 Task: Find connections with filter location Rheinberg with filter topic #Growthhacking with filter profile language English with filter current company Hindalco Industries Limited with filter school Dr. Ambedkar College, Nagpur with filter industry Accounting with filter service category Financial Advisory with filter keywords title Supervisor
Action: Mouse moved to (326, 243)
Screenshot: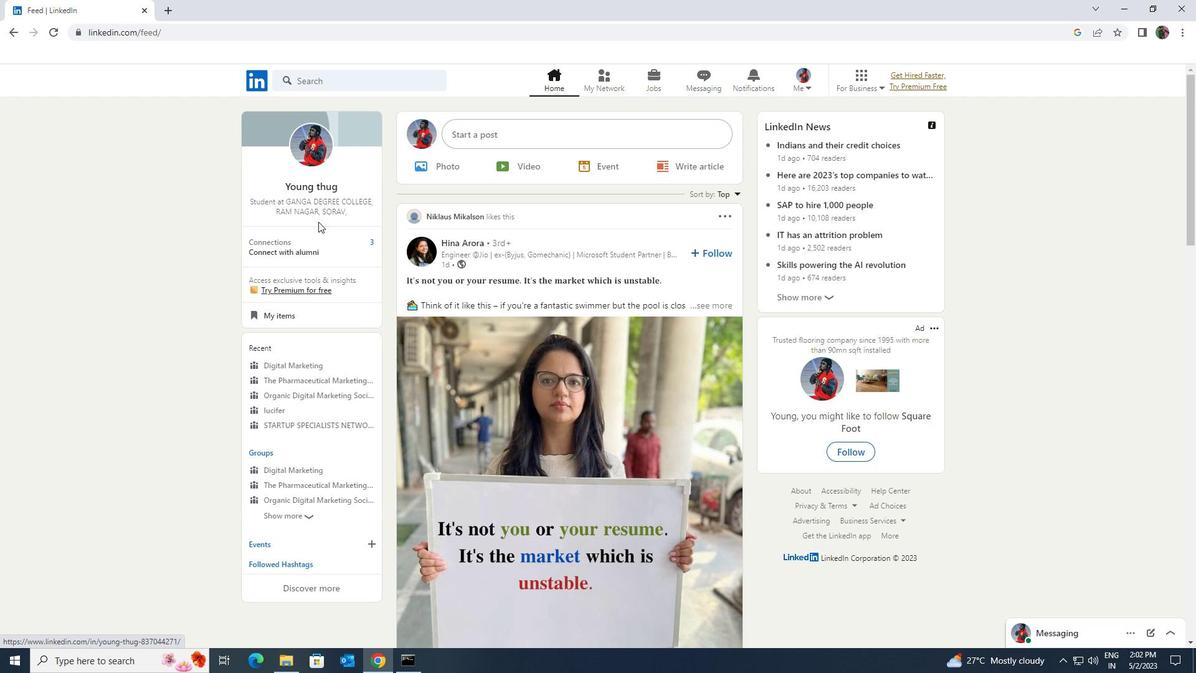 
Action: Mouse pressed left at (326, 243)
Screenshot: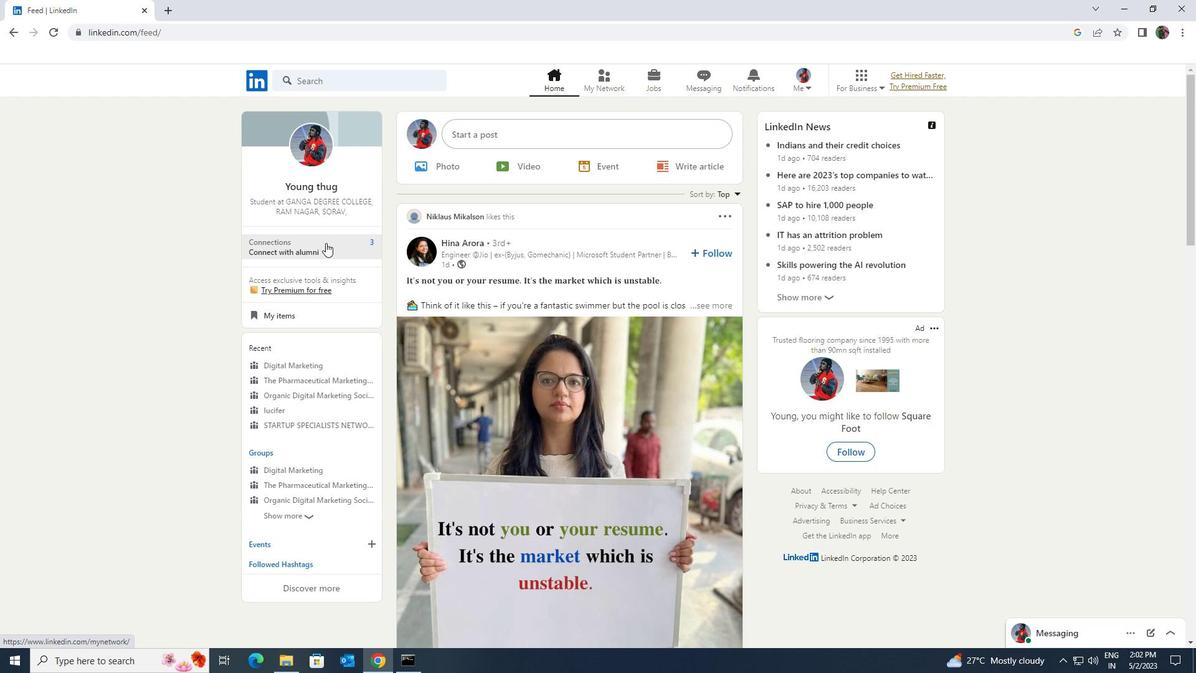 
Action: Mouse moved to (355, 153)
Screenshot: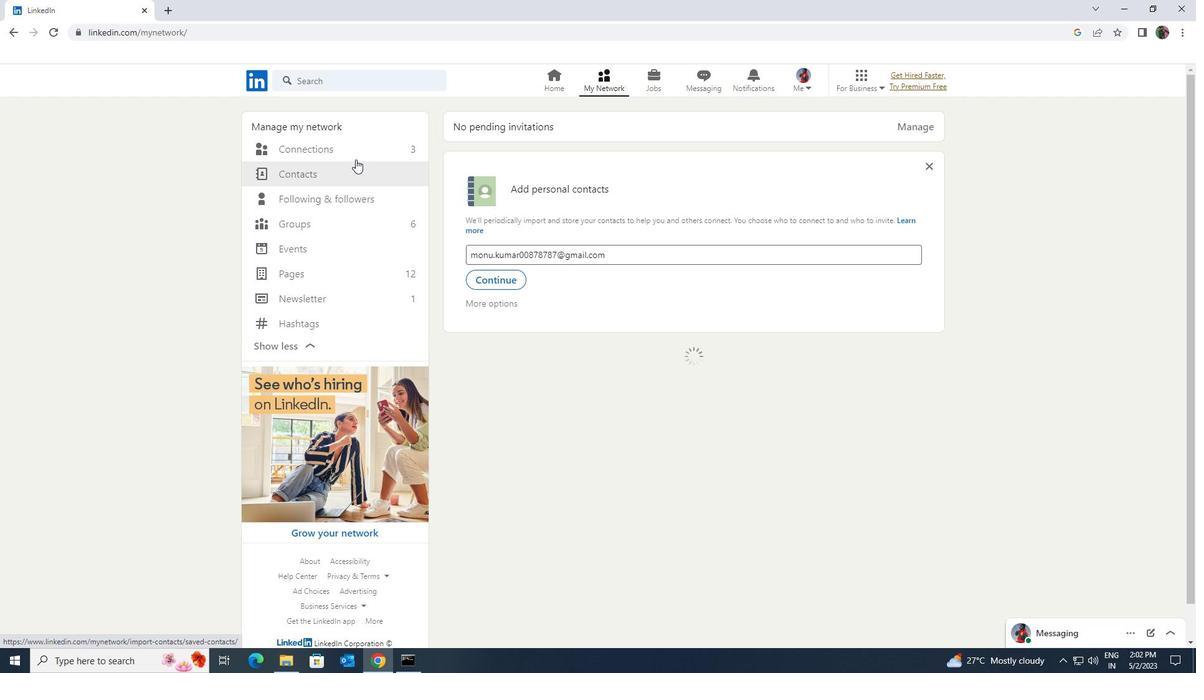
Action: Mouse pressed left at (355, 153)
Screenshot: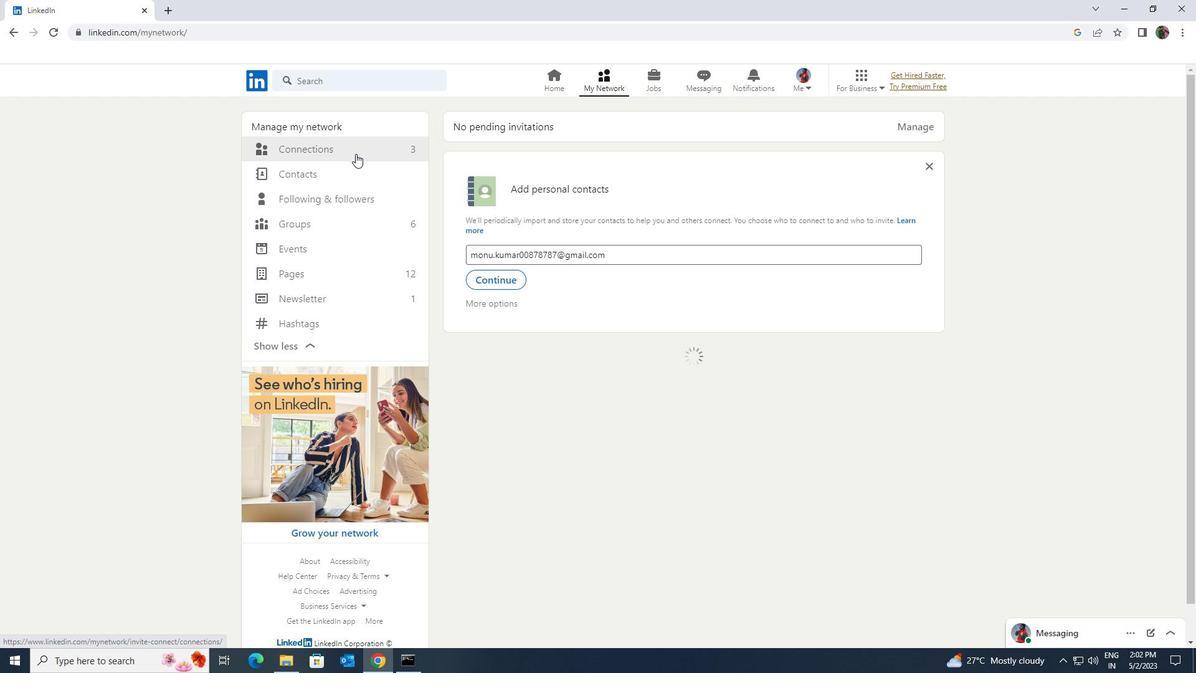 
Action: Mouse moved to (663, 150)
Screenshot: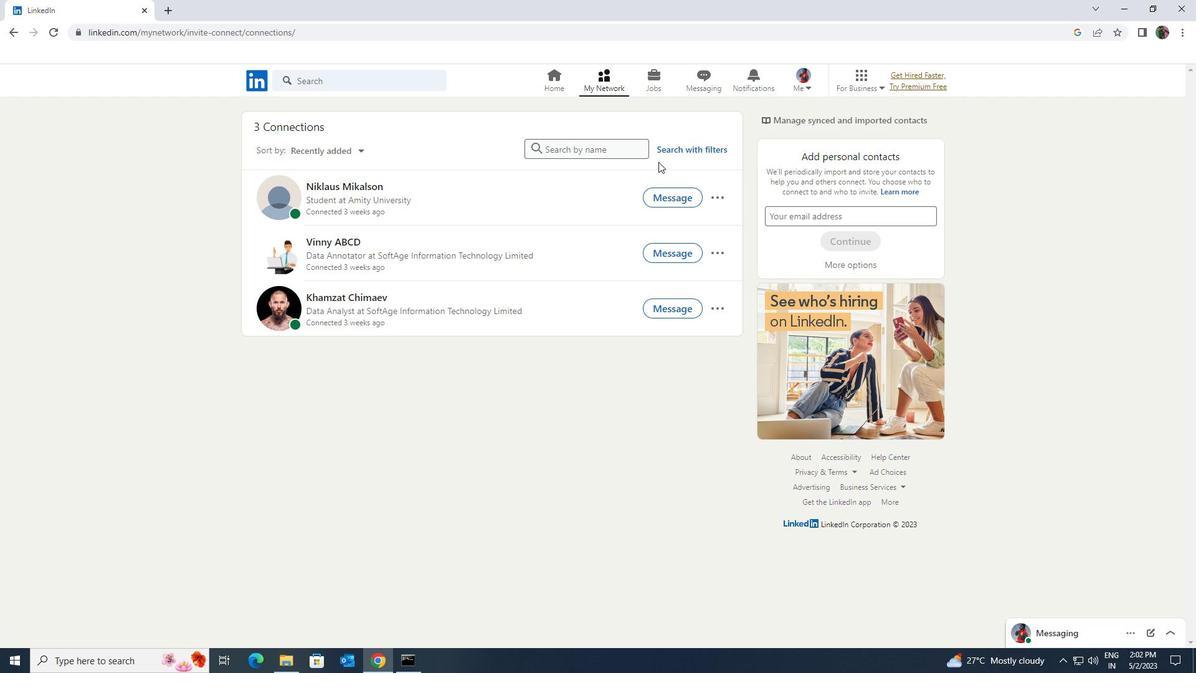 
Action: Mouse pressed left at (663, 150)
Screenshot: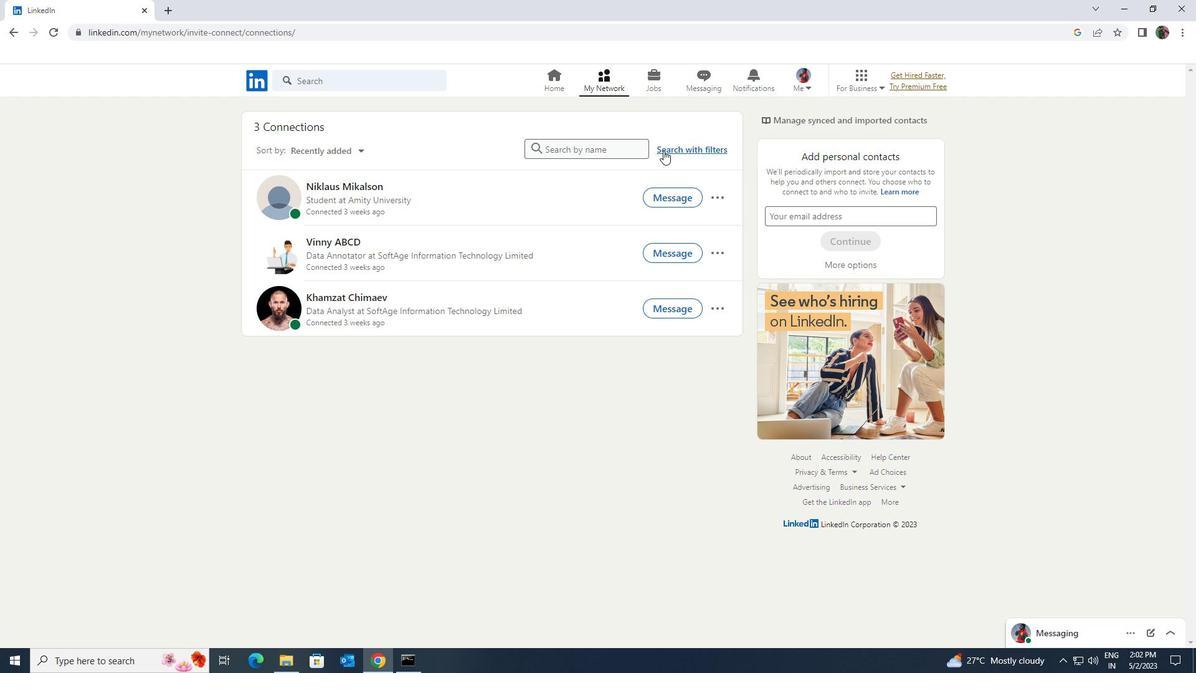 
Action: Mouse moved to (636, 119)
Screenshot: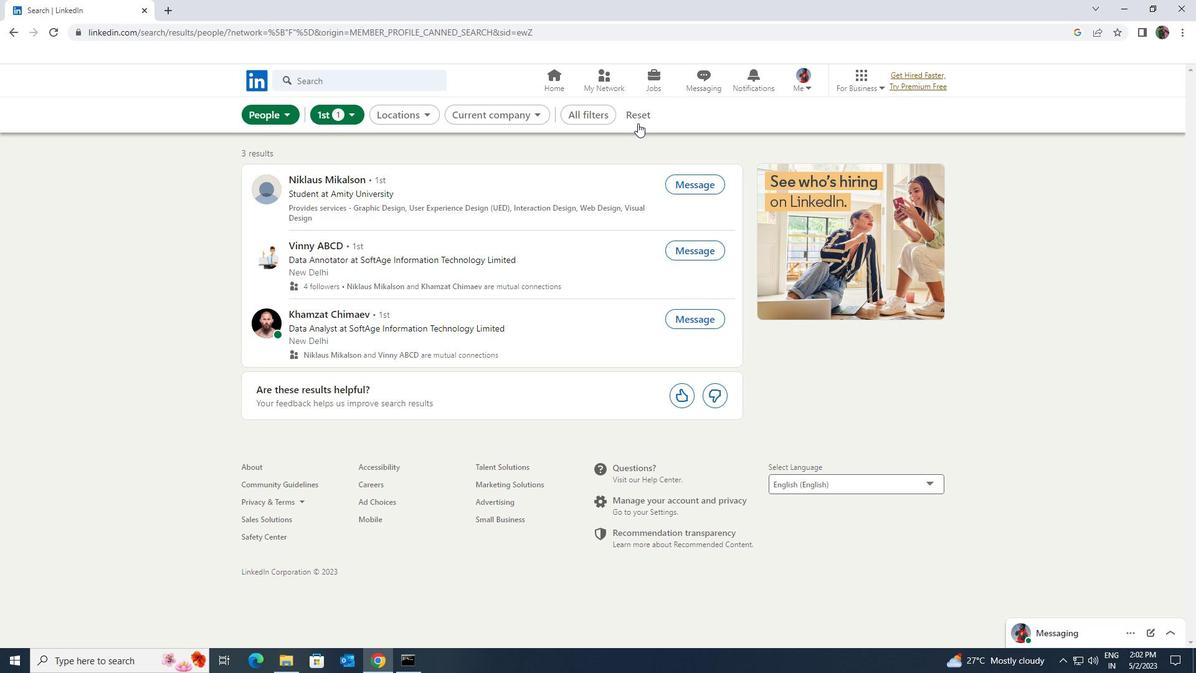 
Action: Mouse pressed left at (636, 119)
Screenshot: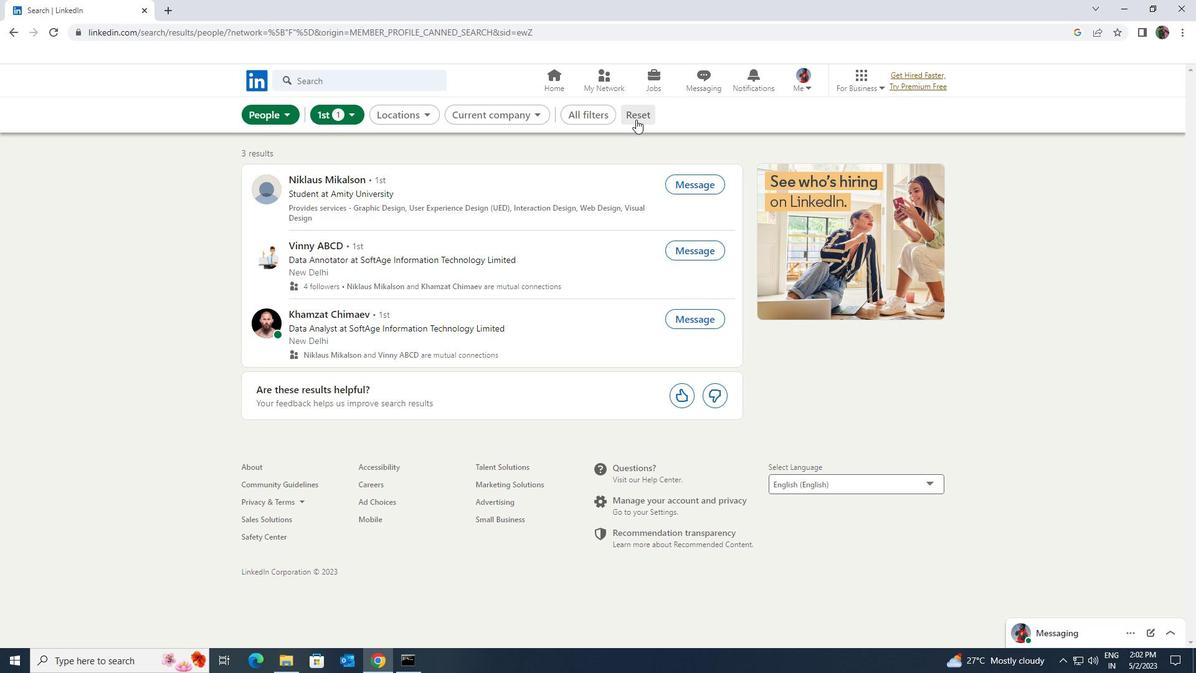 
Action: Mouse moved to (630, 111)
Screenshot: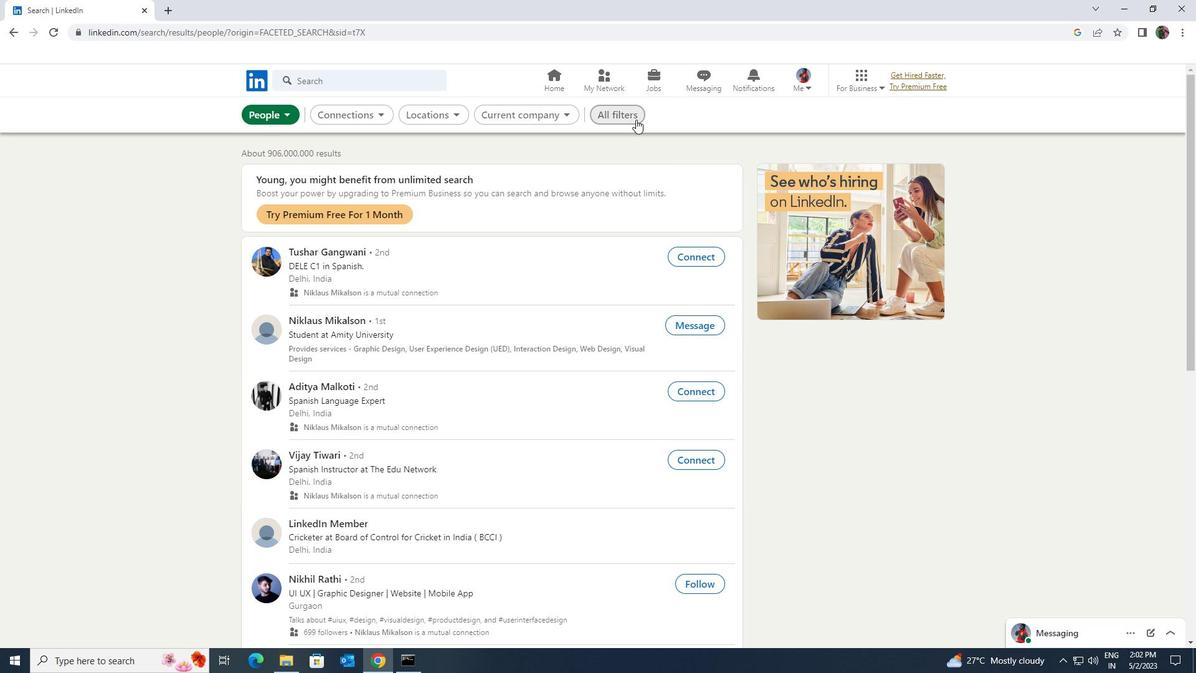 
Action: Mouse pressed left at (630, 111)
Screenshot: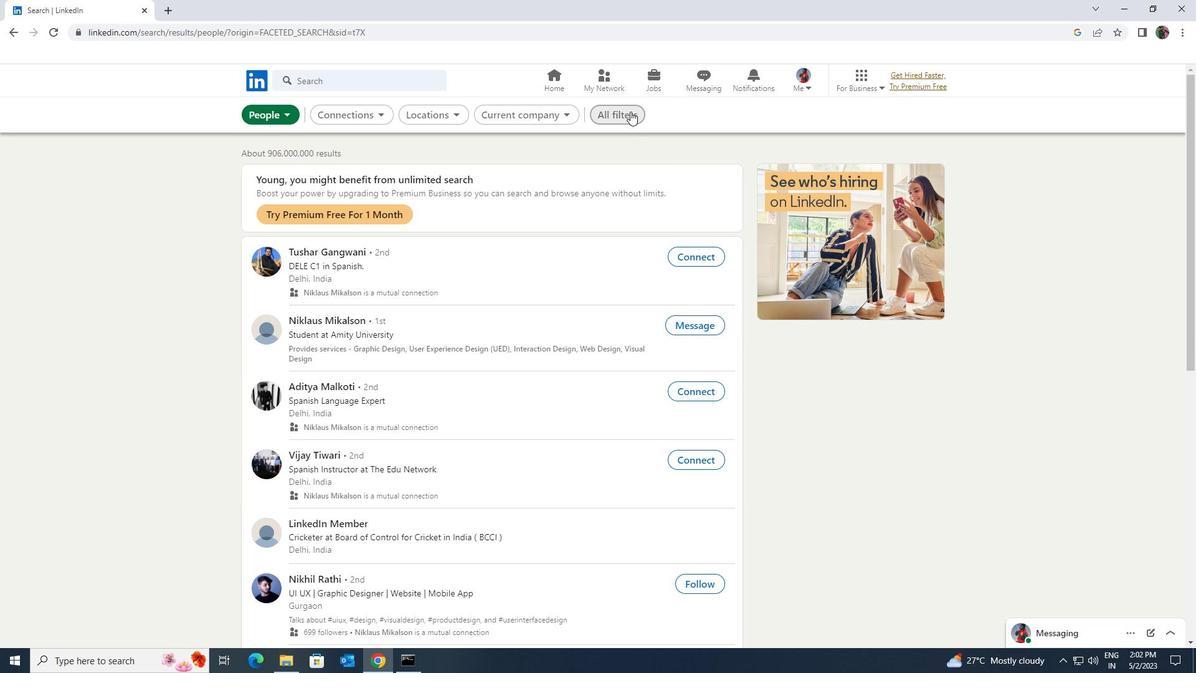 
Action: Mouse moved to (1051, 491)
Screenshot: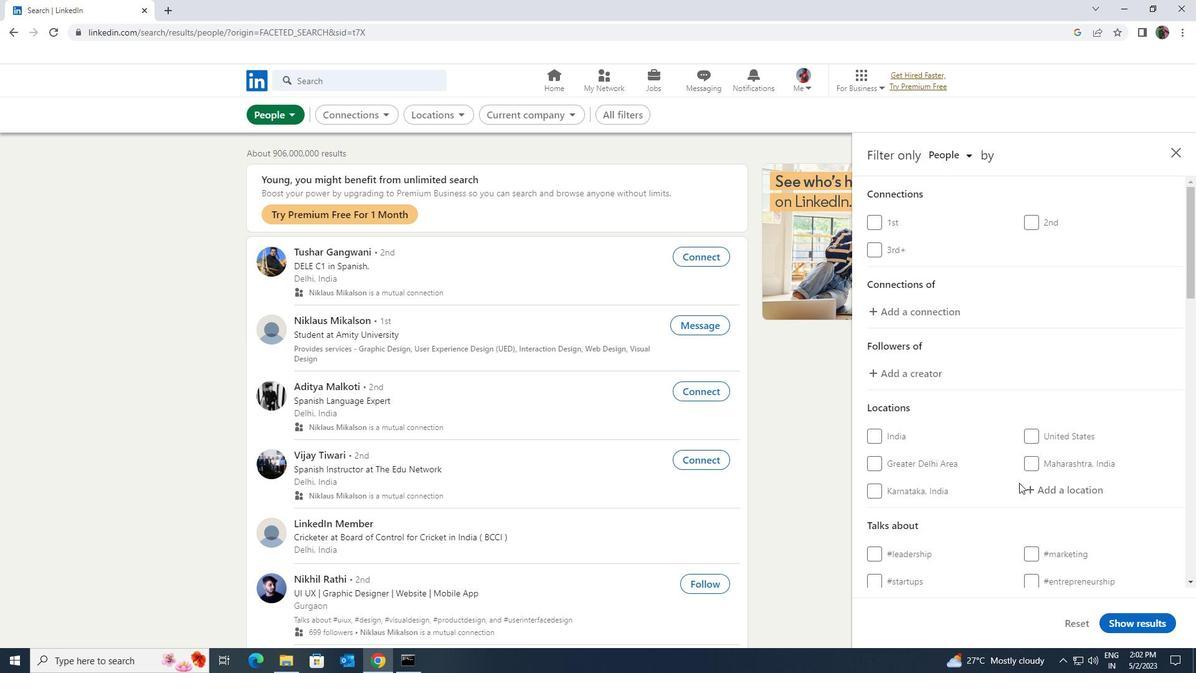 
Action: Mouse pressed left at (1051, 491)
Screenshot: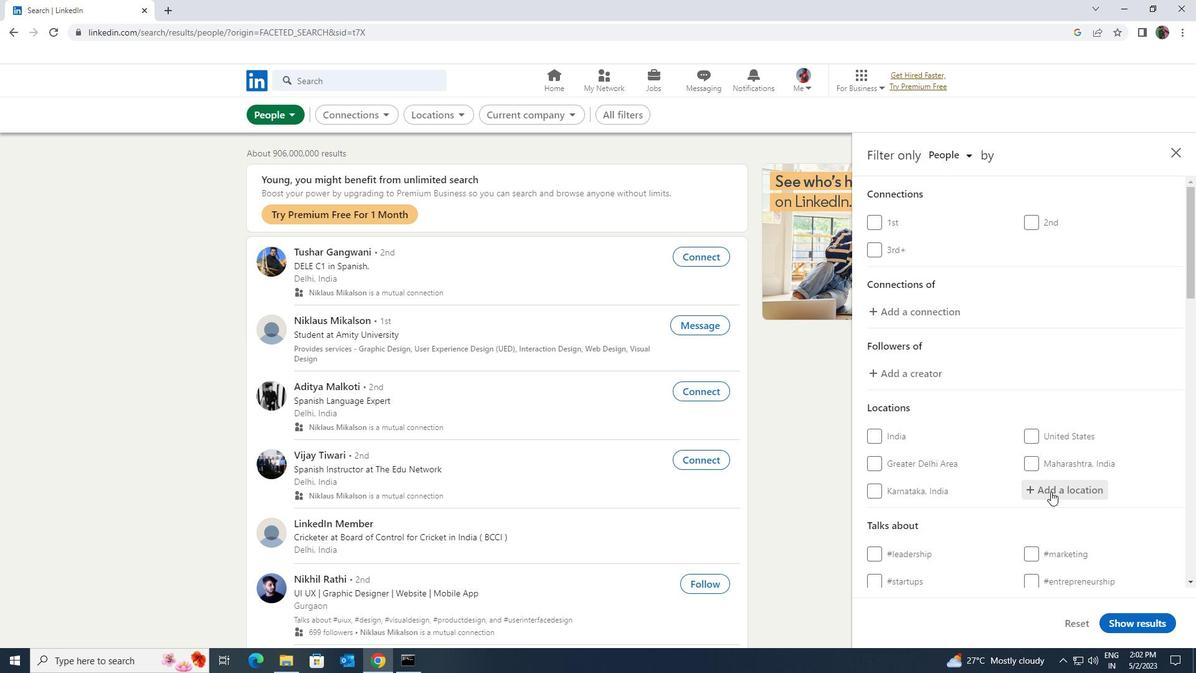 
Action: Key pressed <Key.shift><Key.shift><Key.shift><Key.shift><Key.shift><Key.shift><Key.shift><Key.shift><Key.shift><Key.shift><Key.shift><Key.shift><Key.shift><Key.shift><Key.shift><Key.shift><Key.shift>RHEINBER
Screenshot: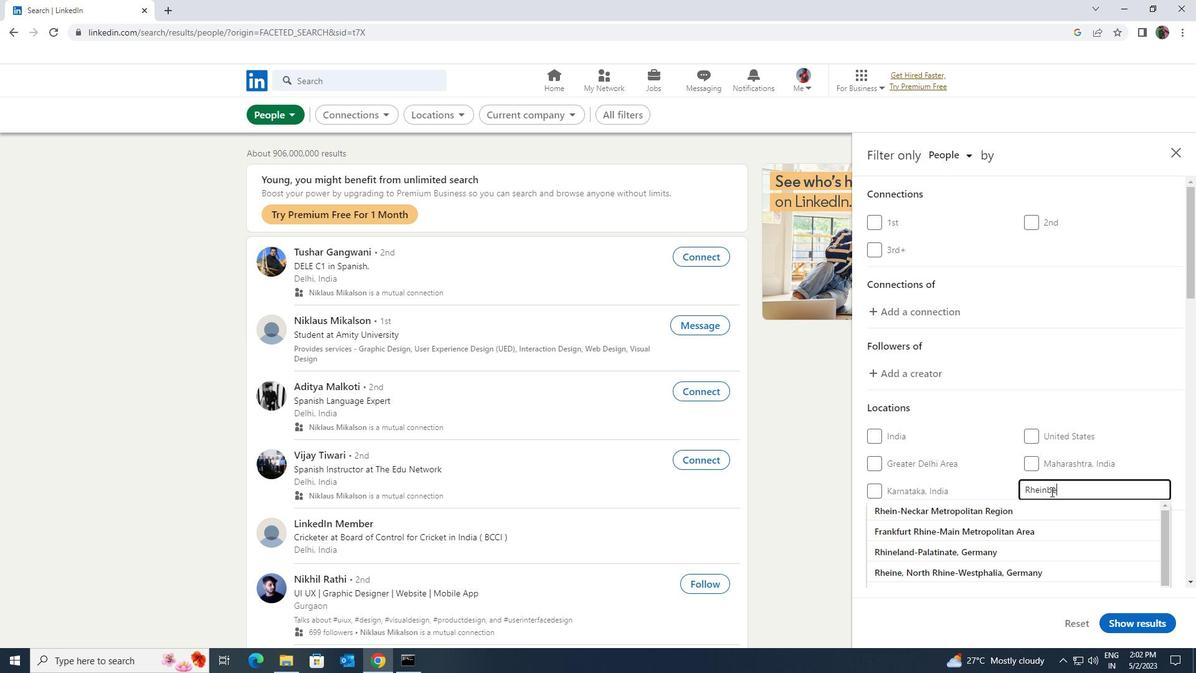
Action: Mouse moved to (1045, 504)
Screenshot: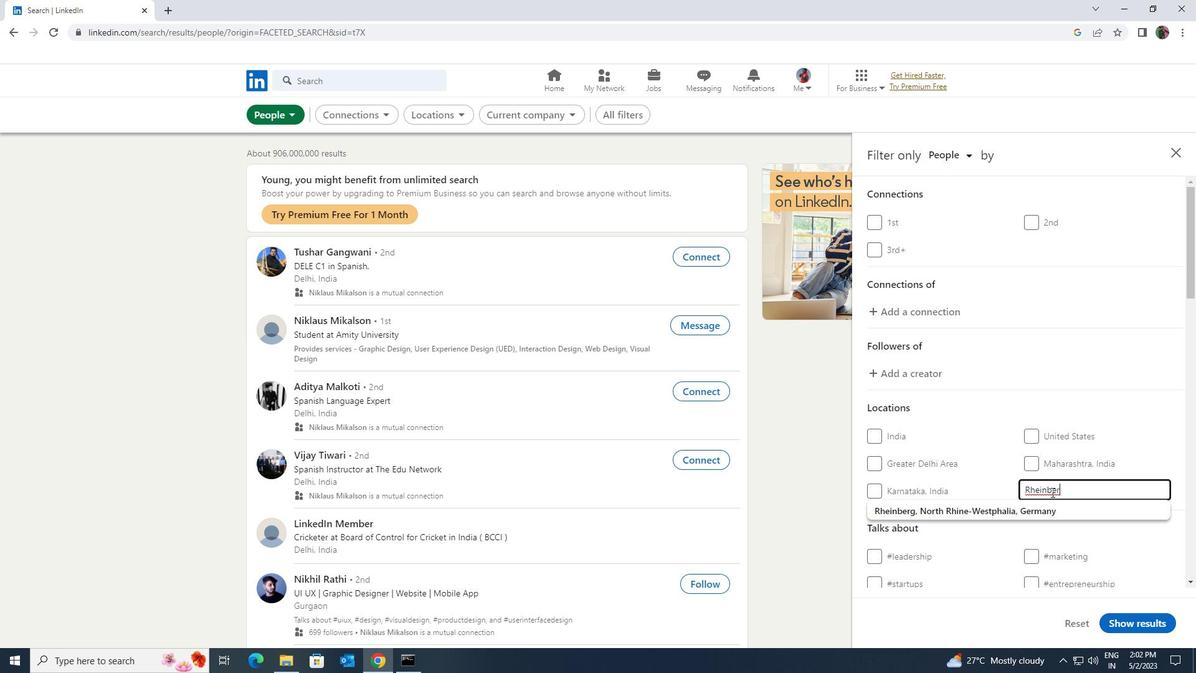 
Action: Mouse pressed left at (1045, 504)
Screenshot: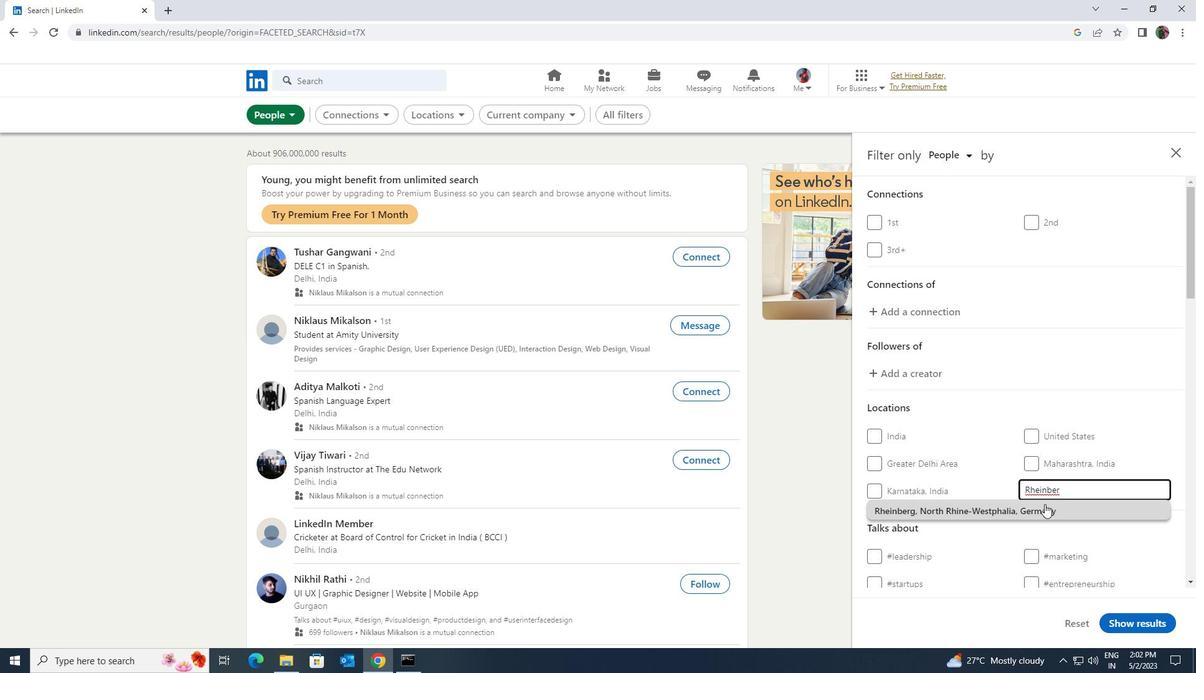 
Action: Mouse scrolled (1045, 503) with delta (0, 0)
Screenshot: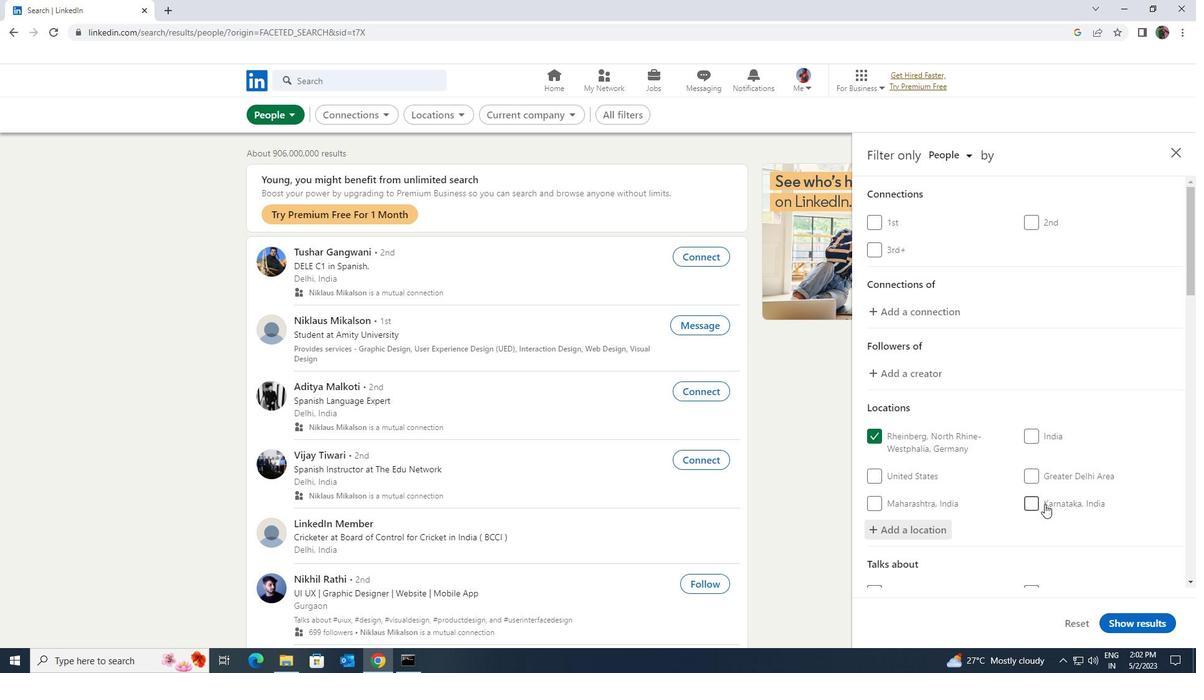 
Action: Mouse scrolled (1045, 503) with delta (0, 0)
Screenshot: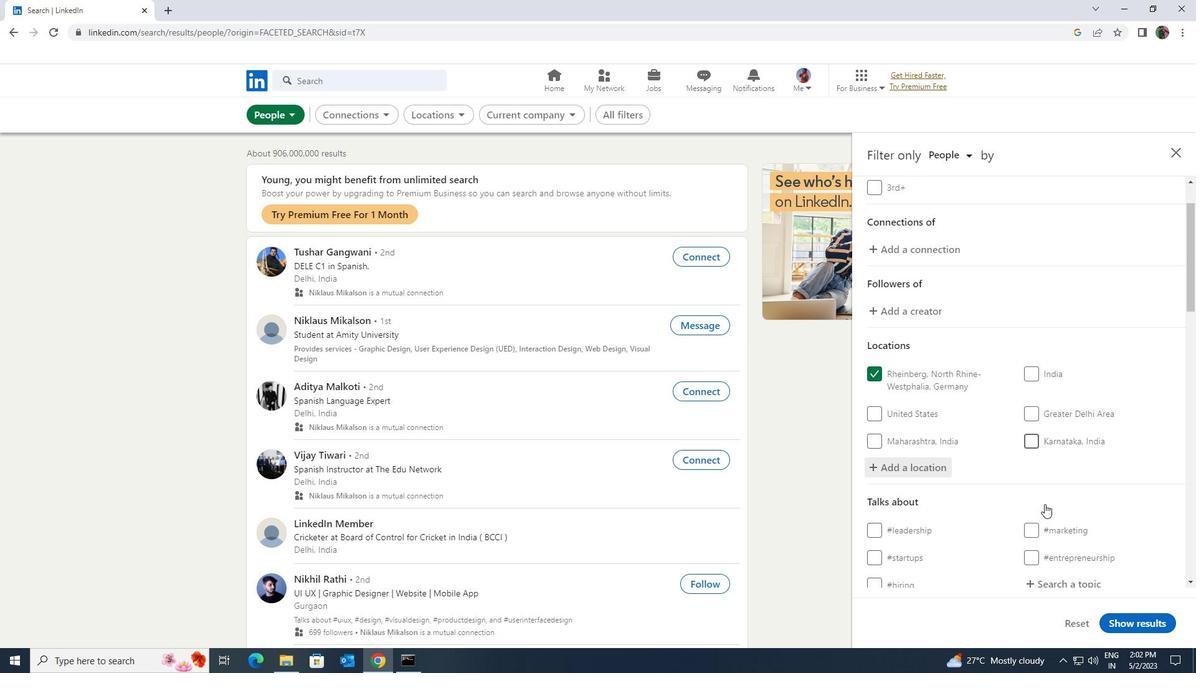 
Action: Mouse scrolled (1045, 503) with delta (0, 0)
Screenshot: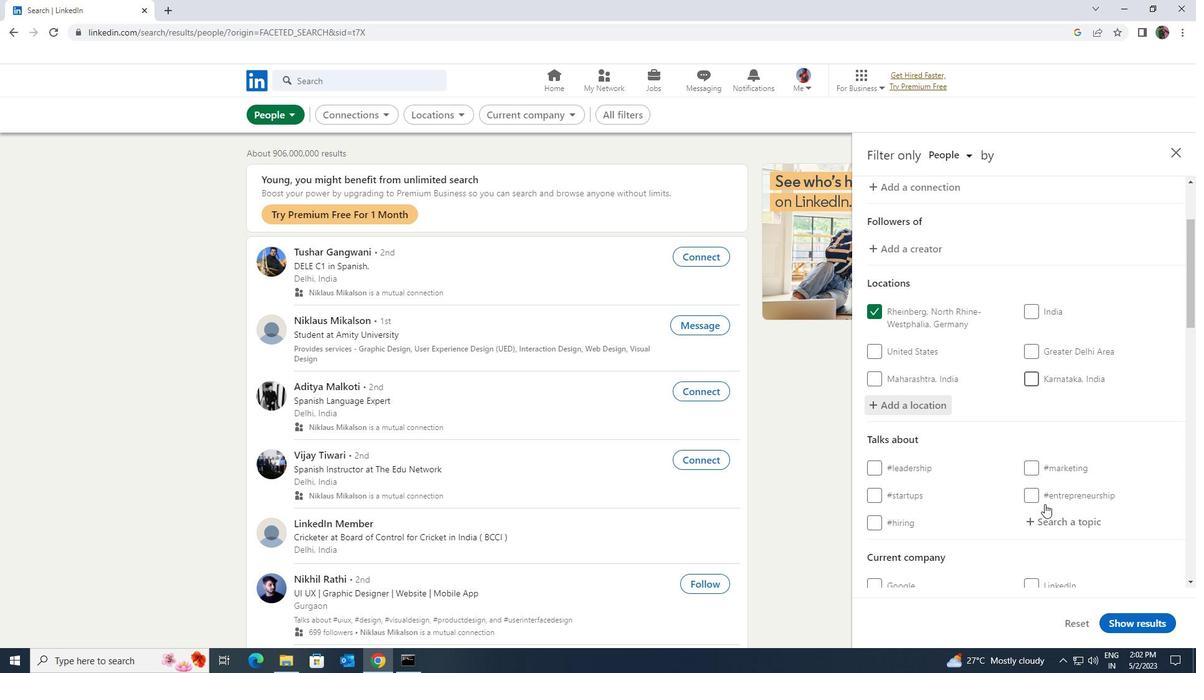 
Action: Mouse moved to (1049, 454)
Screenshot: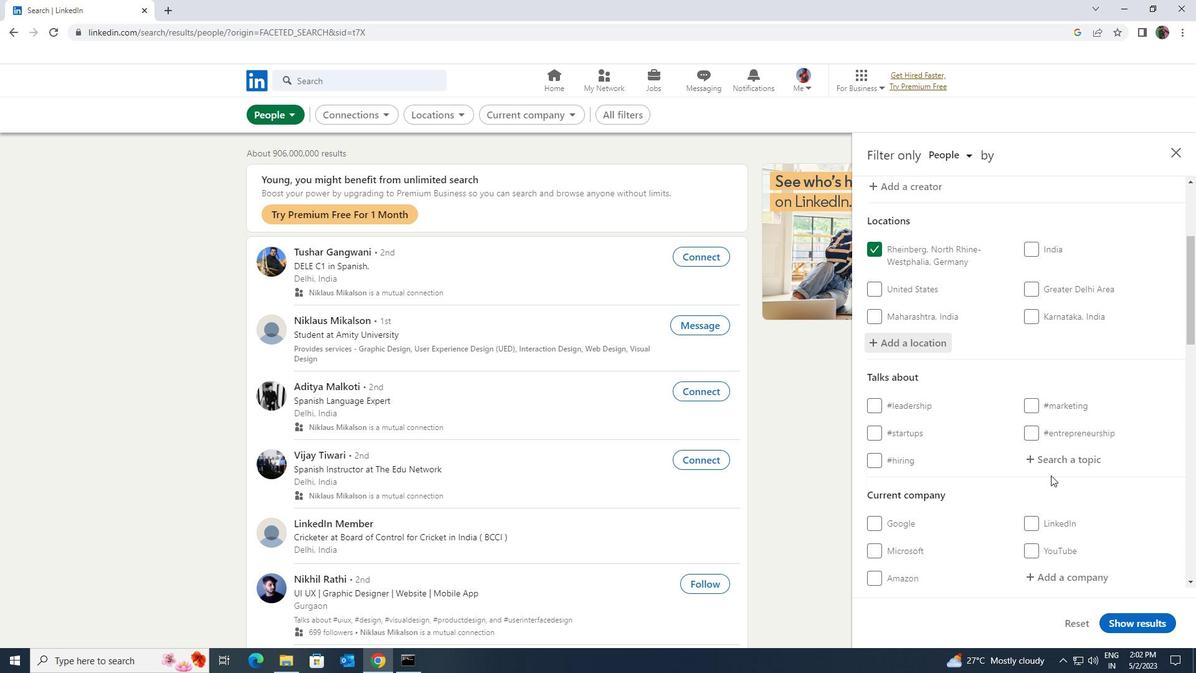 
Action: Mouse pressed left at (1049, 454)
Screenshot: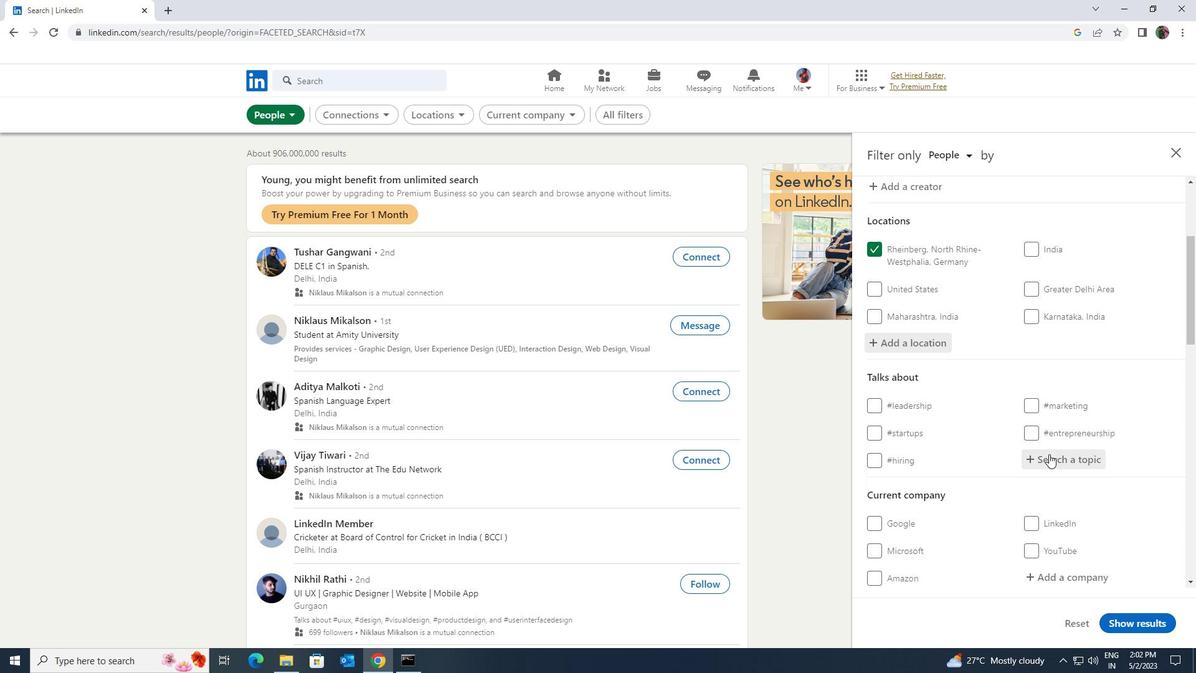 
Action: Key pressed <Key.shift>GROWTHHAC
Screenshot: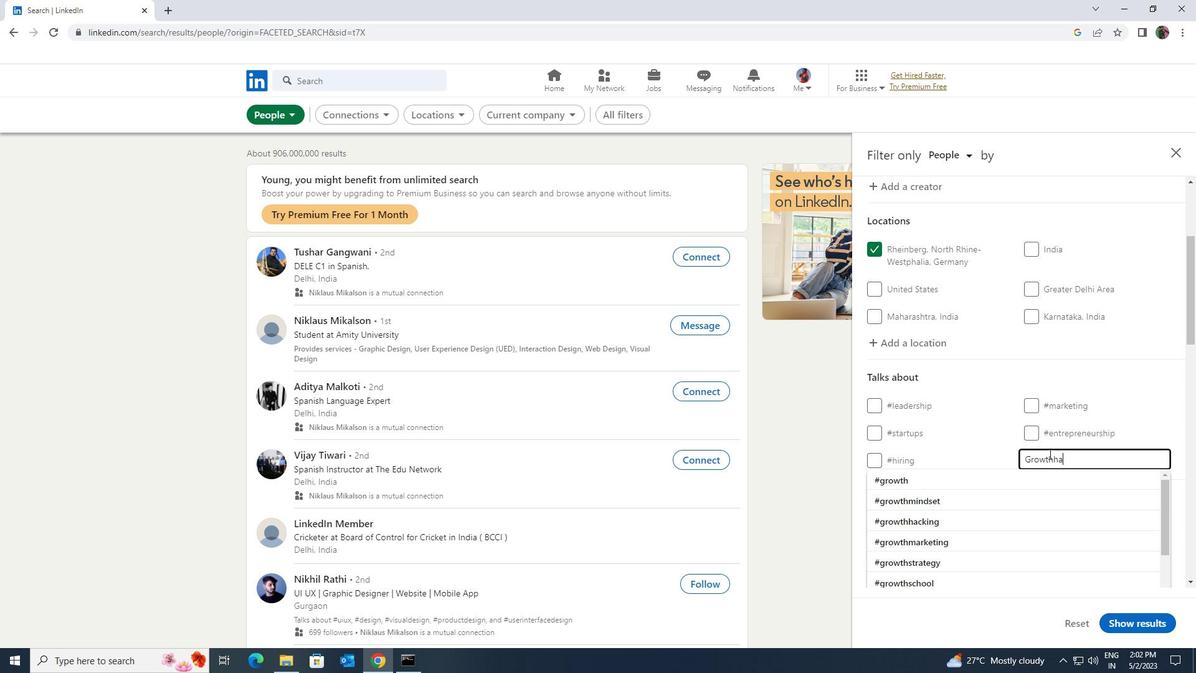 
Action: Mouse moved to (1034, 475)
Screenshot: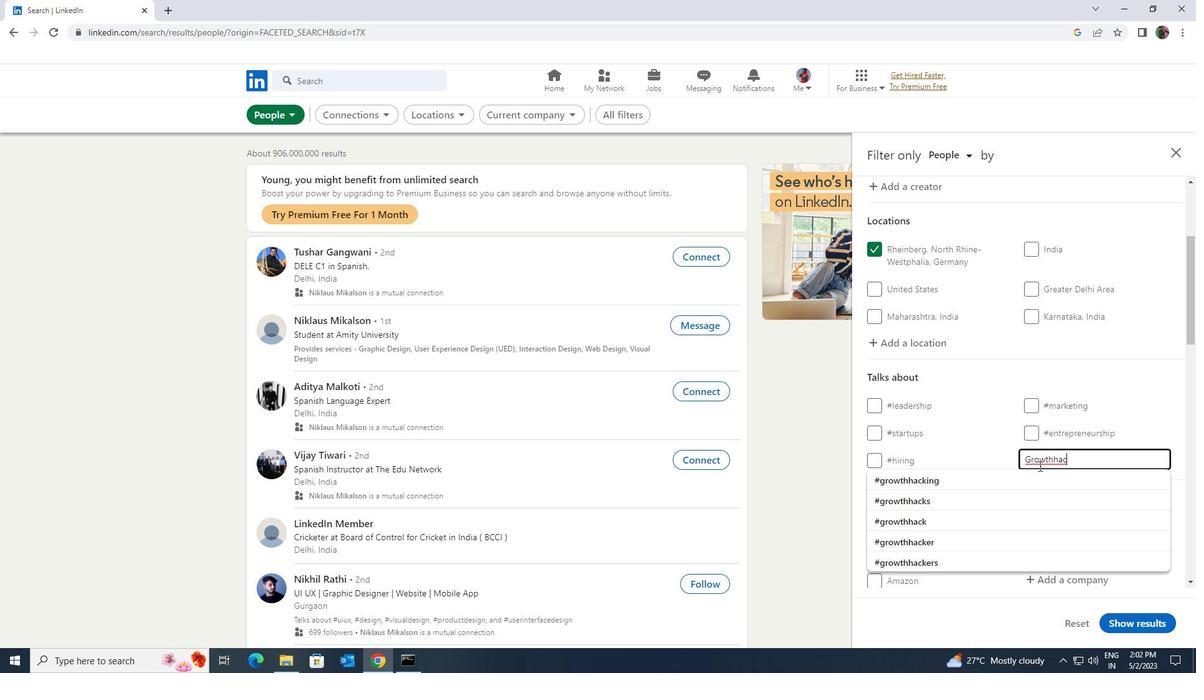 
Action: Mouse pressed left at (1034, 475)
Screenshot: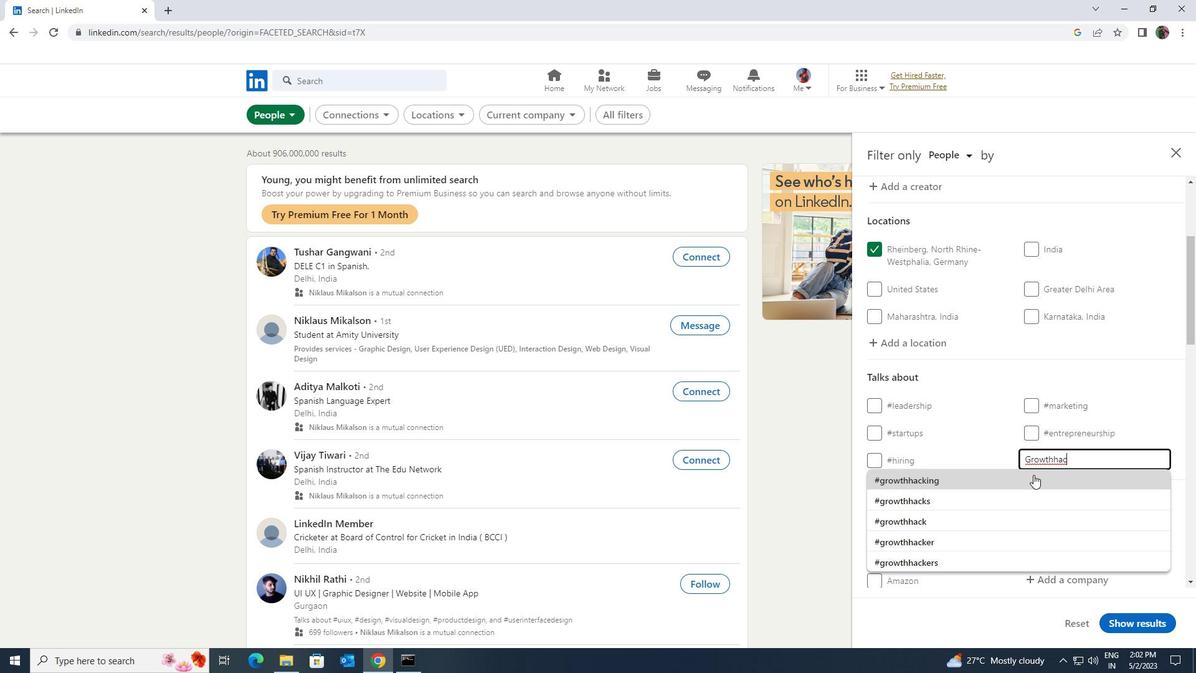 
Action: Mouse scrolled (1034, 474) with delta (0, 0)
Screenshot: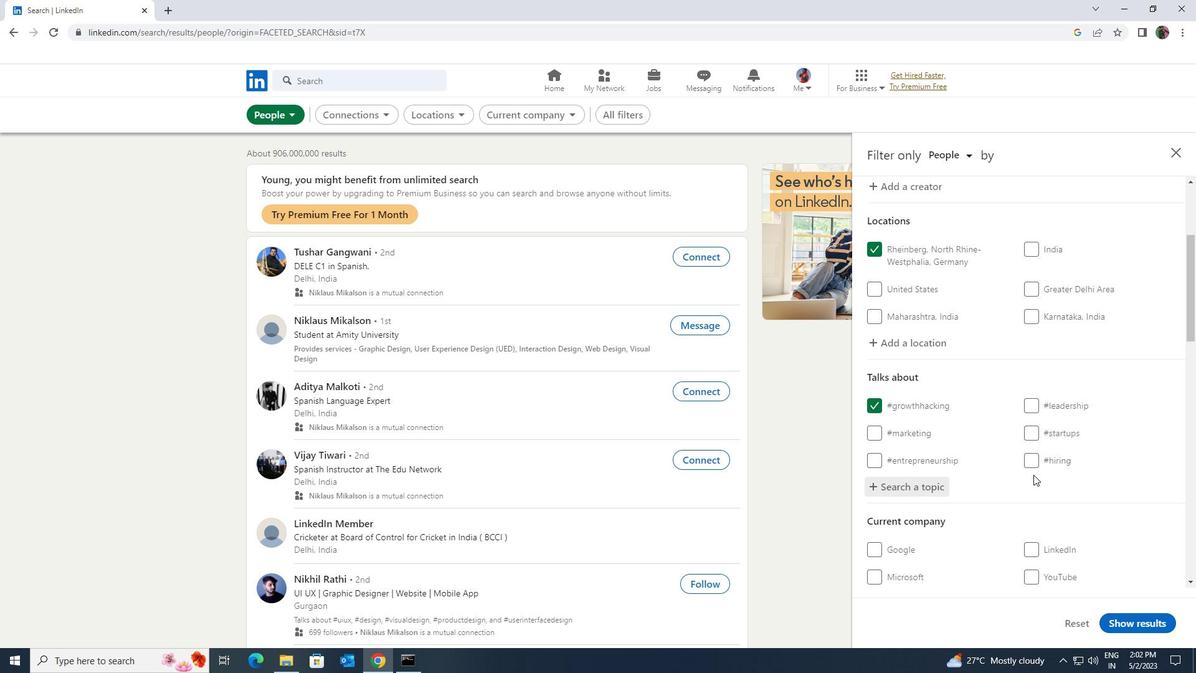 
Action: Mouse scrolled (1034, 474) with delta (0, 0)
Screenshot: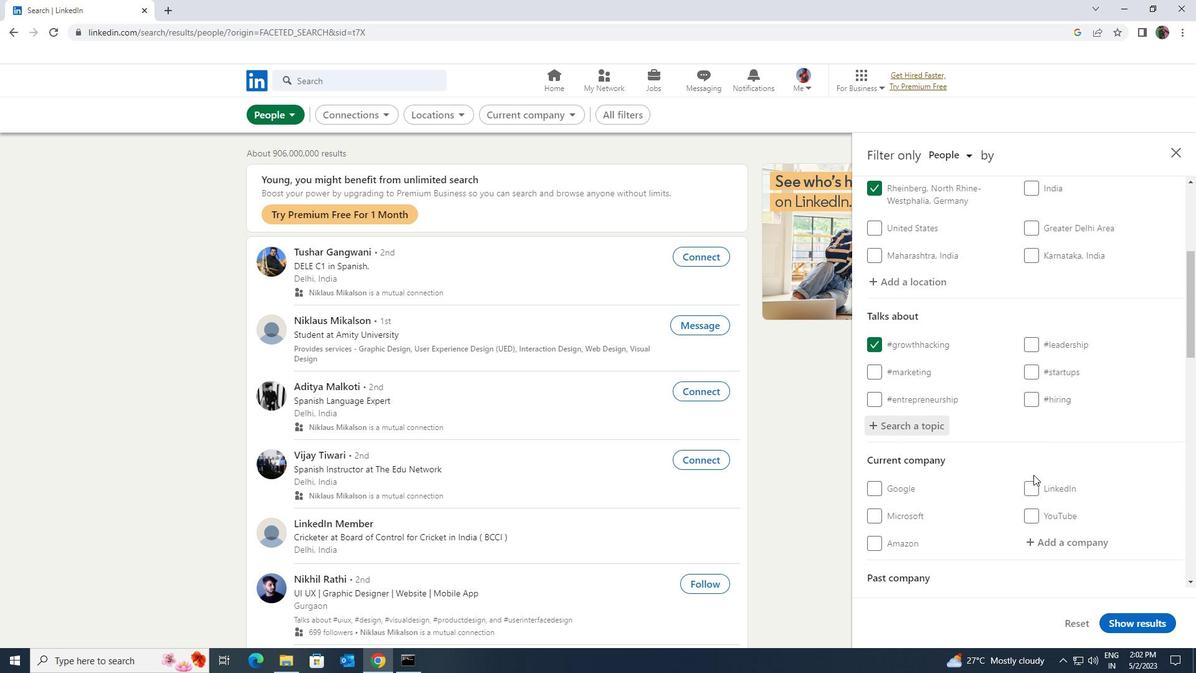 
Action: Mouse scrolled (1034, 474) with delta (0, 0)
Screenshot: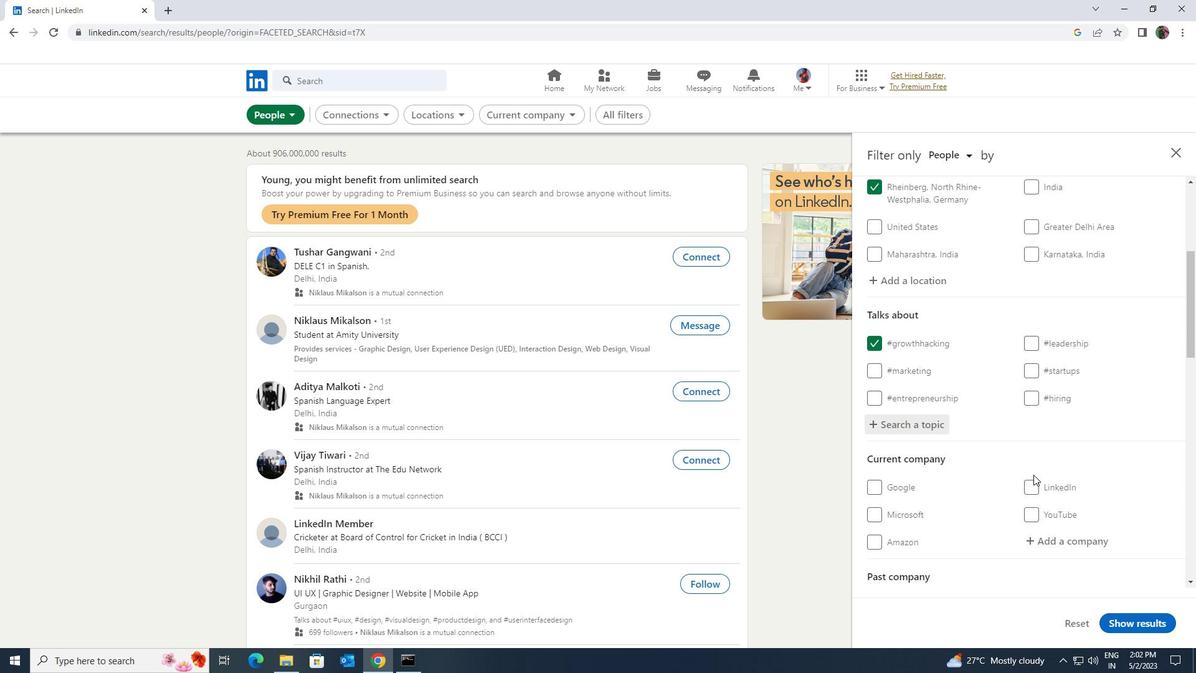 
Action: Mouse scrolled (1034, 474) with delta (0, 0)
Screenshot: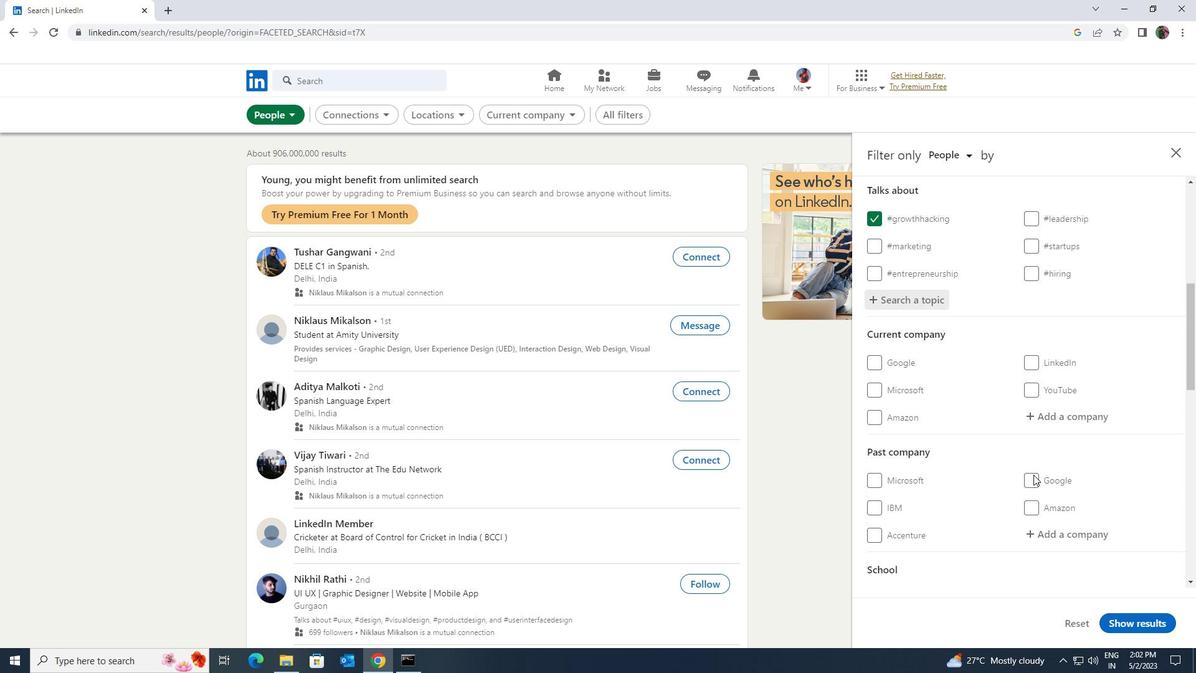 
Action: Mouse scrolled (1034, 474) with delta (0, 0)
Screenshot: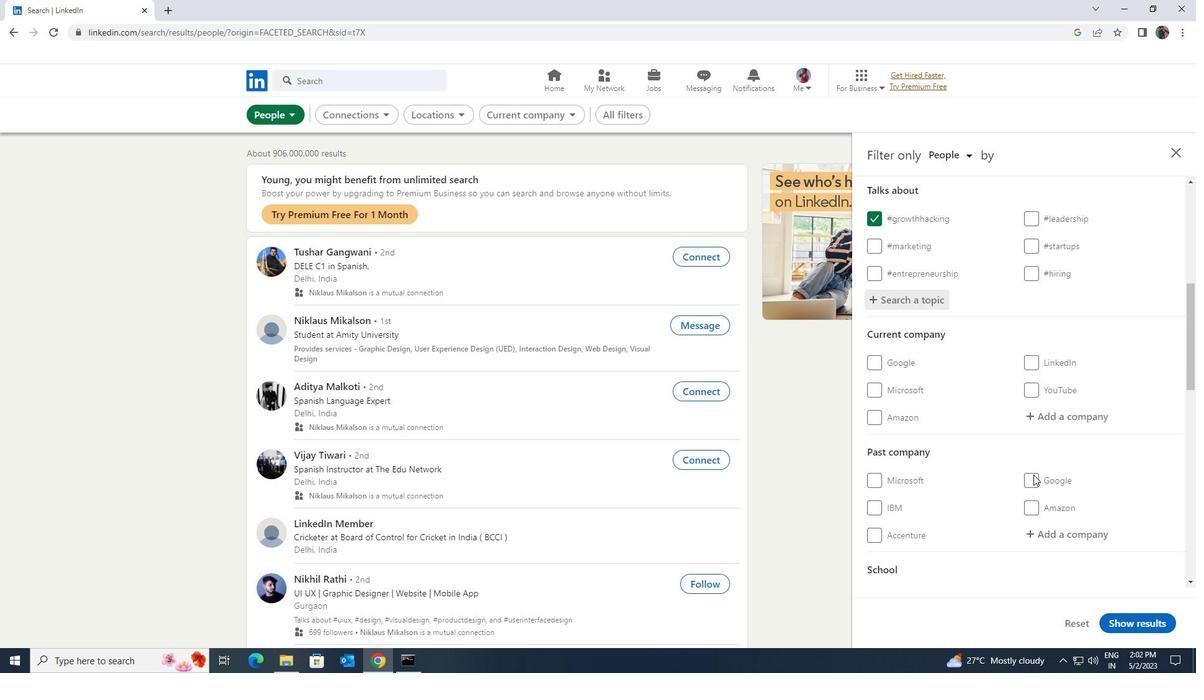 
Action: Mouse scrolled (1034, 474) with delta (0, 0)
Screenshot: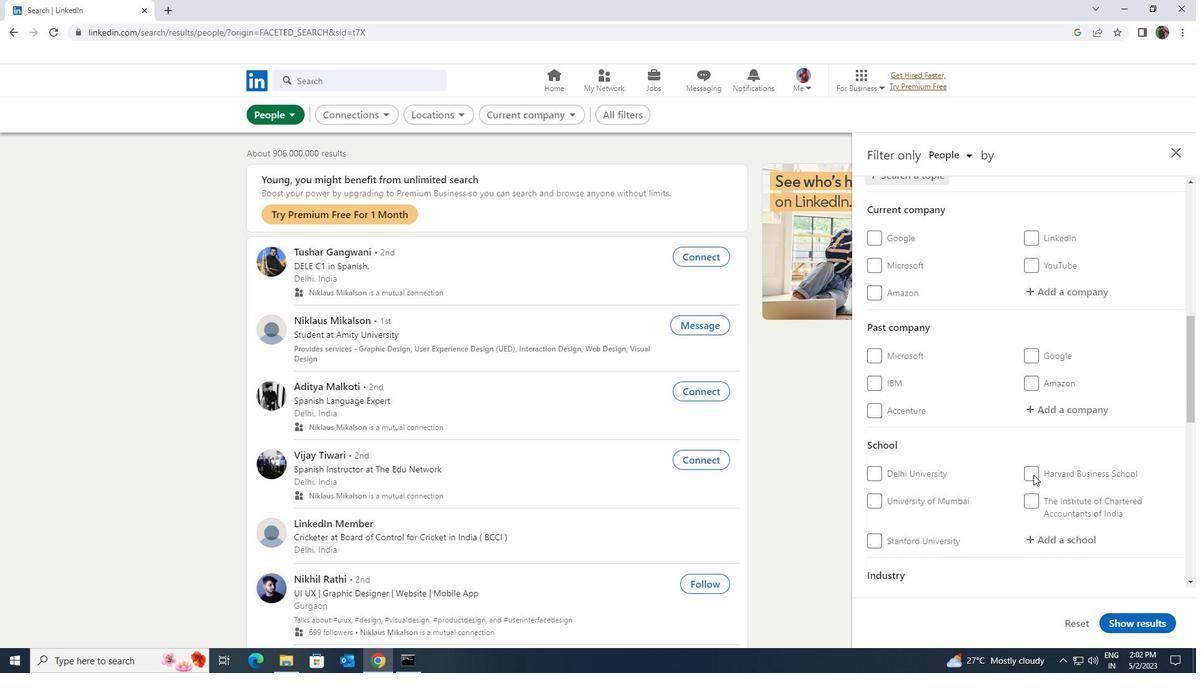 
Action: Mouse scrolled (1034, 474) with delta (0, 0)
Screenshot: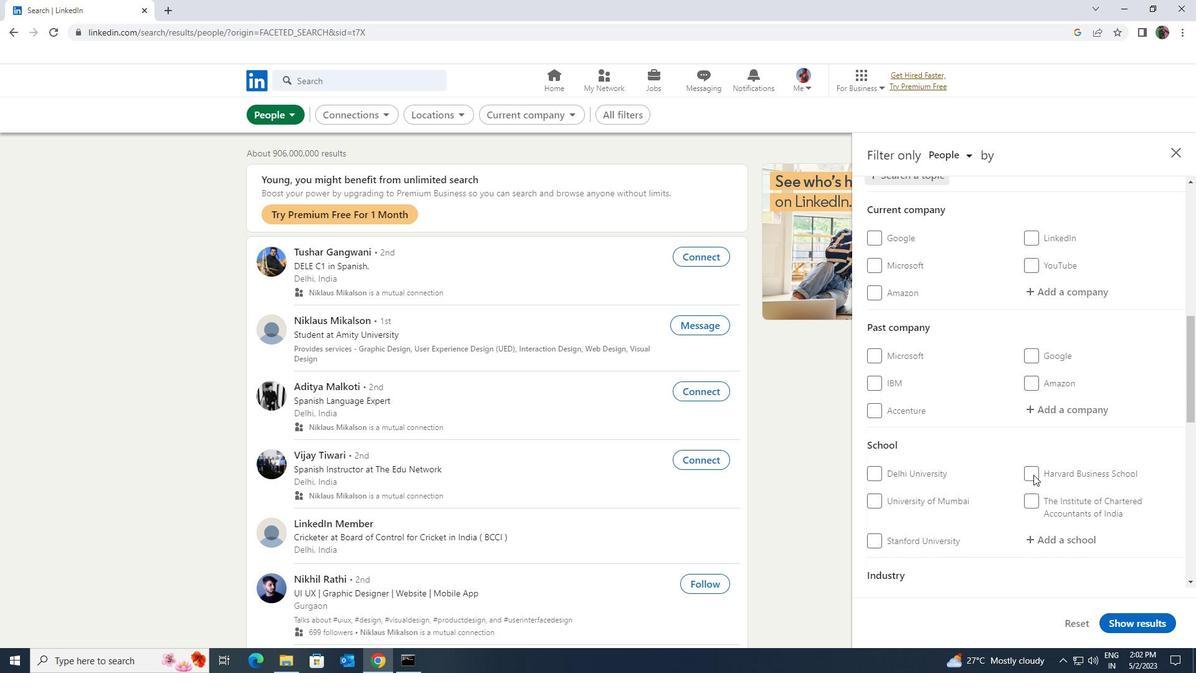 
Action: Mouse scrolled (1034, 474) with delta (0, 0)
Screenshot: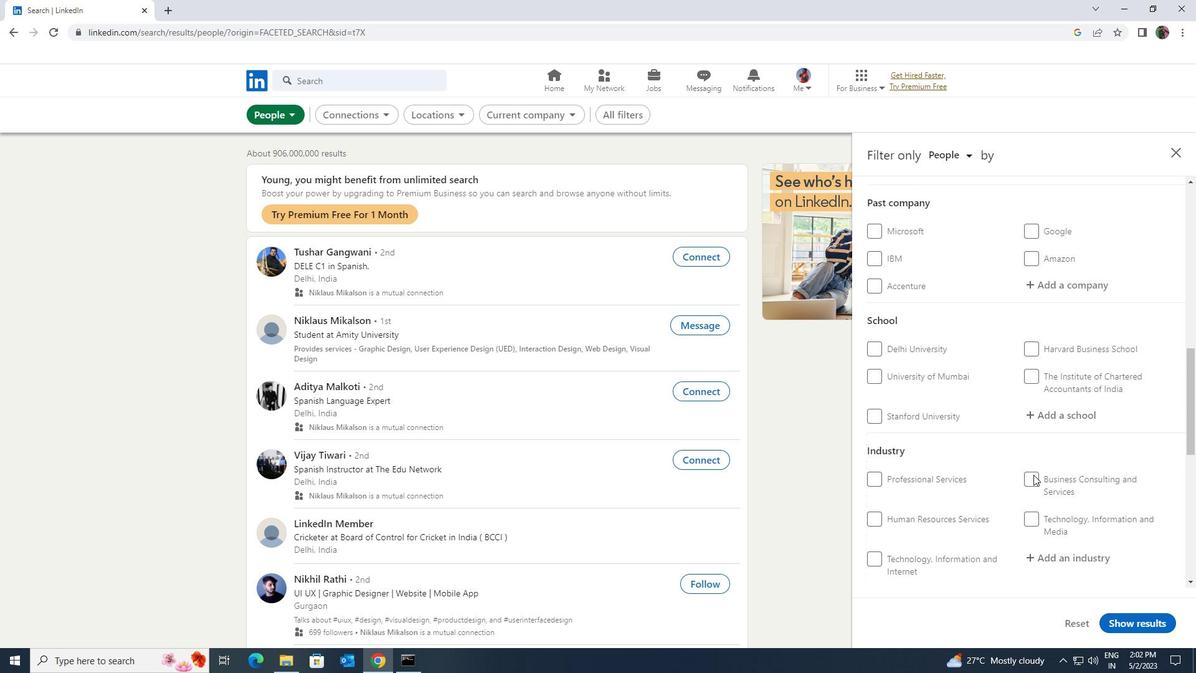 
Action: Mouse scrolled (1034, 474) with delta (0, 0)
Screenshot: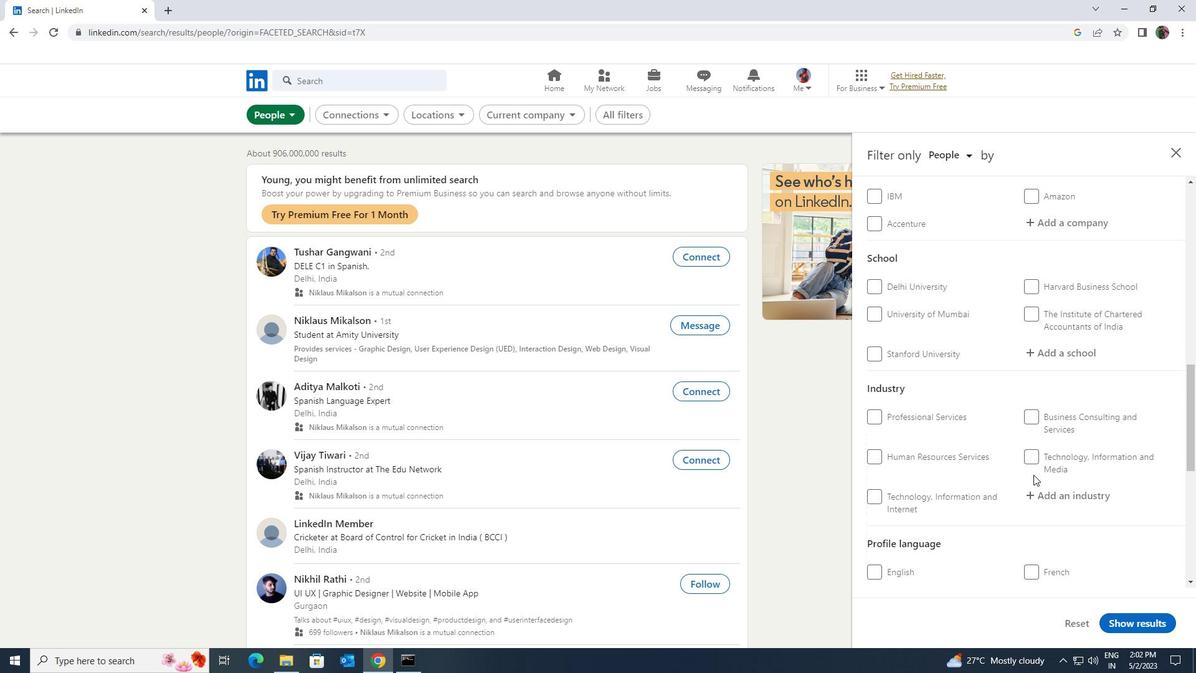 
Action: Mouse scrolled (1034, 474) with delta (0, 0)
Screenshot: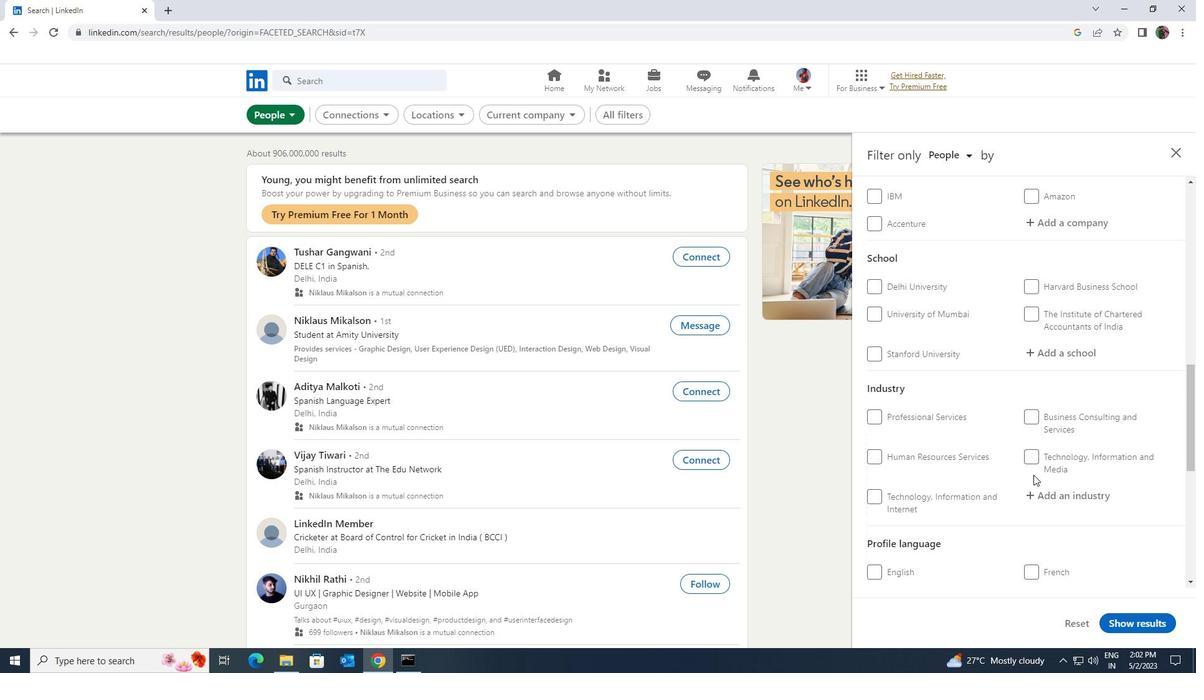 
Action: Mouse moved to (883, 443)
Screenshot: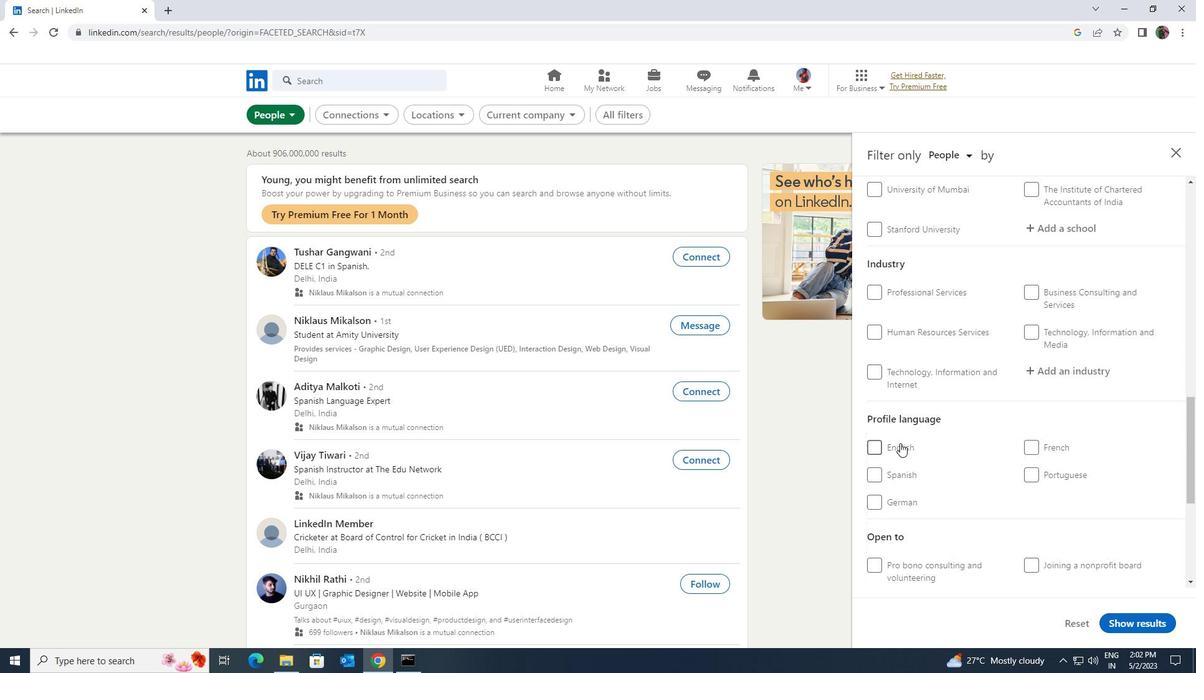 
Action: Mouse pressed left at (883, 443)
Screenshot: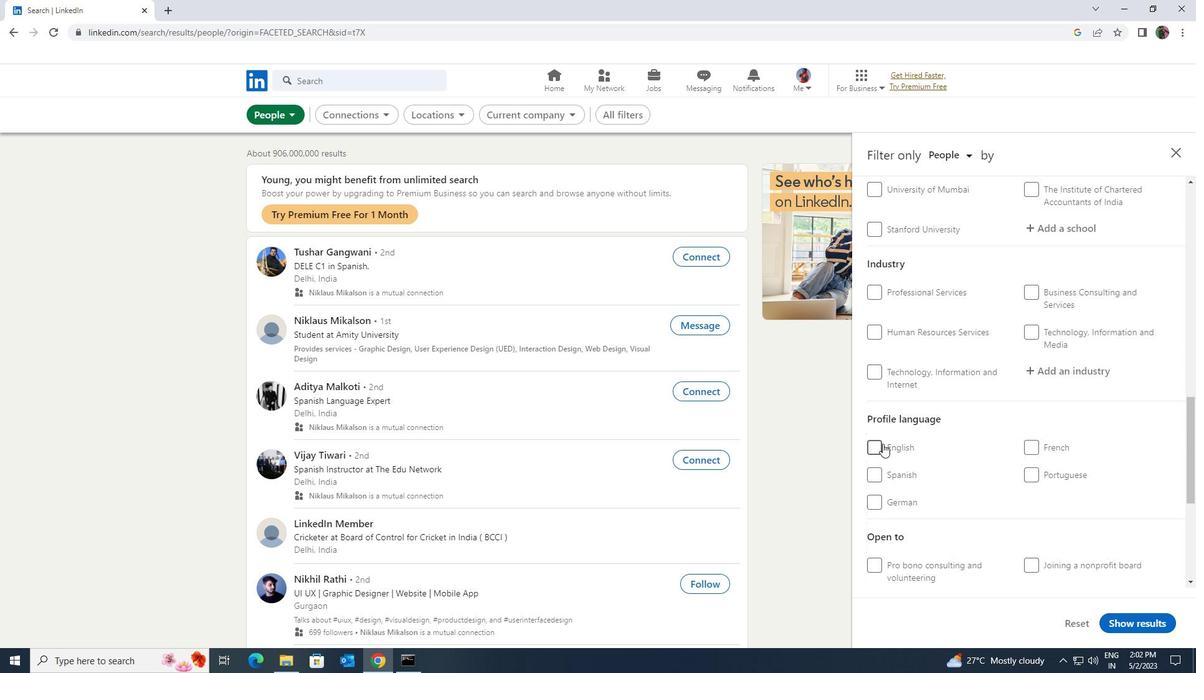 
Action: Mouse moved to (1004, 434)
Screenshot: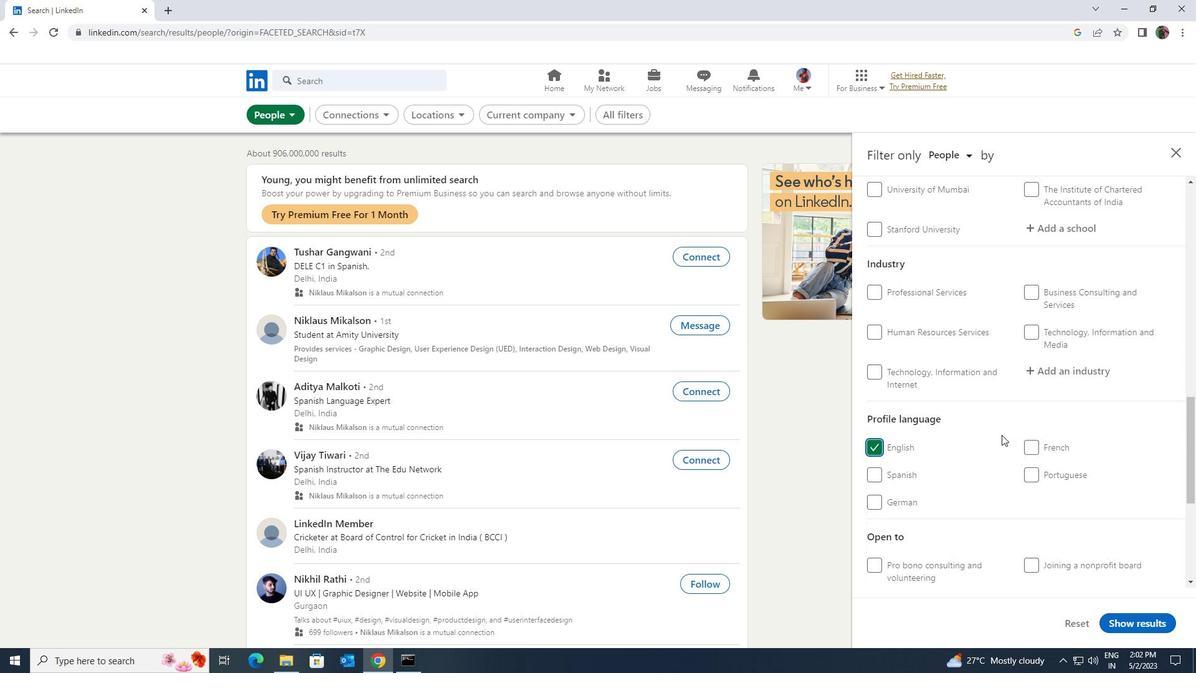 
Action: Mouse scrolled (1004, 435) with delta (0, 0)
Screenshot: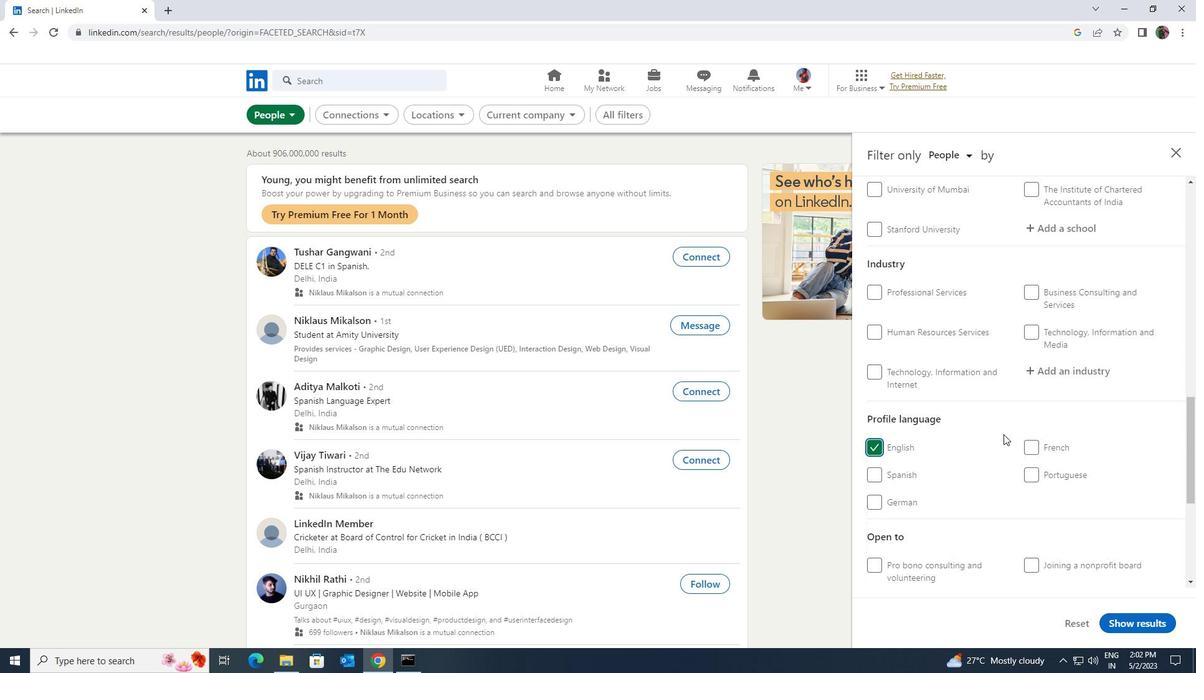 
Action: Mouse moved to (1007, 436)
Screenshot: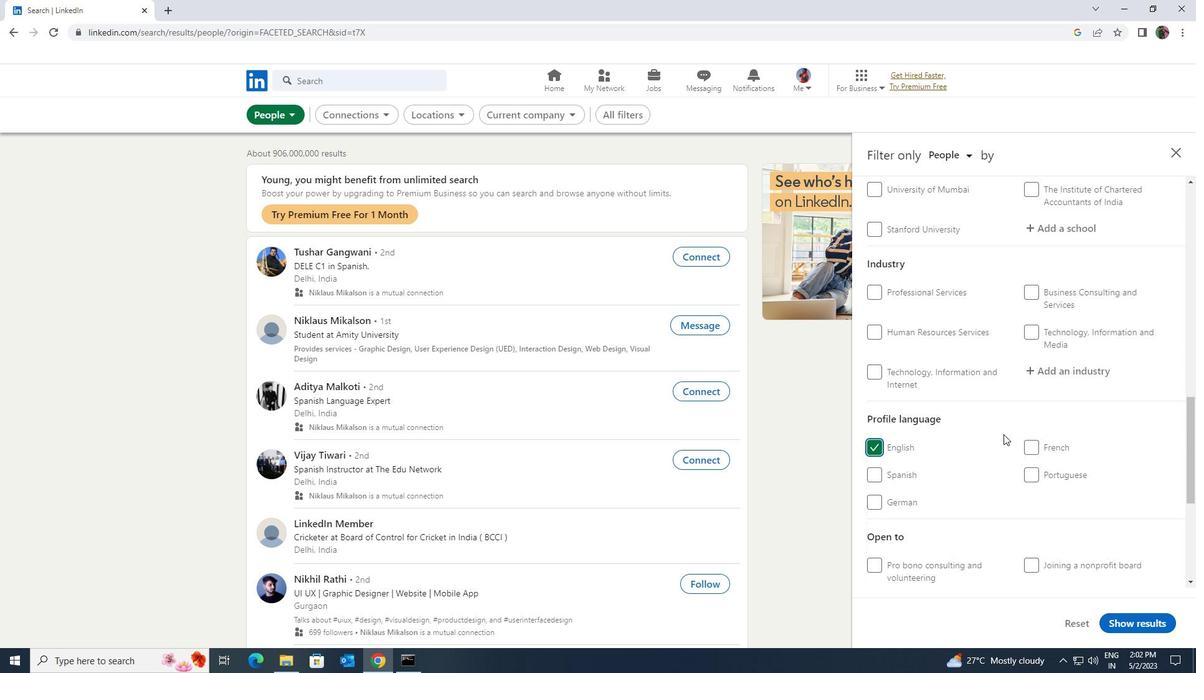
Action: Mouse scrolled (1007, 436) with delta (0, 0)
Screenshot: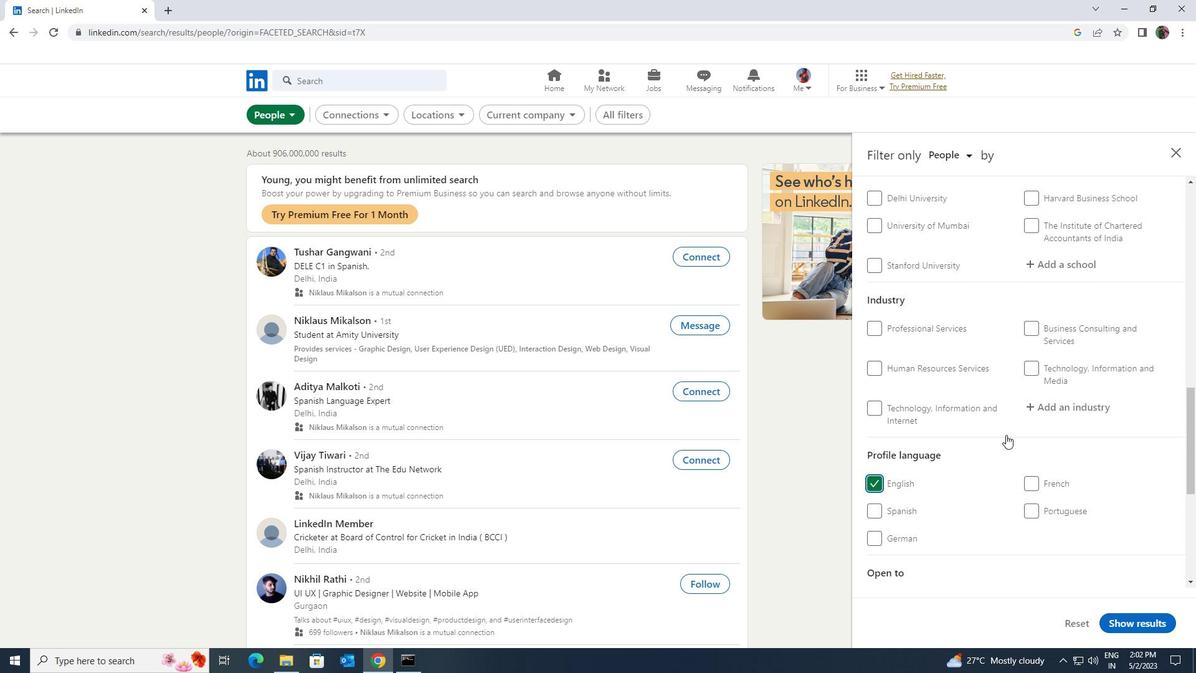 
Action: Mouse scrolled (1007, 436) with delta (0, 0)
Screenshot: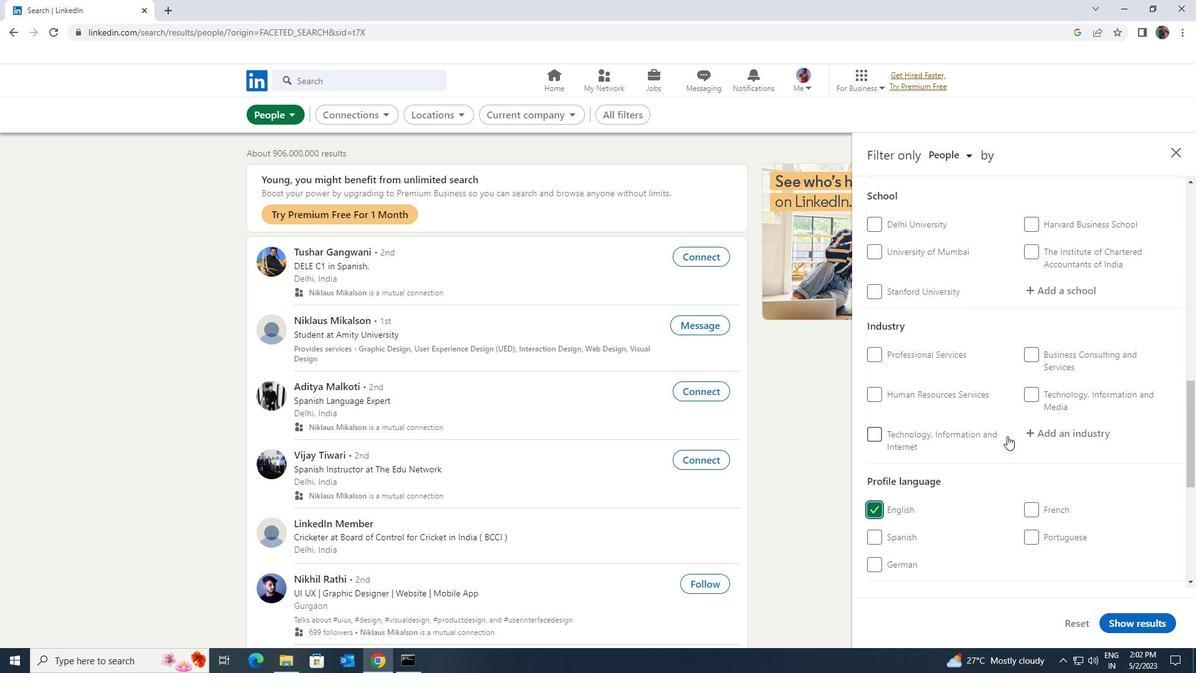 
Action: Mouse scrolled (1007, 436) with delta (0, 0)
Screenshot: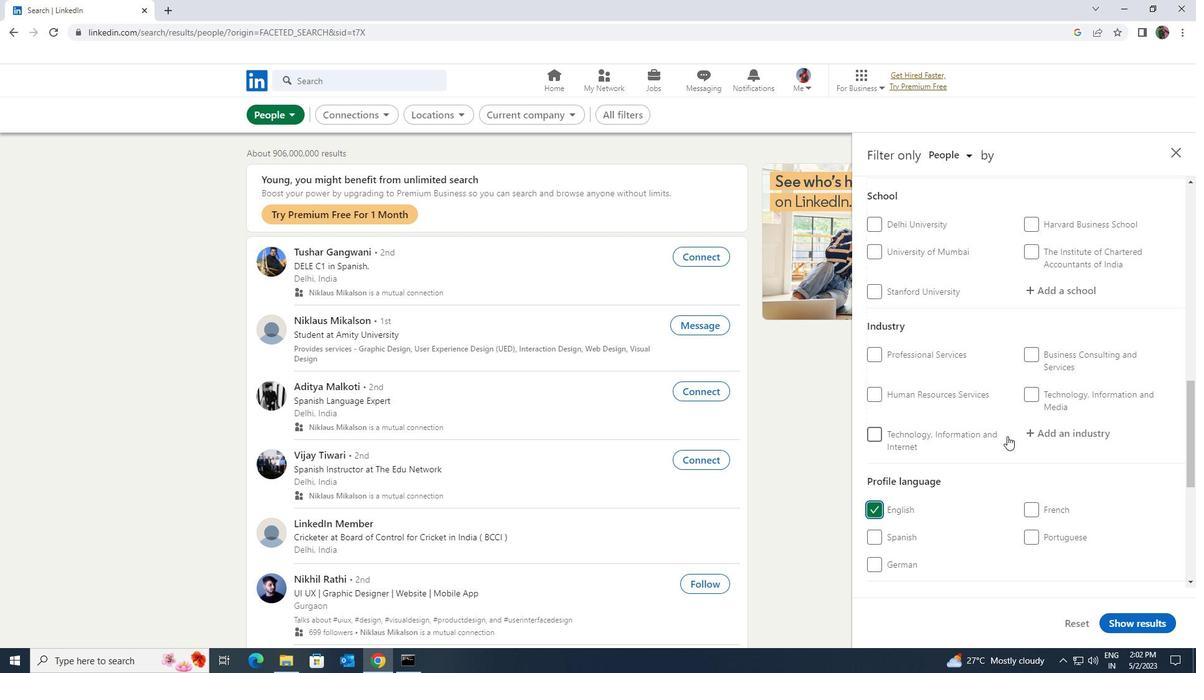 
Action: Mouse scrolled (1007, 436) with delta (0, 0)
Screenshot: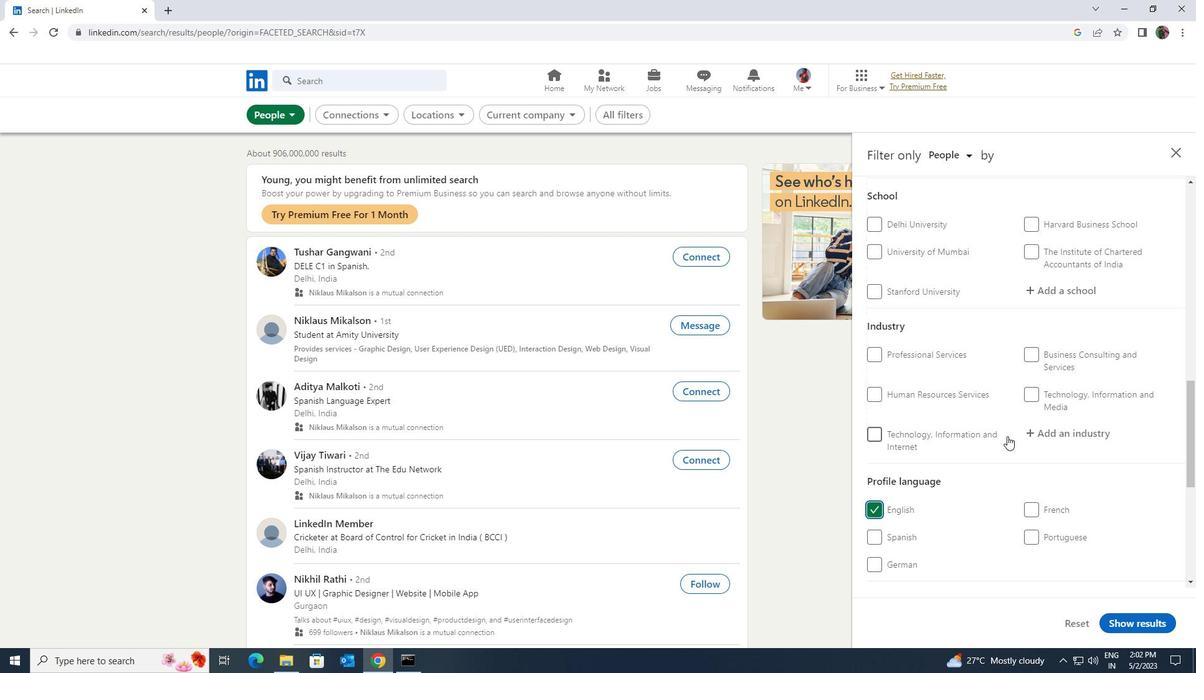 
Action: Mouse scrolled (1007, 436) with delta (0, 0)
Screenshot: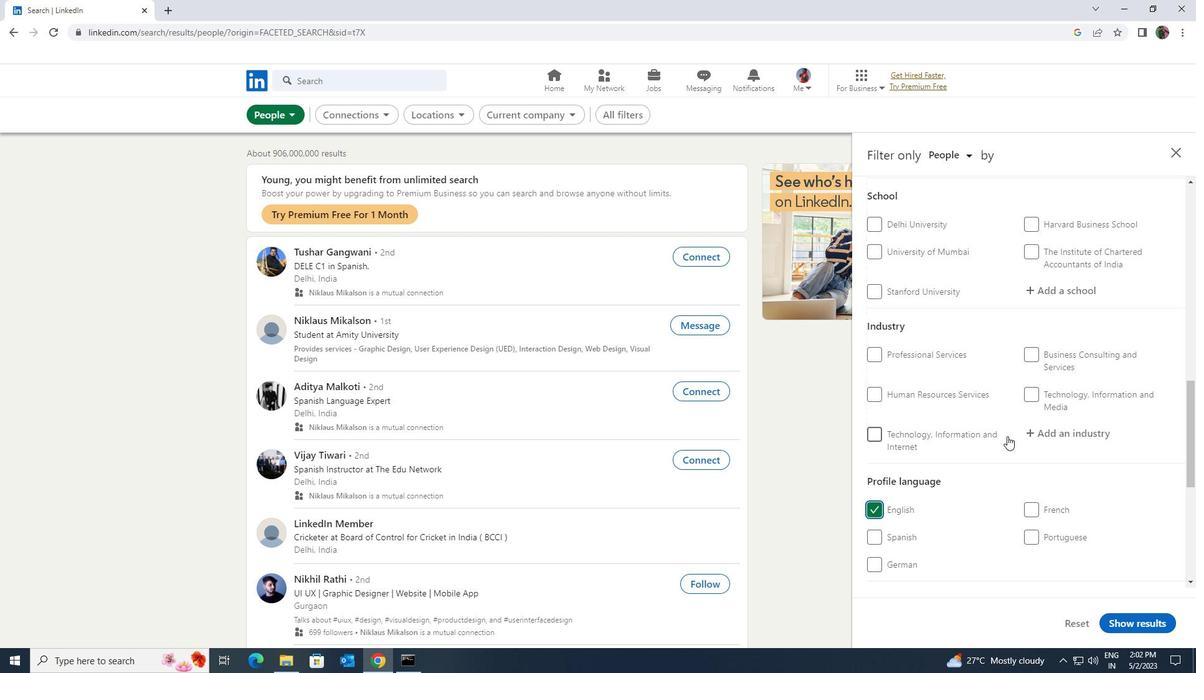 
Action: Mouse scrolled (1007, 436) with delta (0, 0)
Screenshot: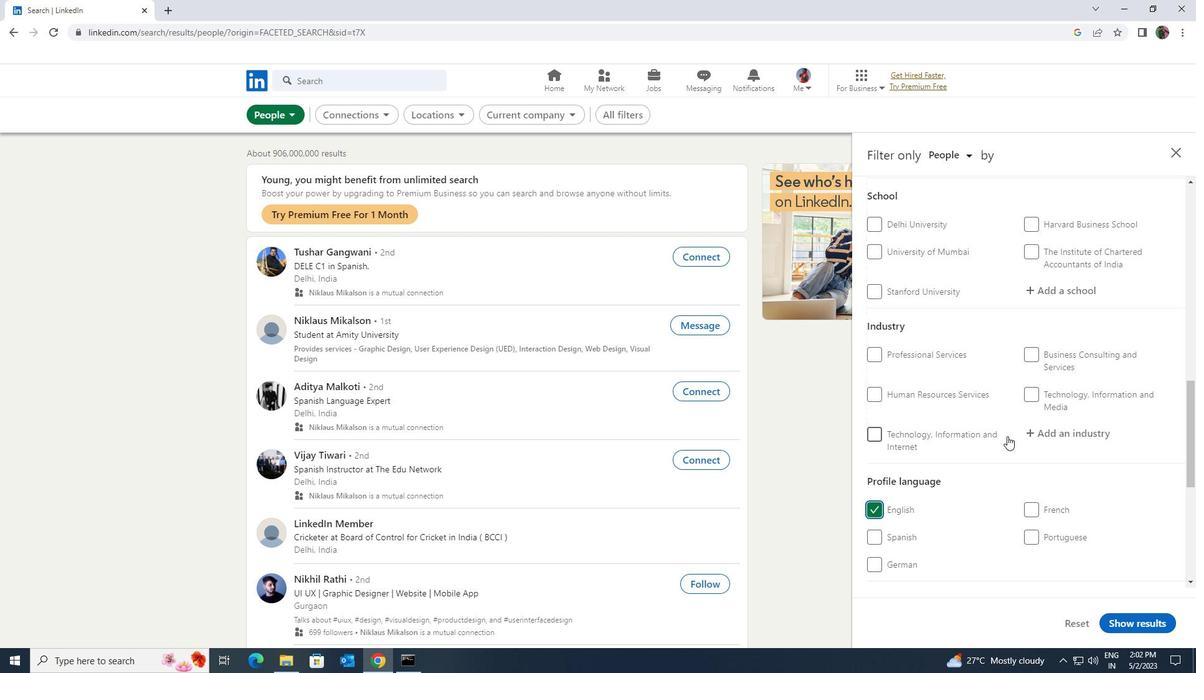 
Action: Mouse moved to (1055, 423)
Screenshot: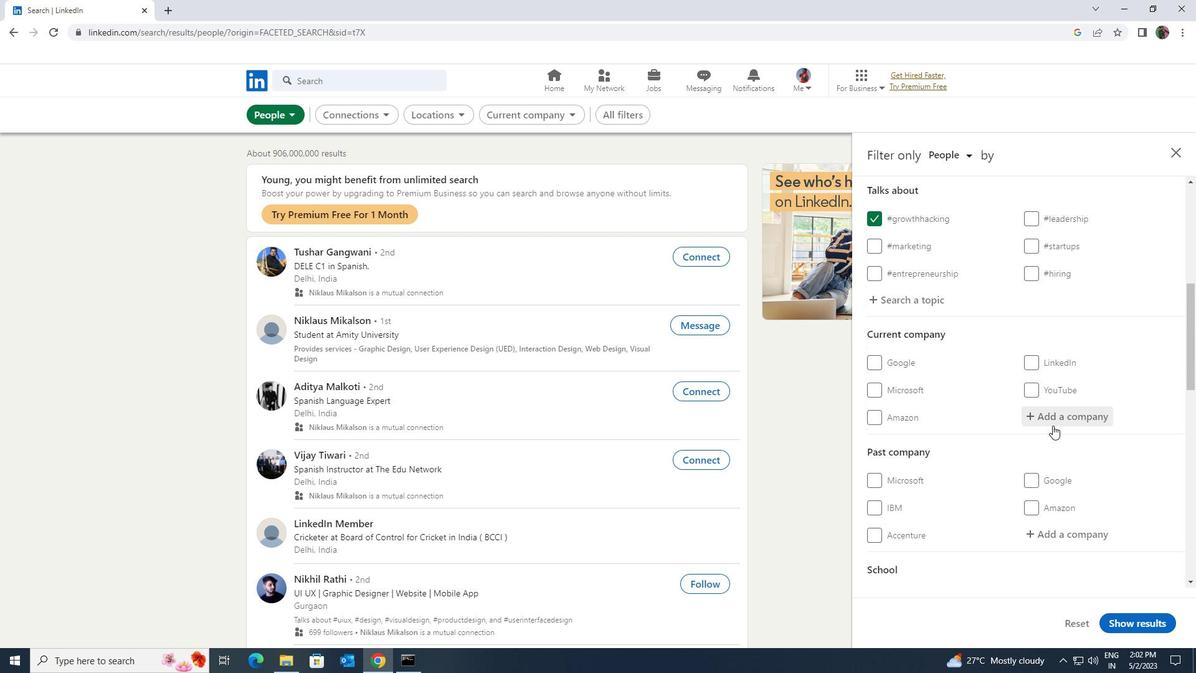 
Action: Mouse pressed left at (1055, 423)
Screenshot: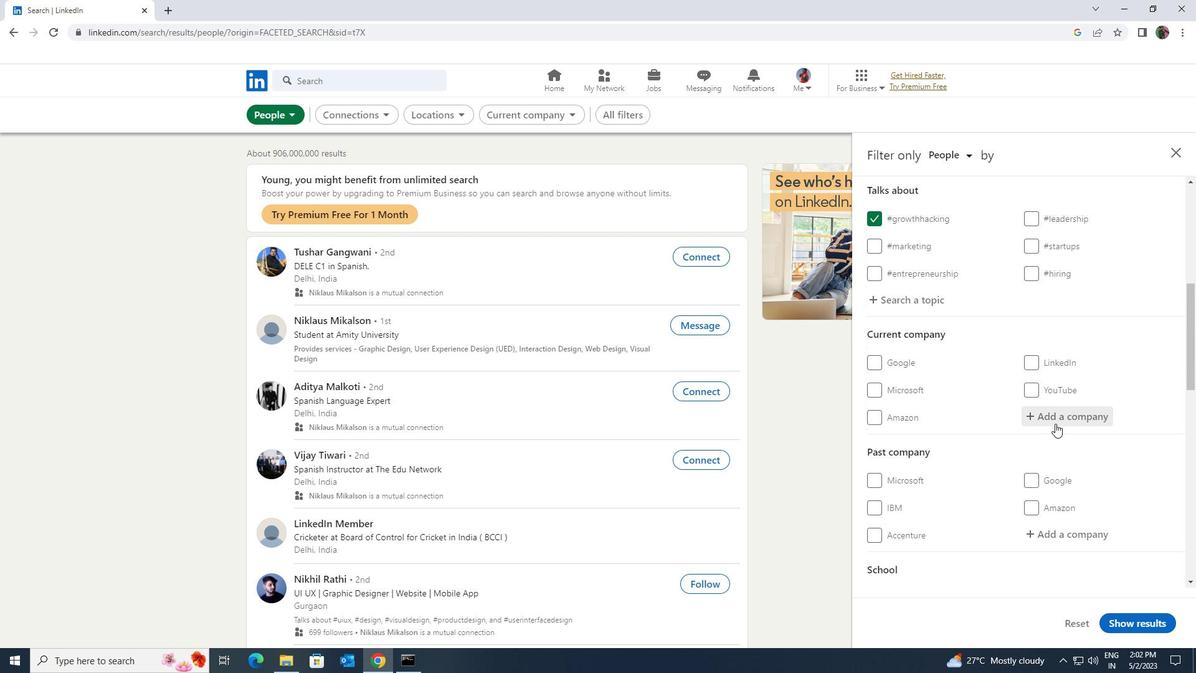 
Action: Key pressed <Key.shift>HINDALCO
Screenshot: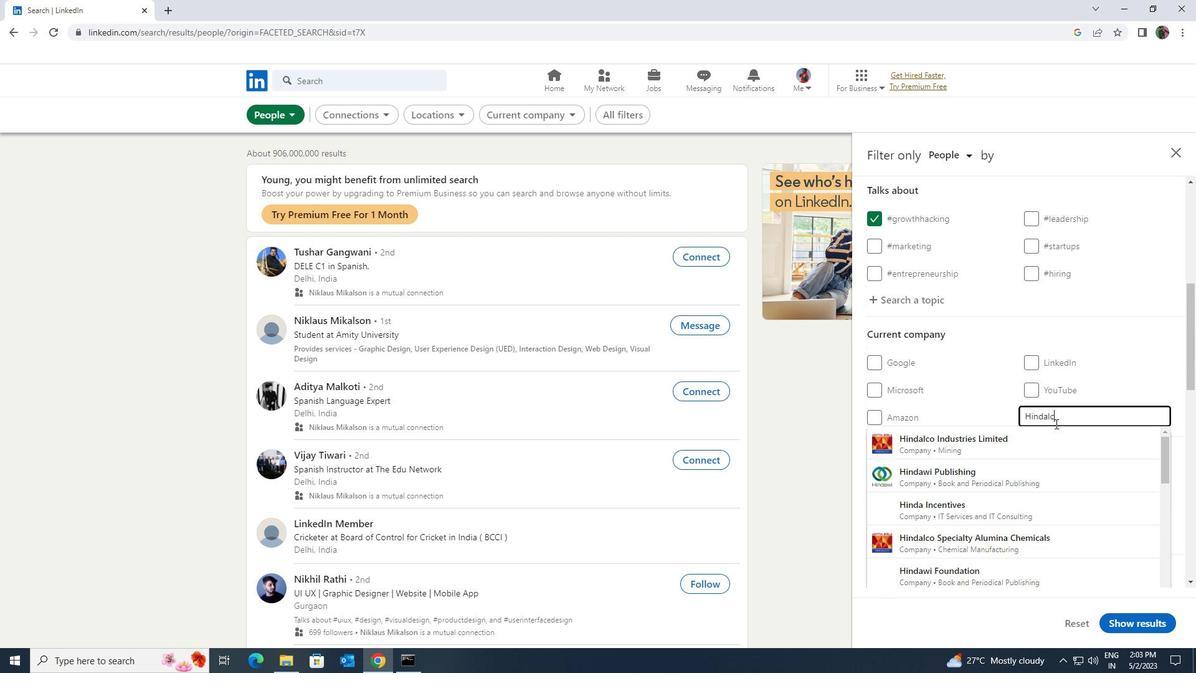 
Action: Mouse moved to (1052, 430)
Screenshot: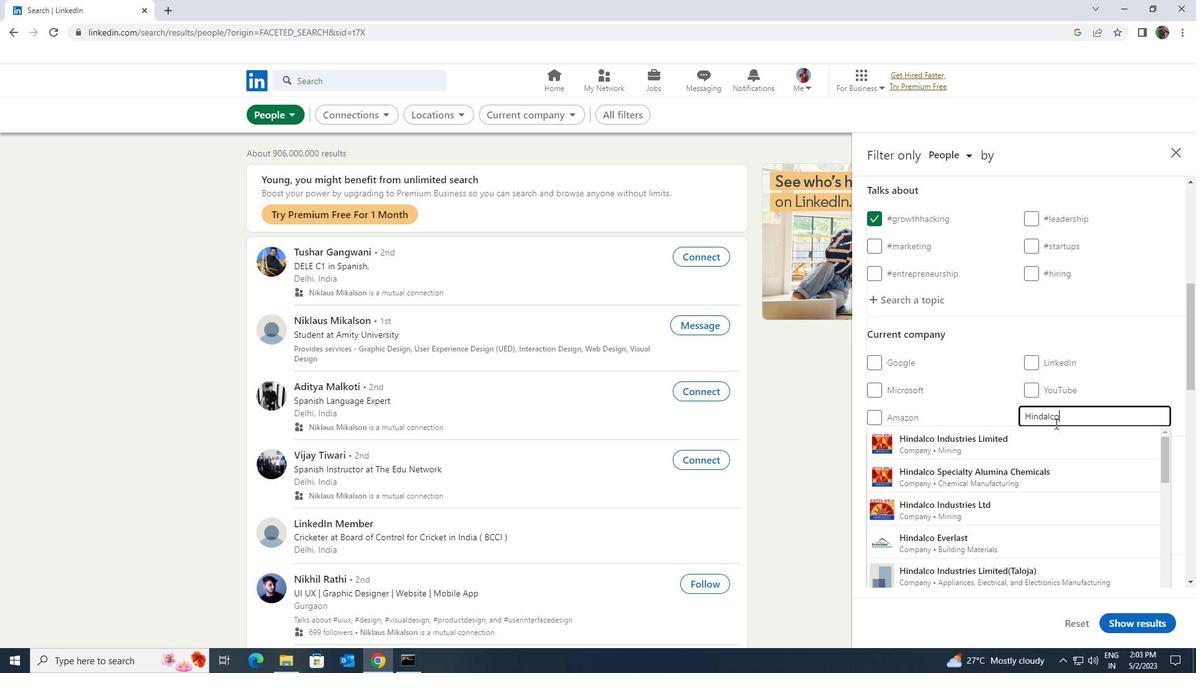 
Action: Mouse pressed left at (1052, 430)
Screenshot: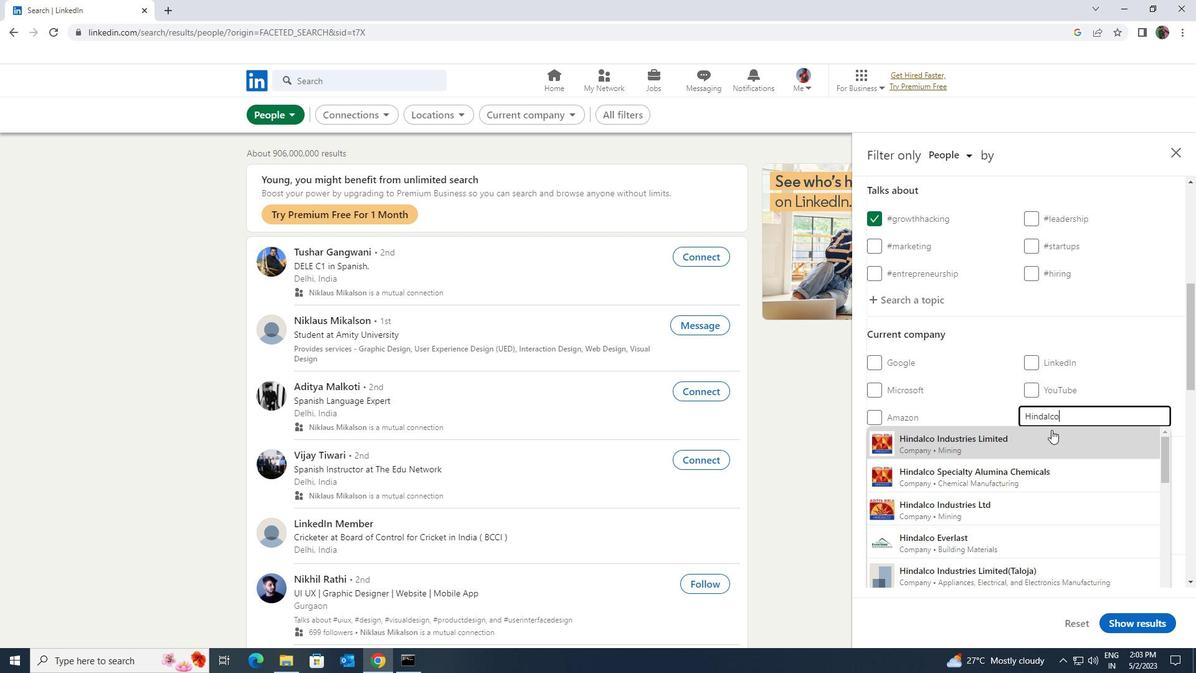 
Action: Mouse scrolled (1052, 429) with delta (0, 0)
Screenshot: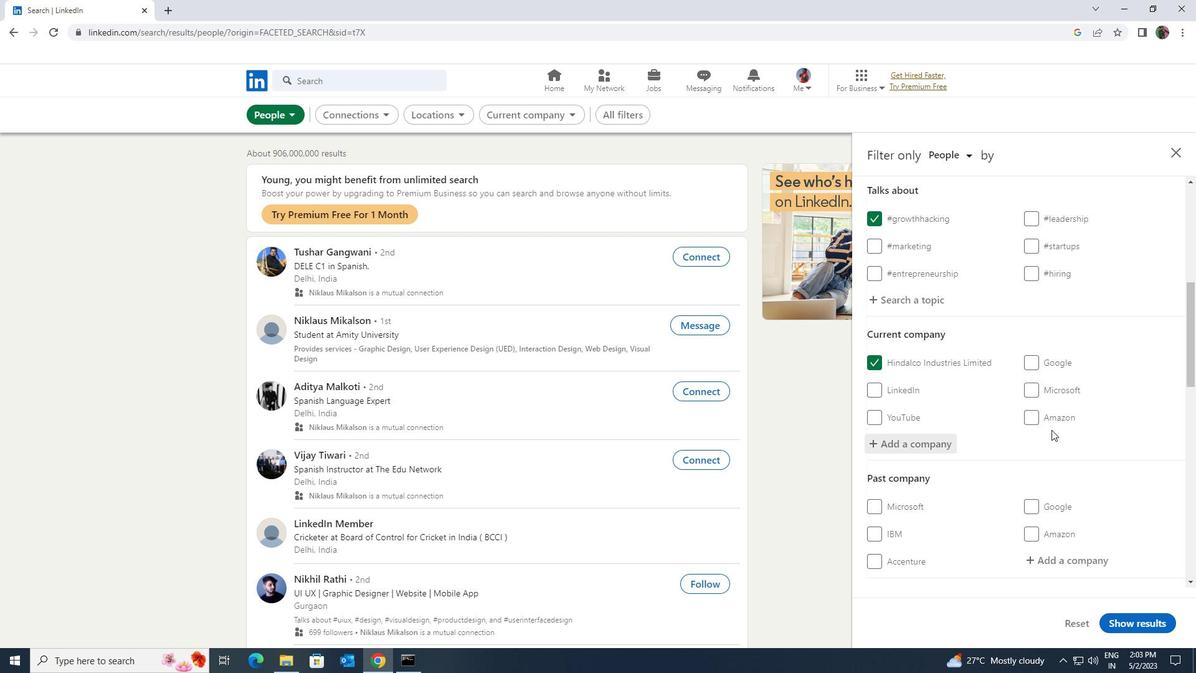 
Action: Mouse scrolled (1052, 429) with delta (0, 0)
Screenshot: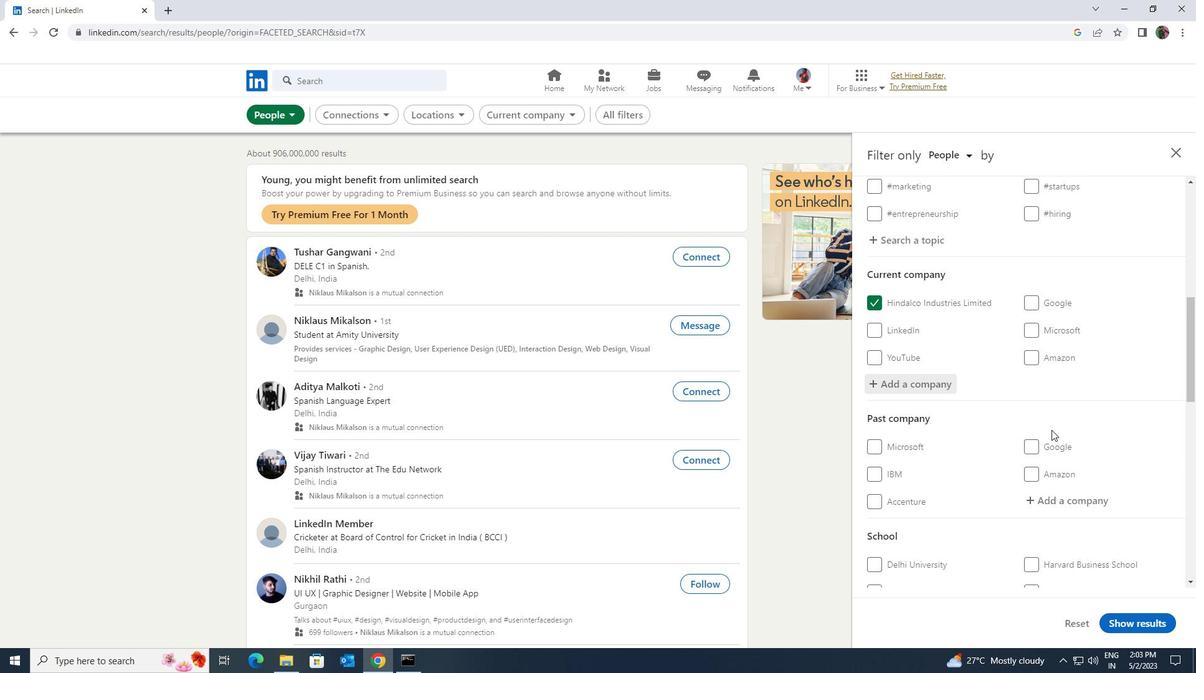 
Action: Mouse scrolled (1052, 429) with delta (0, 0)
Screenshot: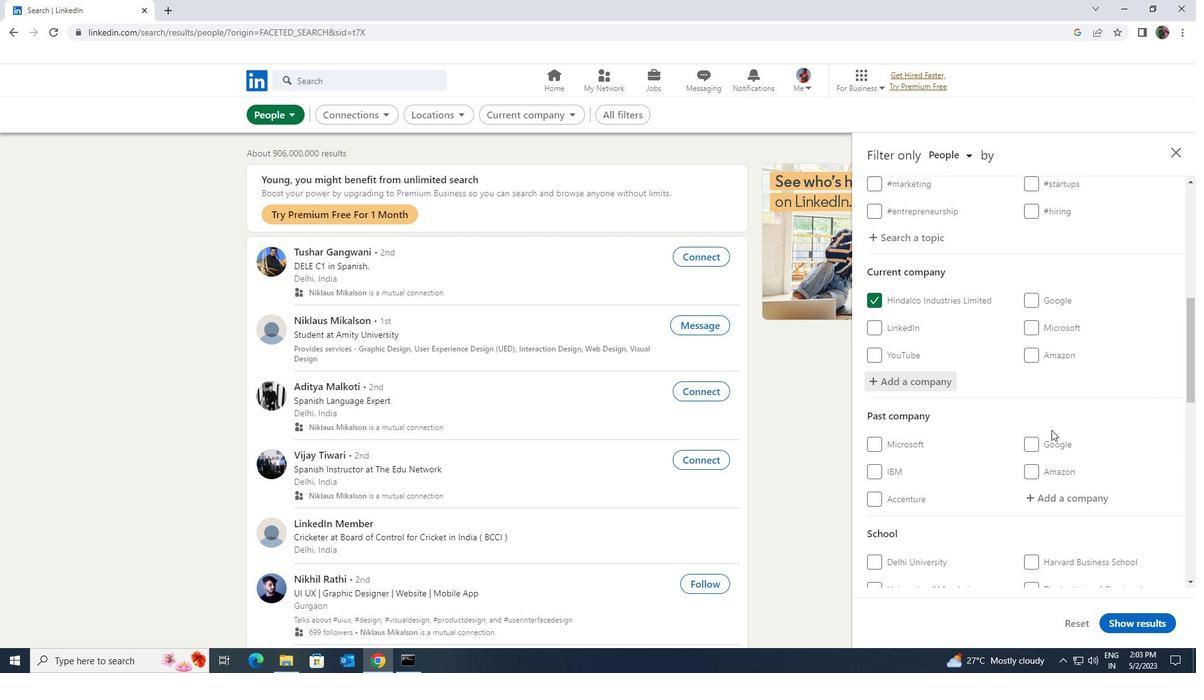 
Action: Mouse moved to (1052, 430)
Screenshot: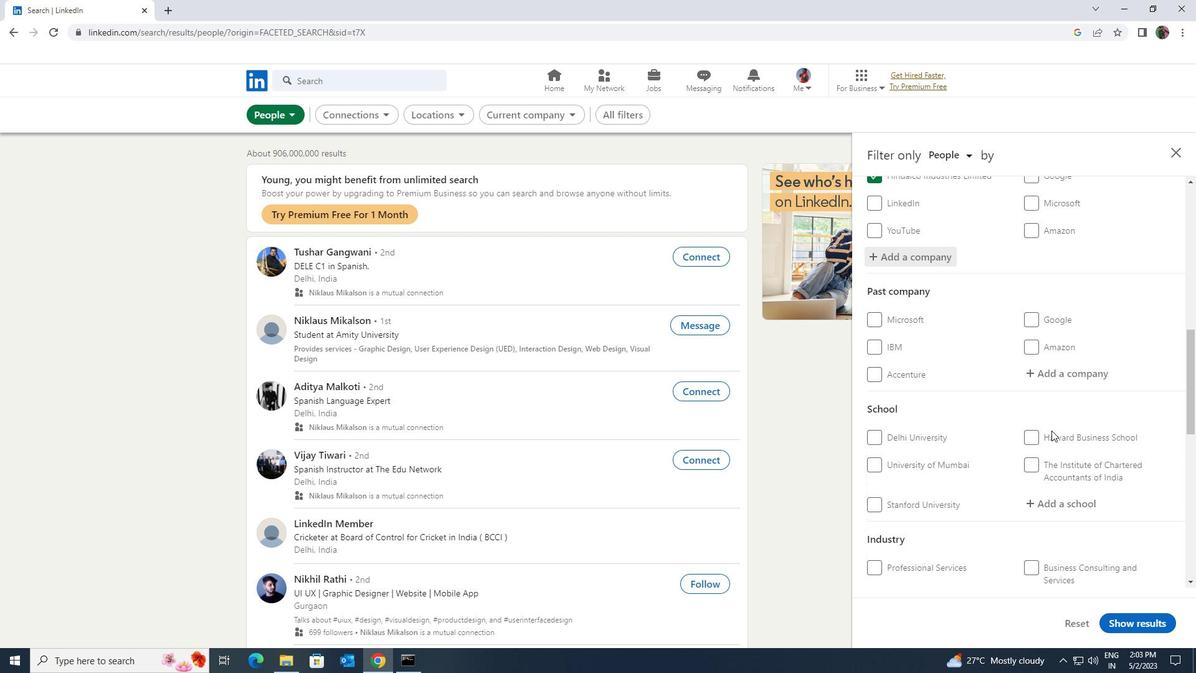 
Action: Mouse scrolled (1052, 430) with delta (0, 0)
Screenshot: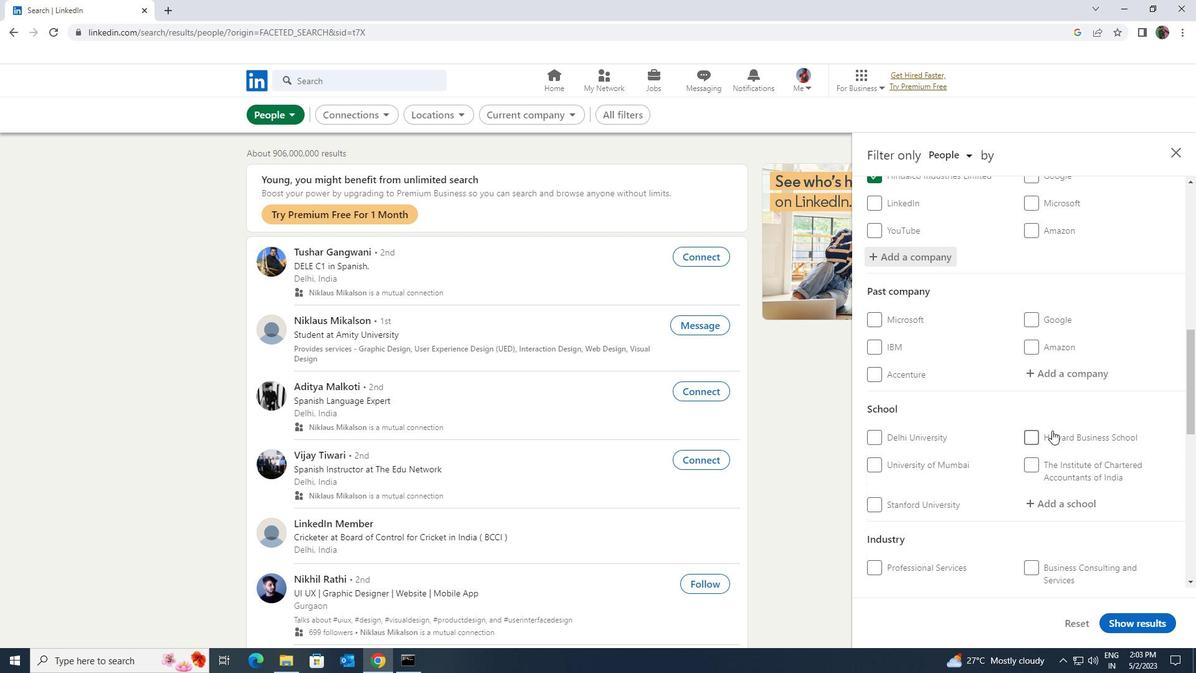 
Action: Mouse moved to (1057, 433)
Screenshot: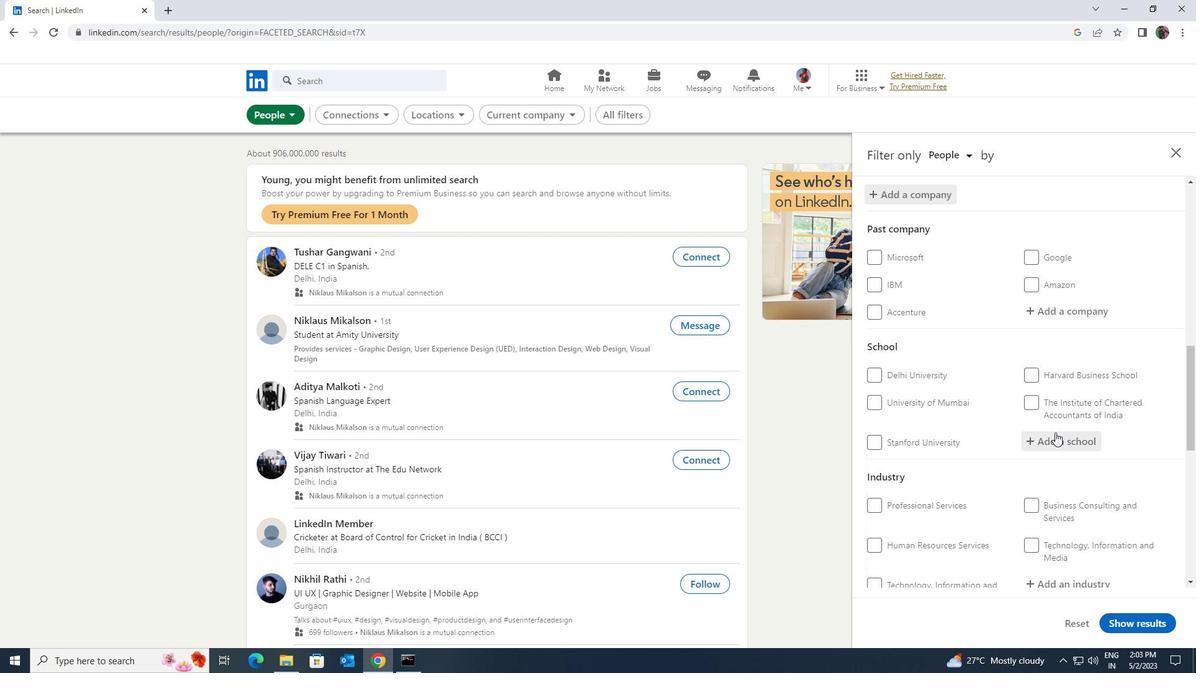 
Action: Mouse pressed left at (1057, 433)
Screenshot: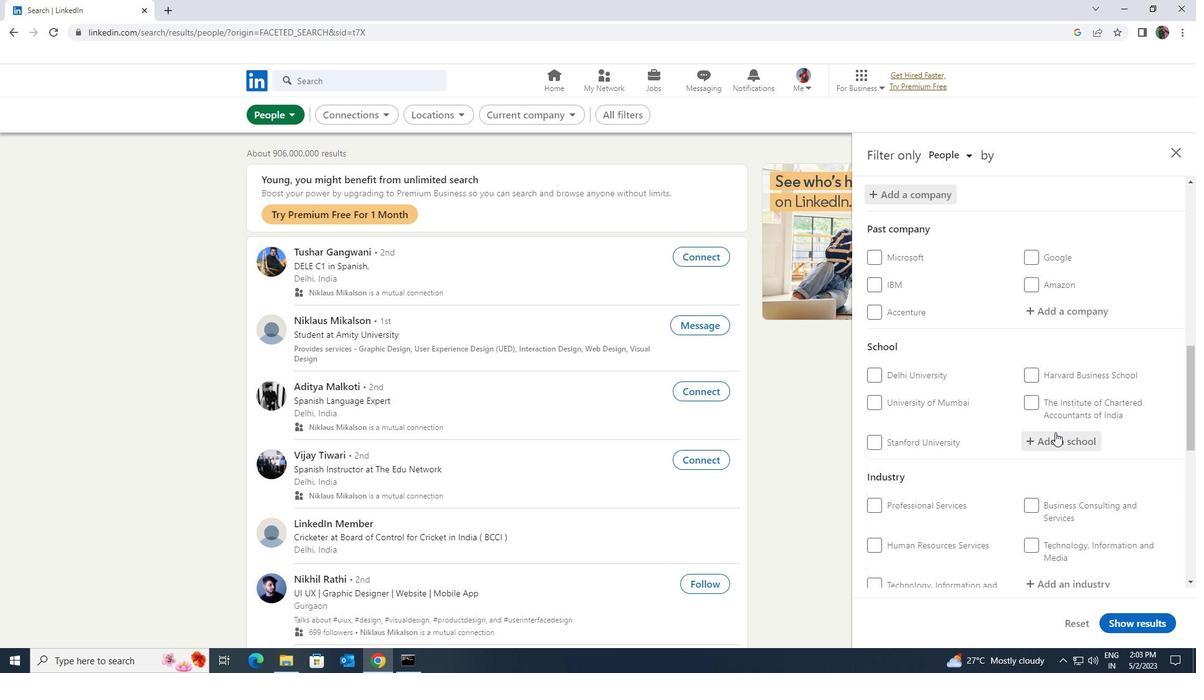 
Action: Key pressed <Key.shift><Key.shift><Key.shift><Key.shift>DR.<Key.shift>AME<Key.backspace>BEDKAR<Key.space><Key.shift>CI<Key.backspace>OLLEGE<Key.space><Key.shift><Key.shift><Key.shift><Key.shift><Key.shift><Key.shift>NA
Screenshot: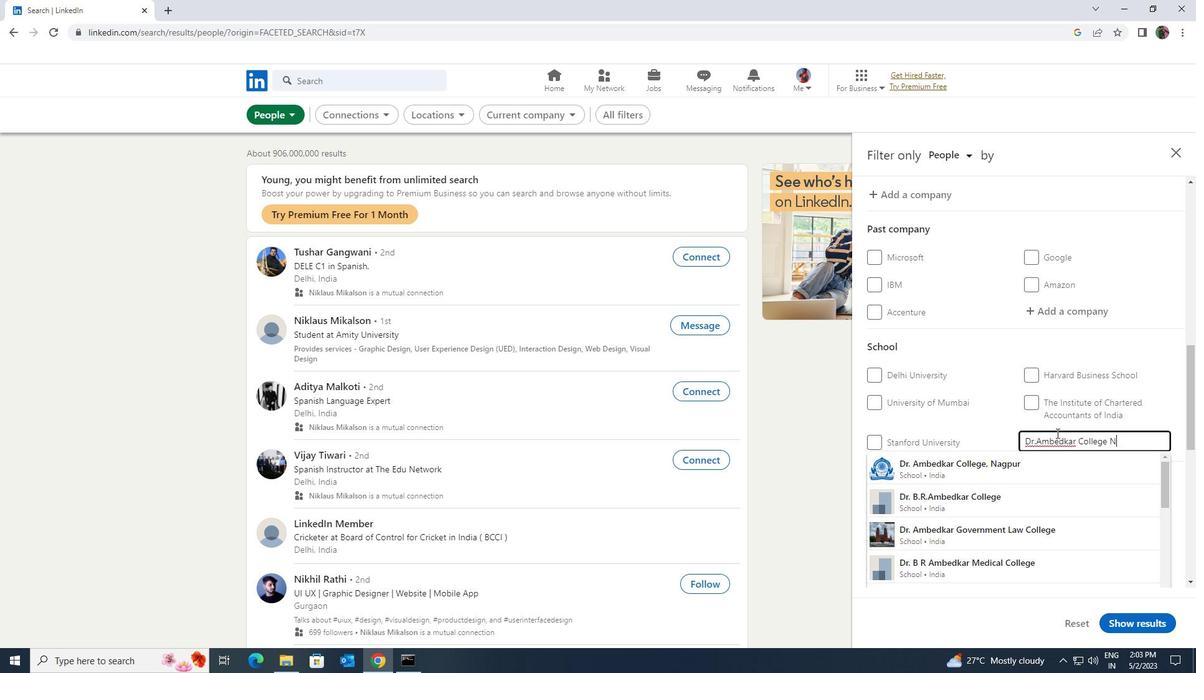 
Action: Mouse moved to (1049, 461)
Screenshot: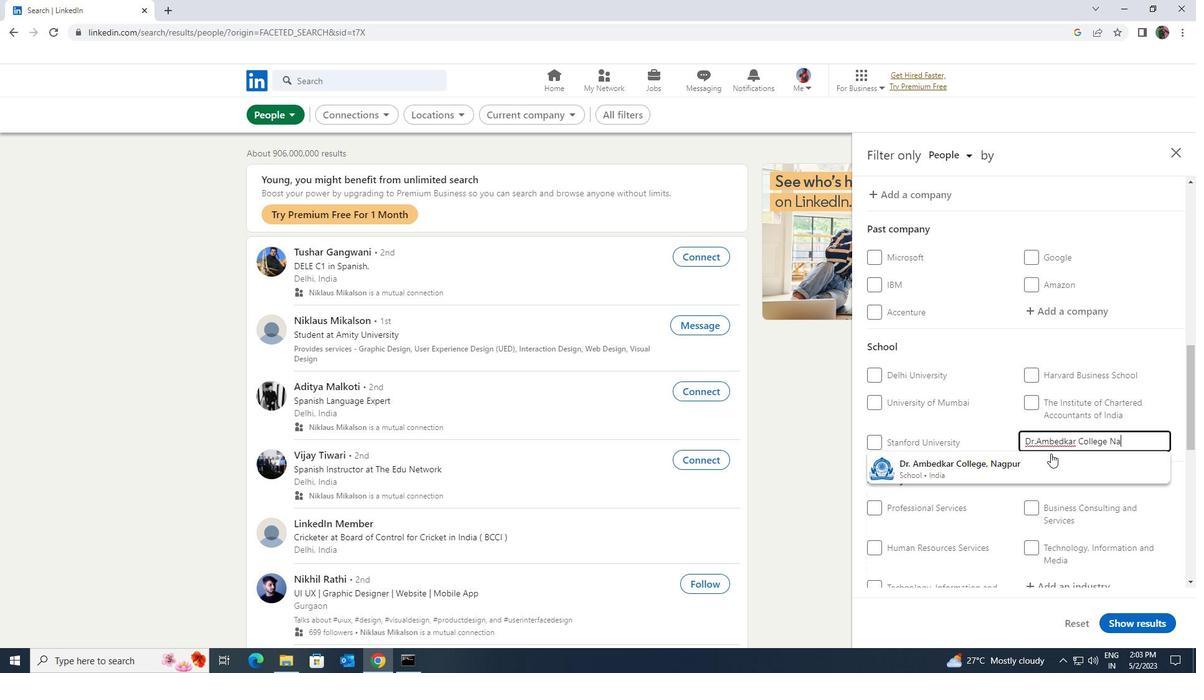 
Action: Mouse pressed left at (1049, 461)
Screenshot: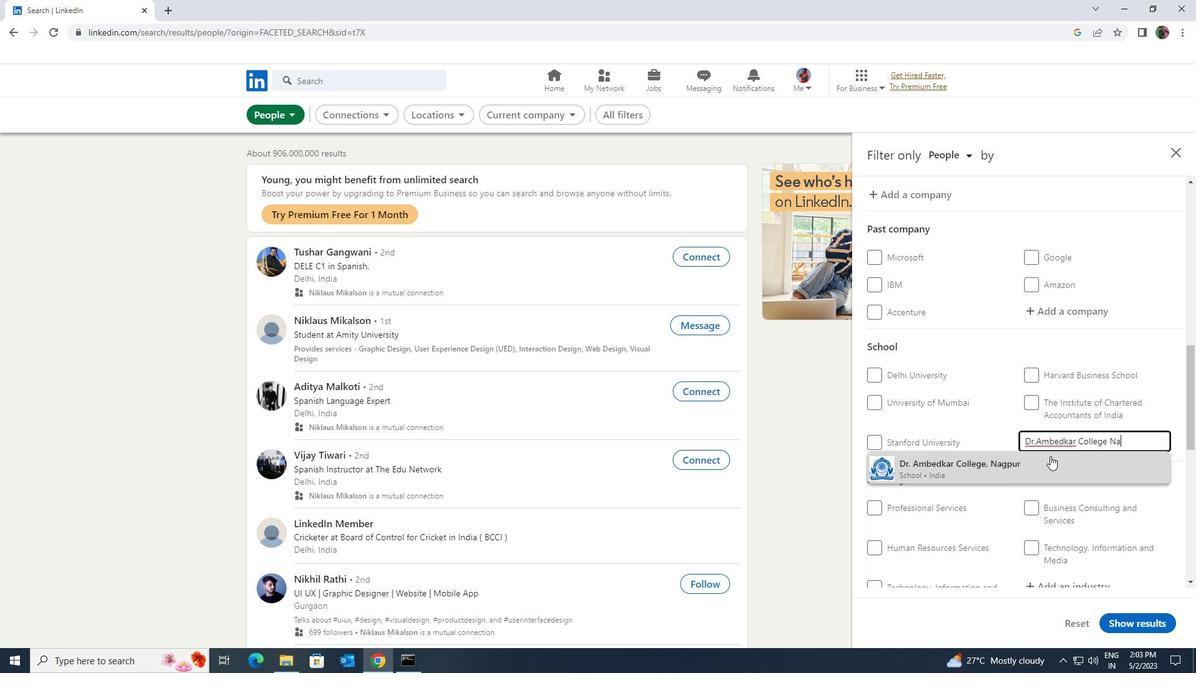 
Action: Mouse scrolled (1049, 461) with delta (0, 0)
Screenshot: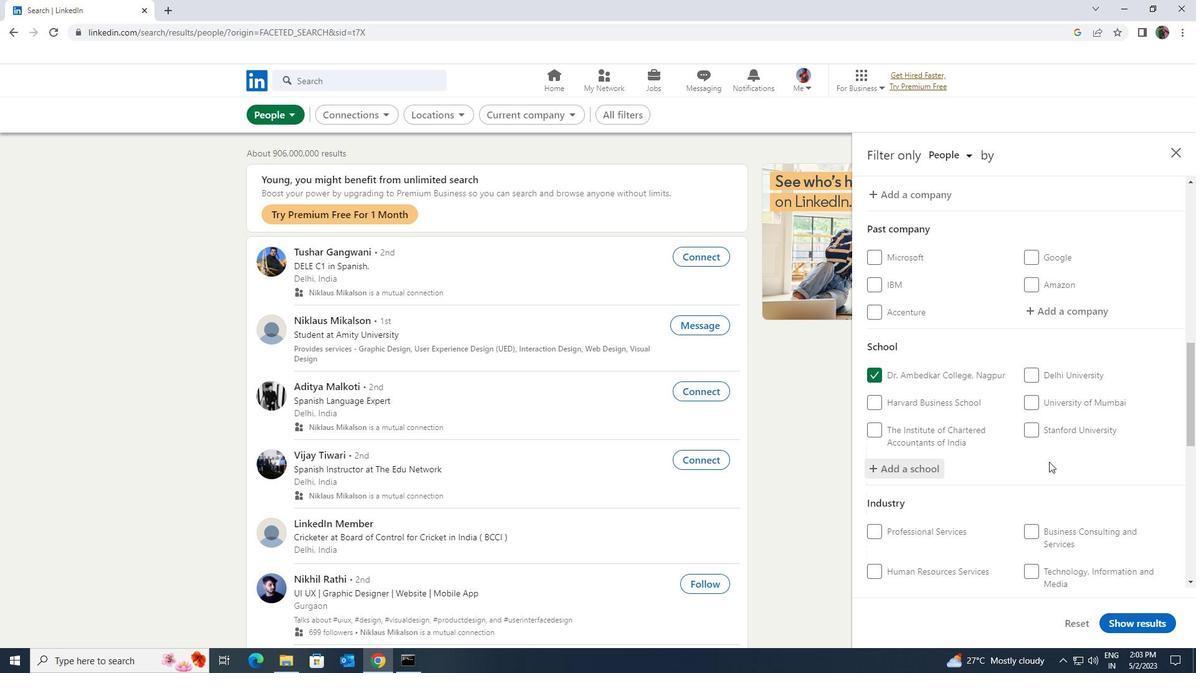 
Action: Mouse scrolled (1049, 461) with delta (0, 0)
Screenshot: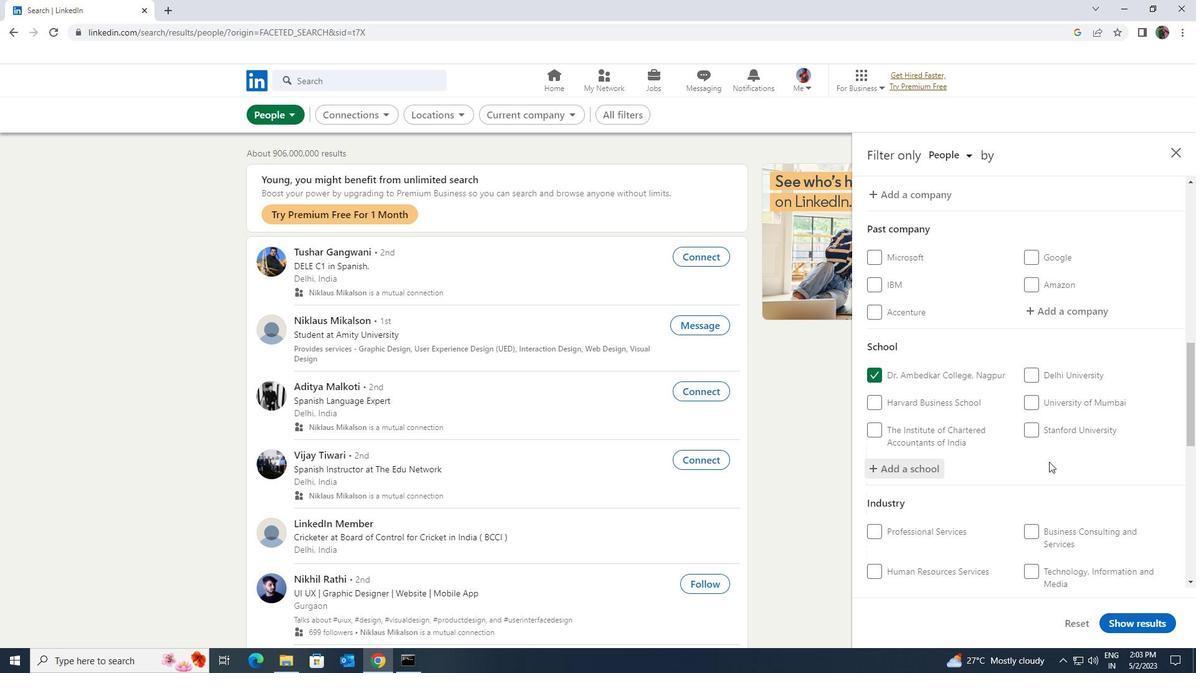 
Action: Mouse moved to (1047, 481)
Screenshot: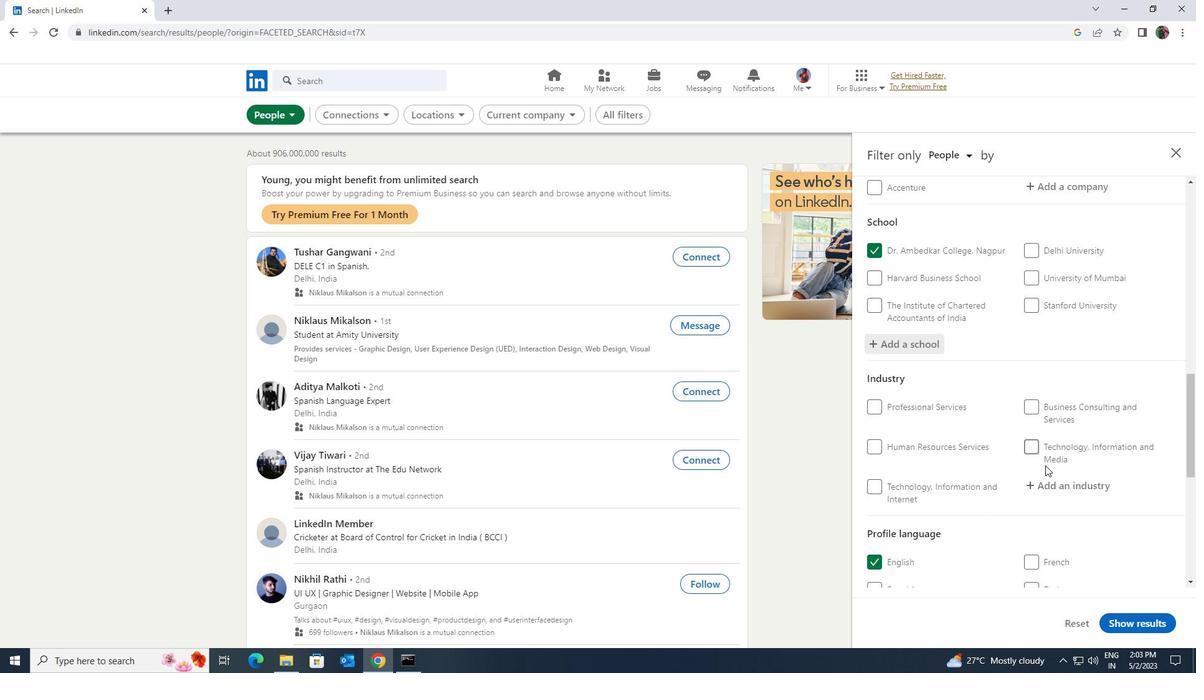 
Action: Mouse pressed left at (1047, 481)
Screenshot: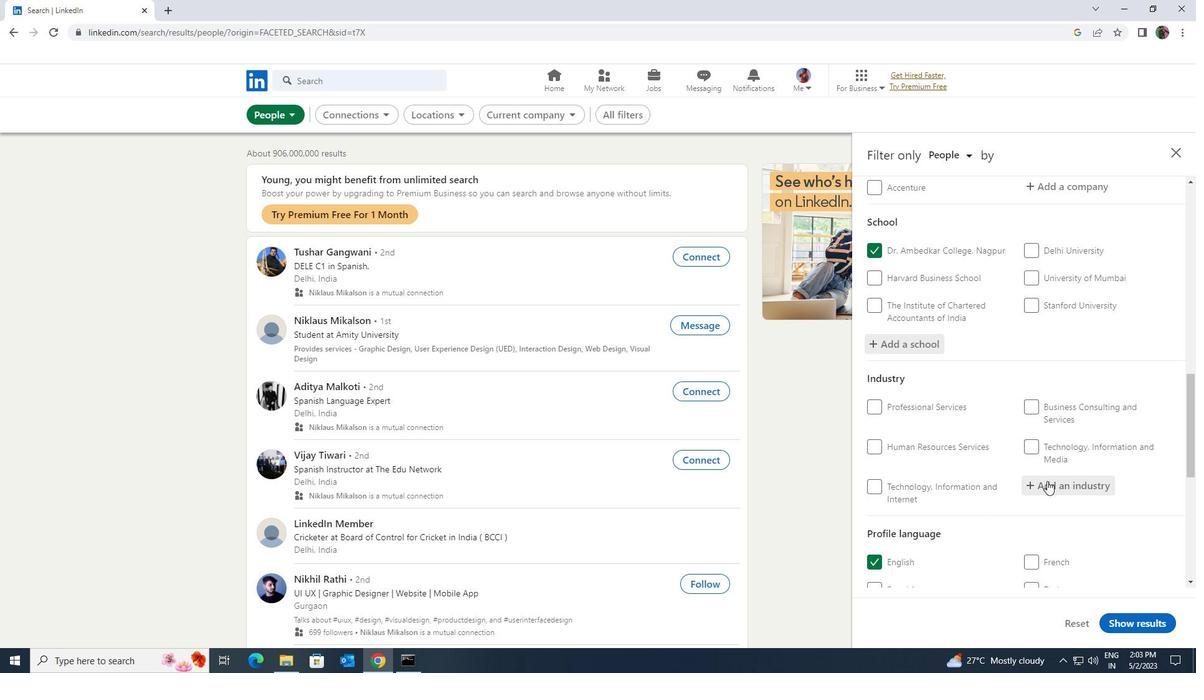 
Action: Key pressed <Key.shift><Key.shift><Key.shift><Key.shift><Key.shift><Key.shift><Key.shift><Key.shift>ACCOUN
Screenshot: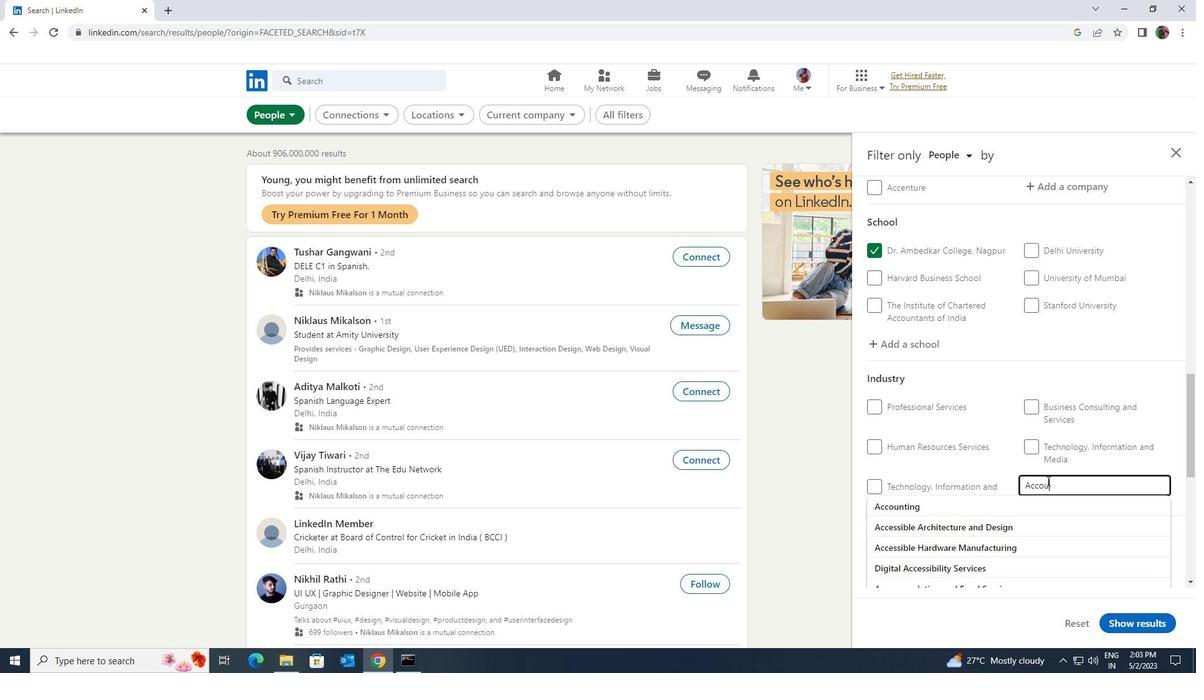 
Action: Mouse moved to (1040, 504)
Screenshot: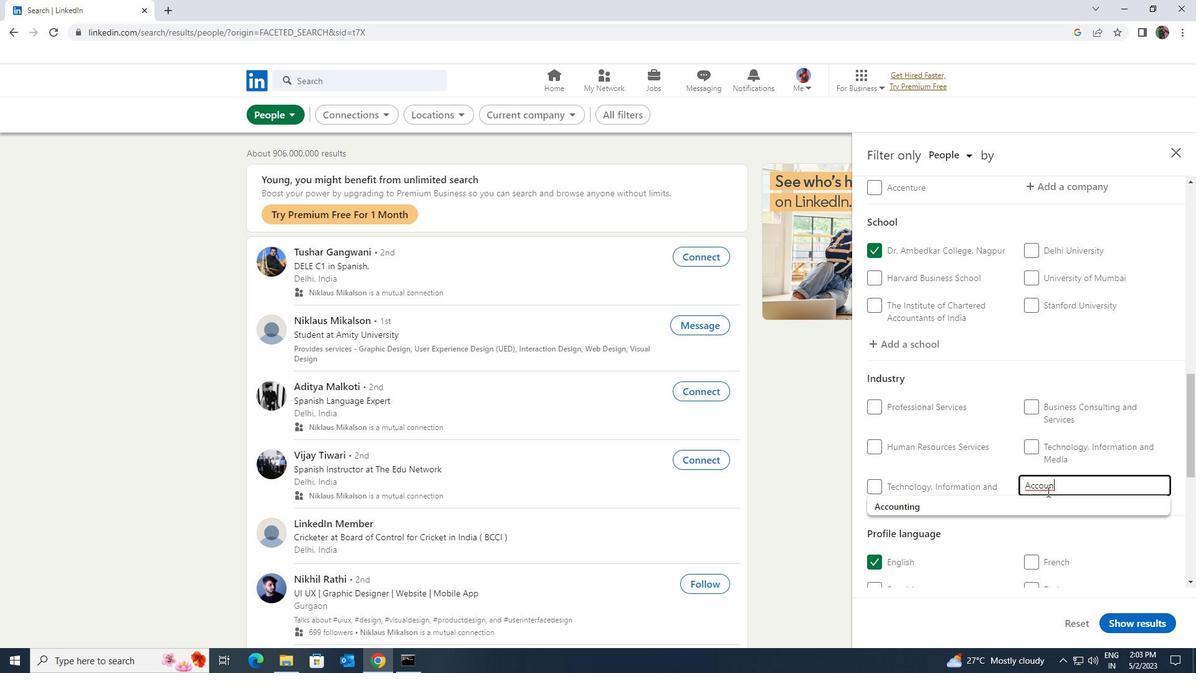 
Action: Mouse pressed left at (1040, 504)
Screenshot: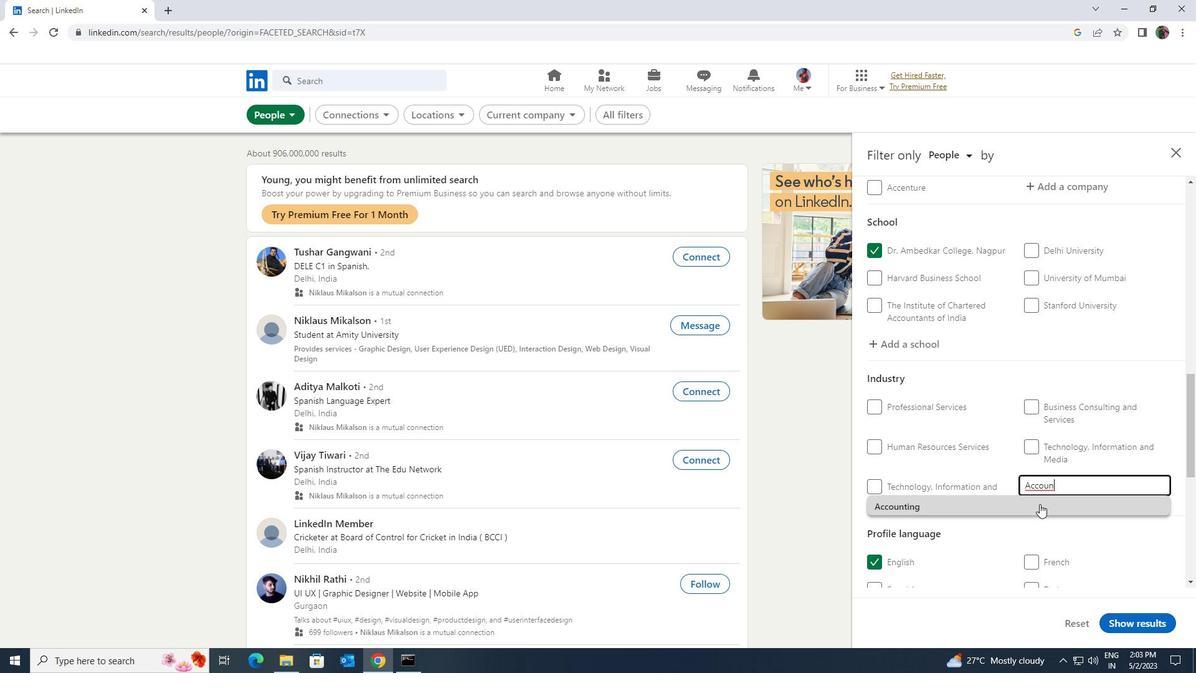 
Action: Mouse scrolled (1040, 503) with delta (0, 0)
Screenshot: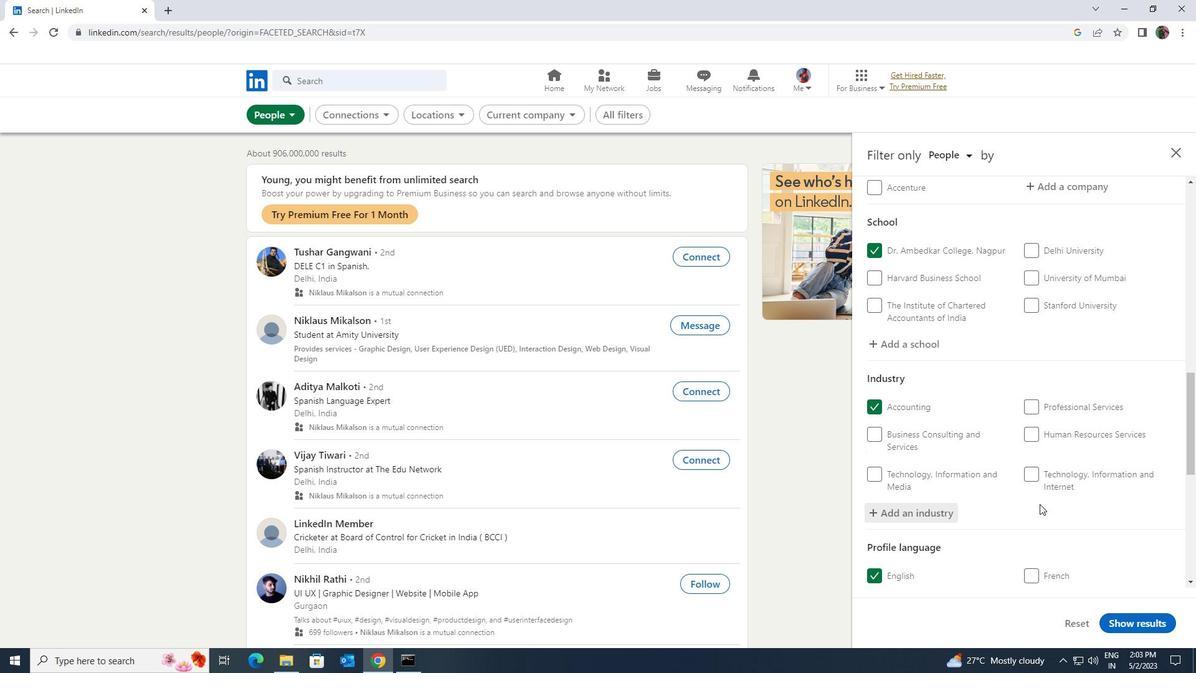 
Action: Mouse scrolled (1040, 503) with delta (0, 0)
Screenshot: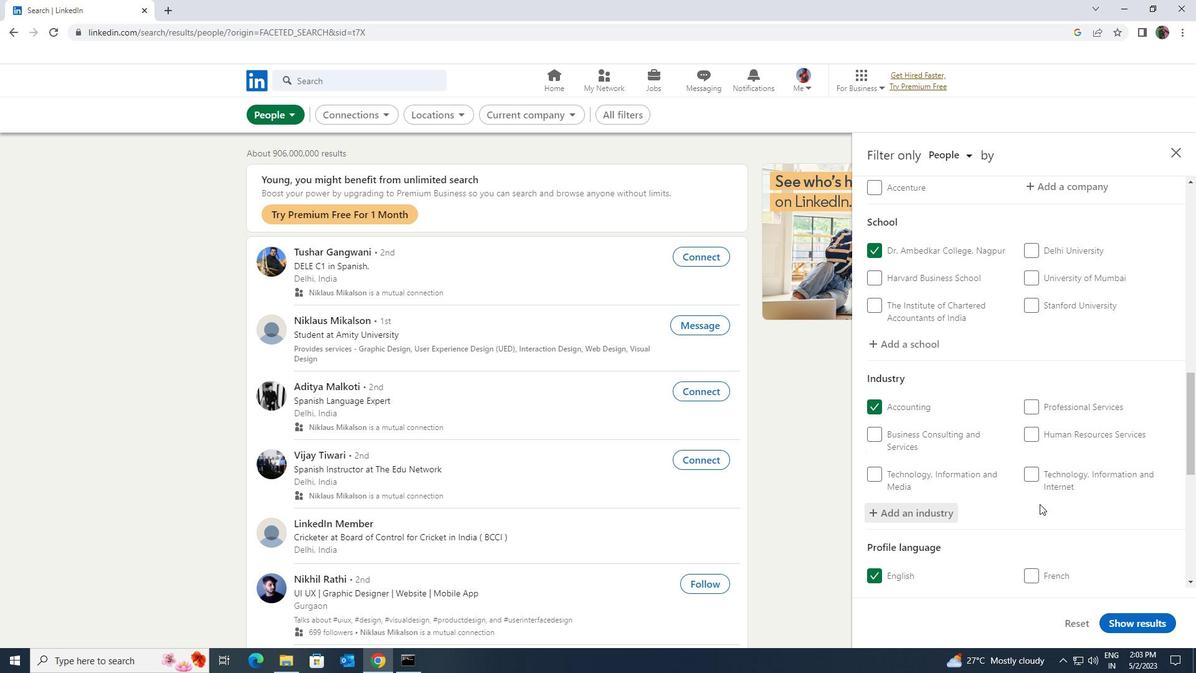 
Action: Mouse scrolled (1040, 503) with delta (0, 0)
Screenshot: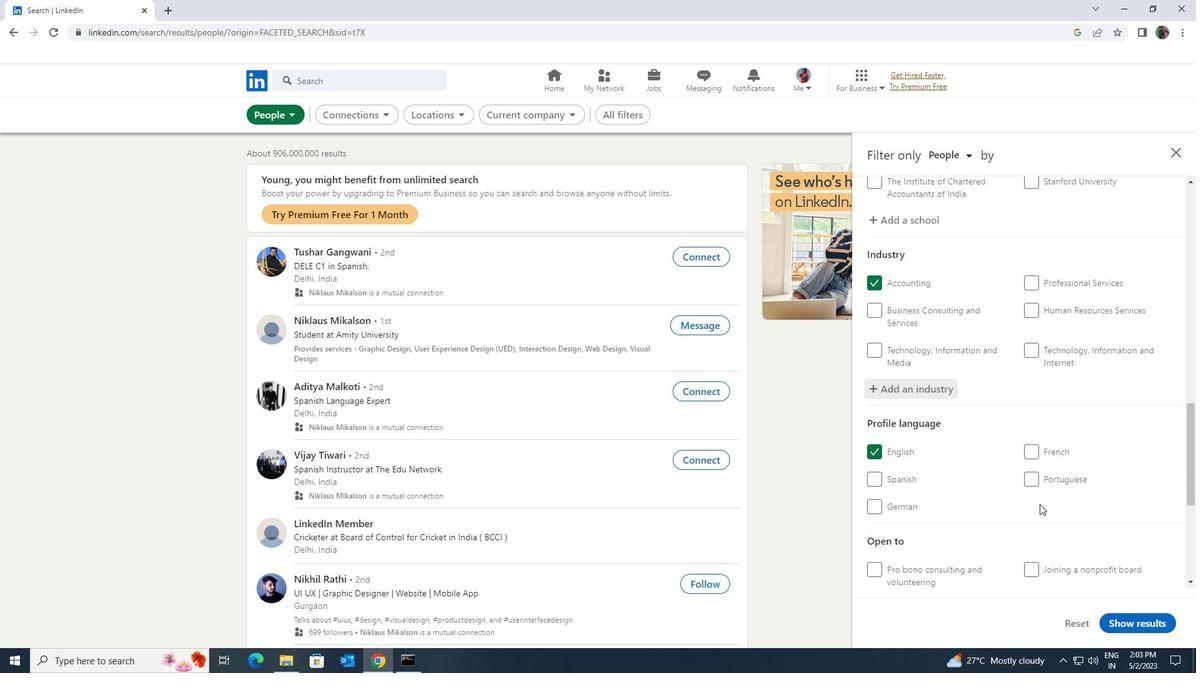 
Action: Mouse scrolled (1040, 503) with delta (0, 0)
Screenshot: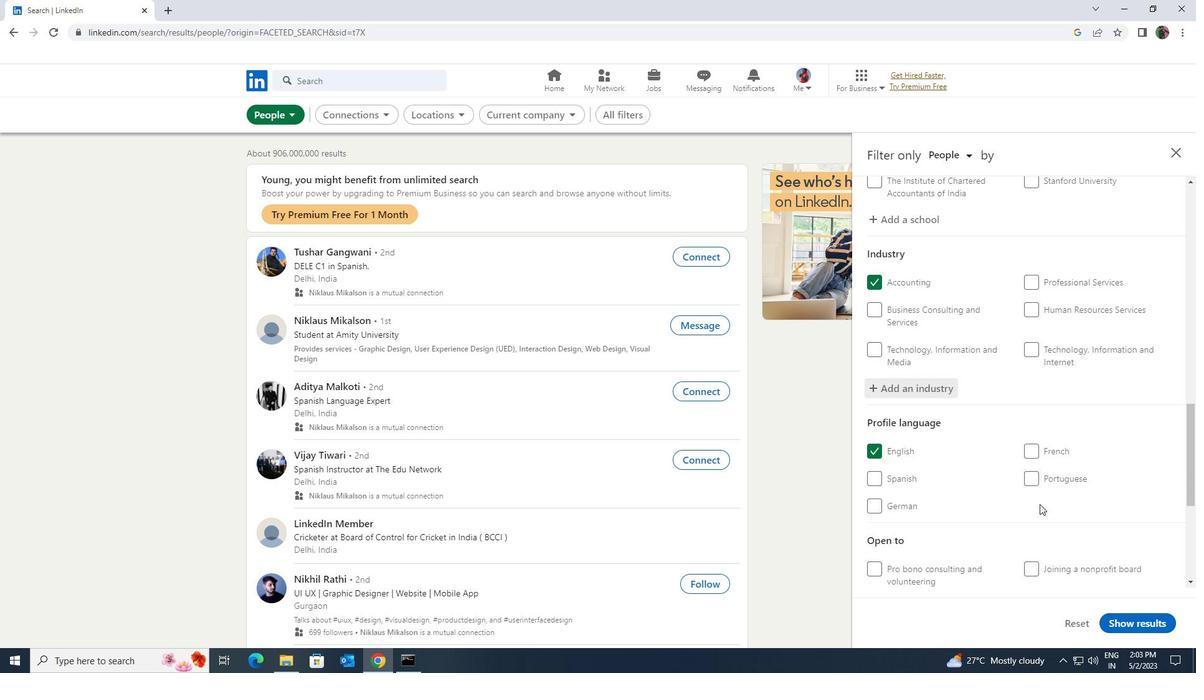 
Action: Mouse scrolled (1040, 503) with delta (0, 0)
Screenshot: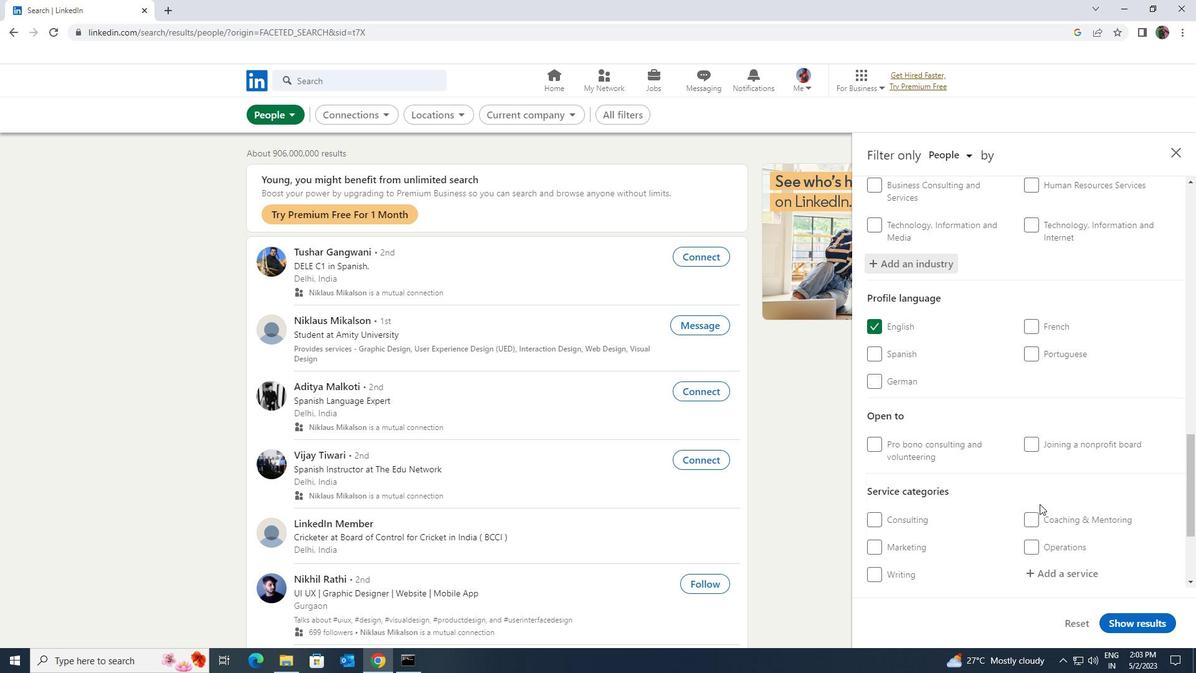 
Action: Mouse moved to (1039, 506)
Screenshot: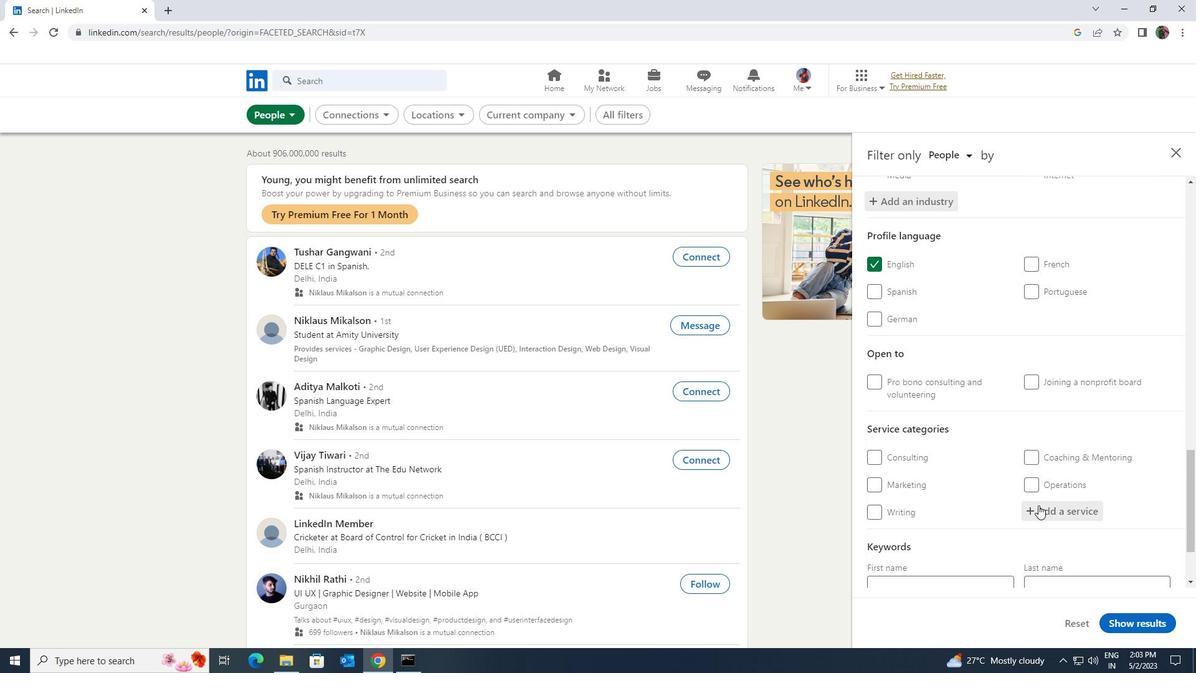 
Action: Mouse pressed left at (1039, 506)
Screenshot: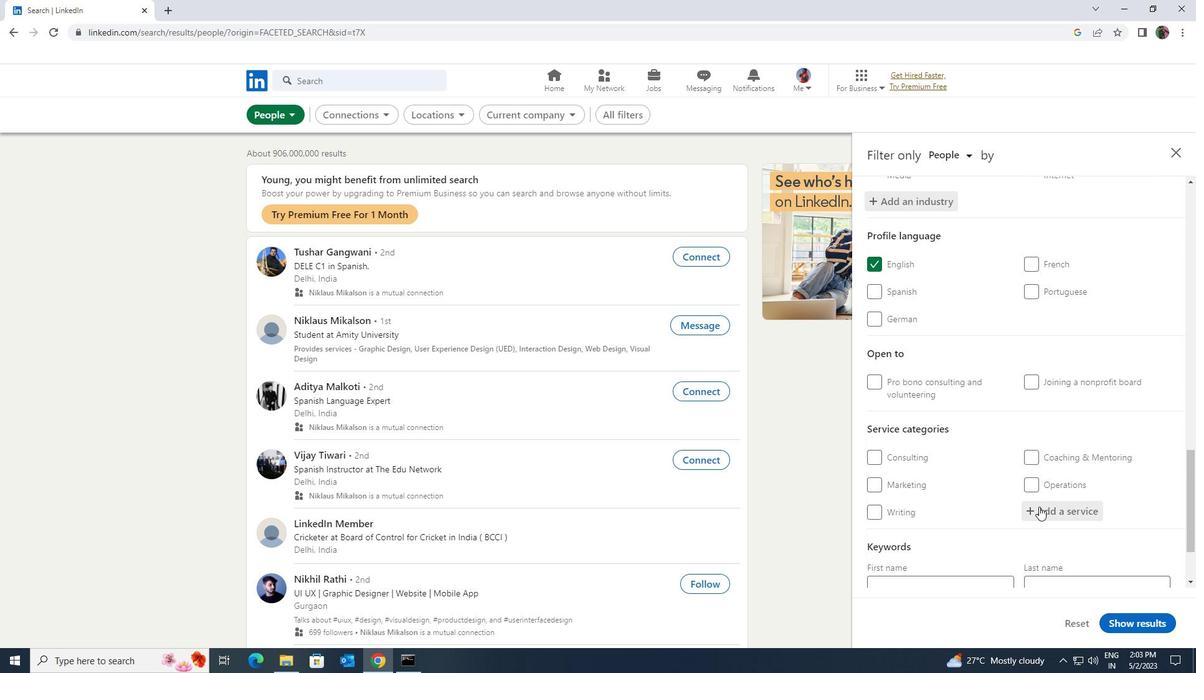
Action: Key pressed <Key.shift>FINANCIAL<Key.space><Key.shift><Key.shift><Key.shift><Key.shift><Key.shift><Key.shift><Key.shift>ADVIS
Screenshot: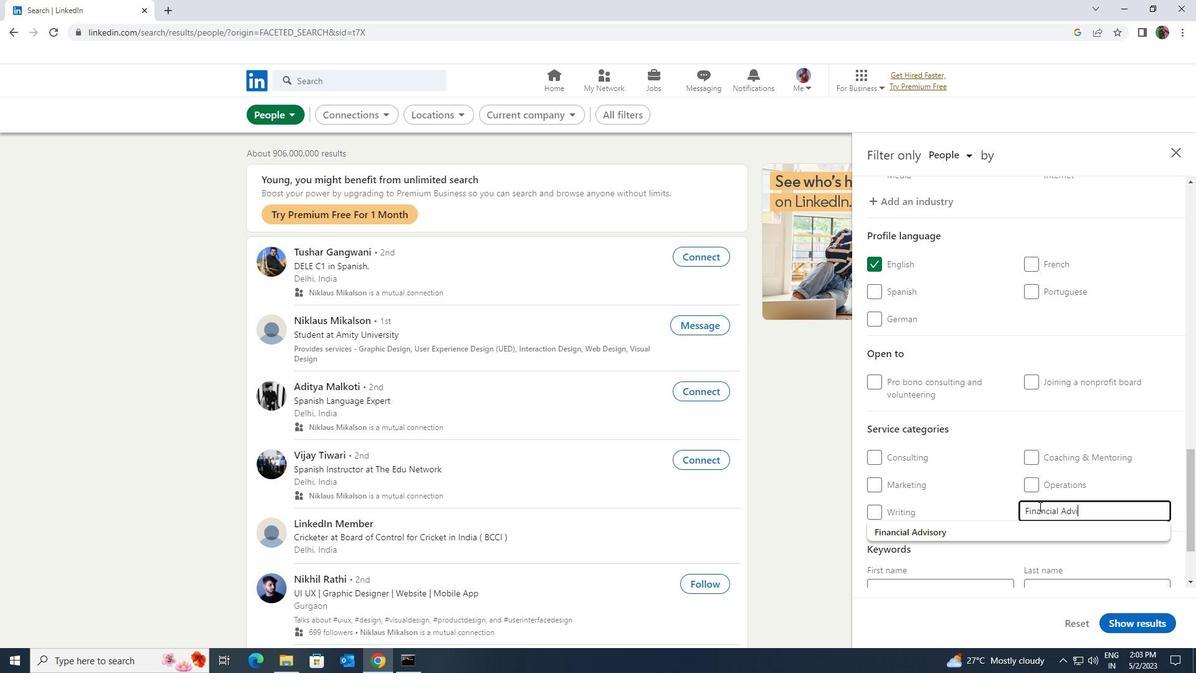 
Action: Mouse moved to (1023, 534)
Screenshot: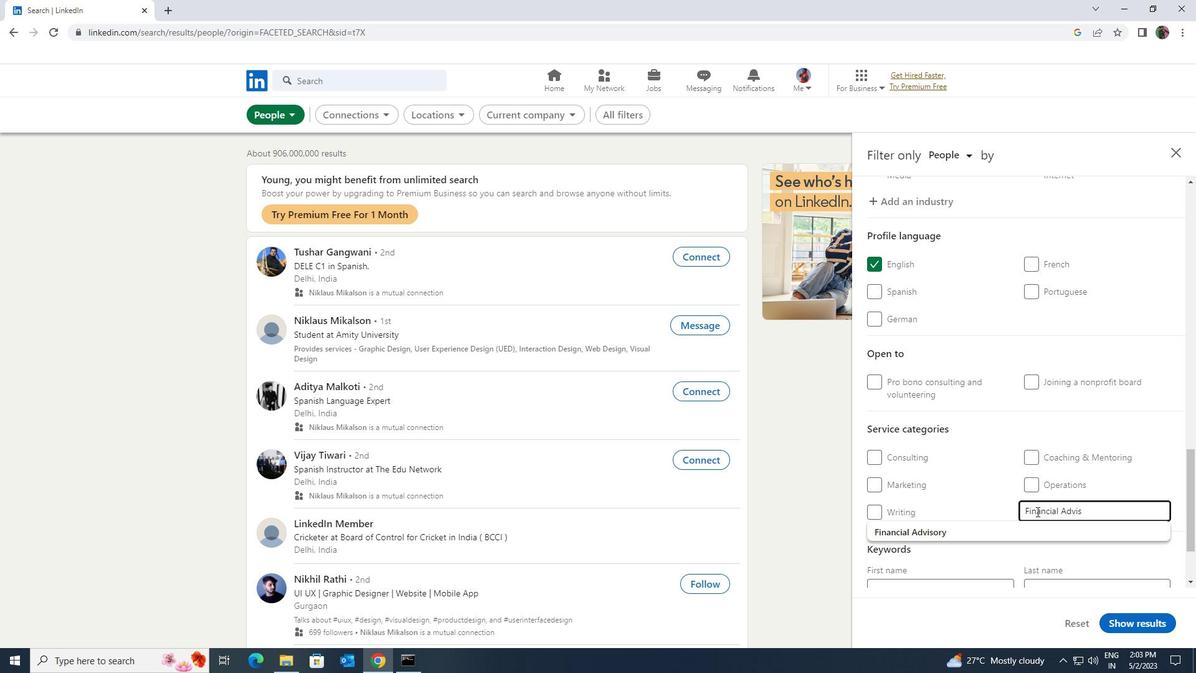 
Action: Mouse pressed left at (1023, 534)
Screenshot: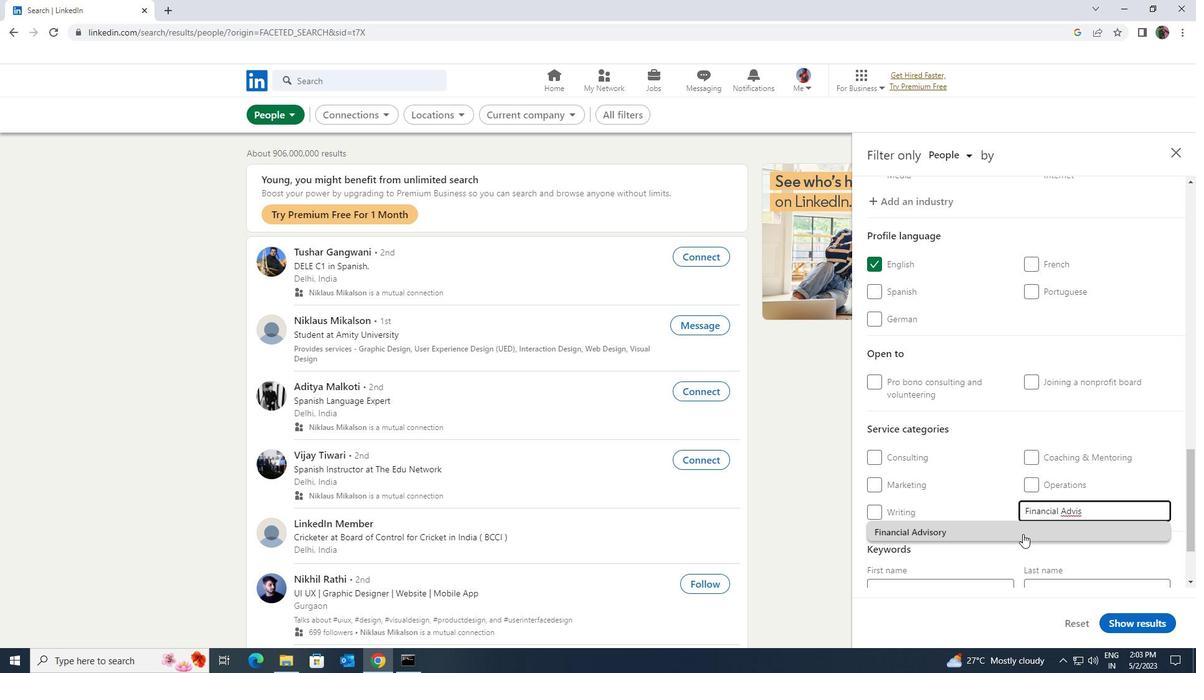 
Action: Mouse moved to (1013, 507)
Screenshot: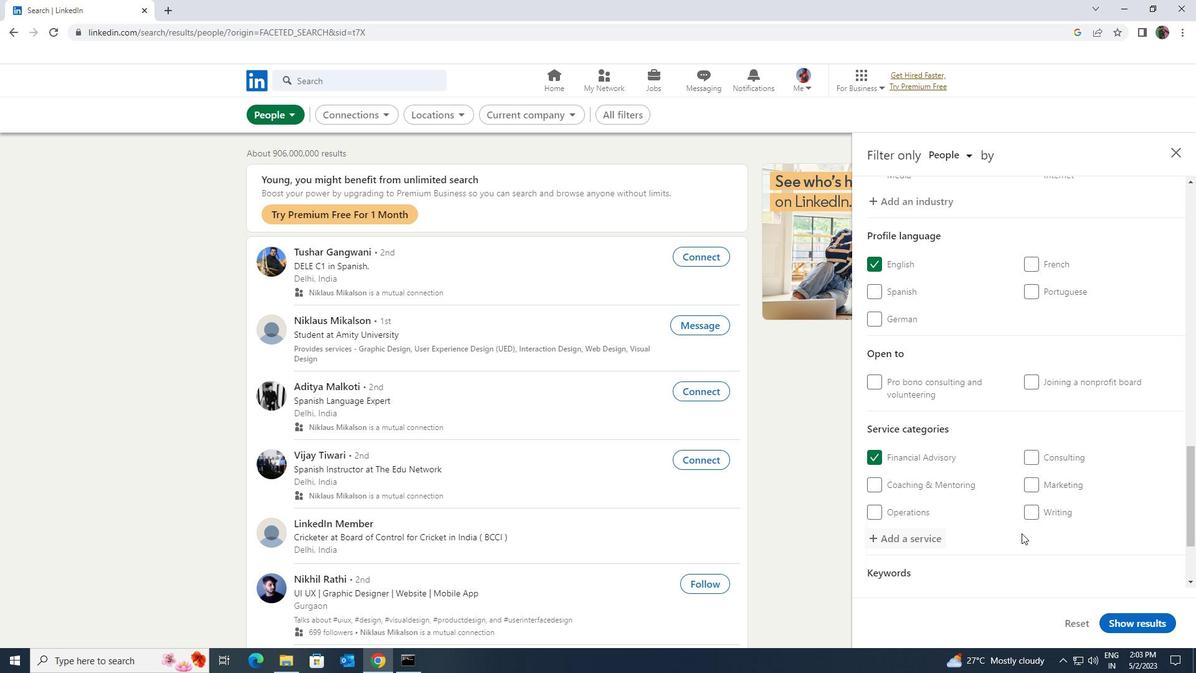 
Action: Mouse scrolled (1013, 506) with delta (0, 0)
Screenshot: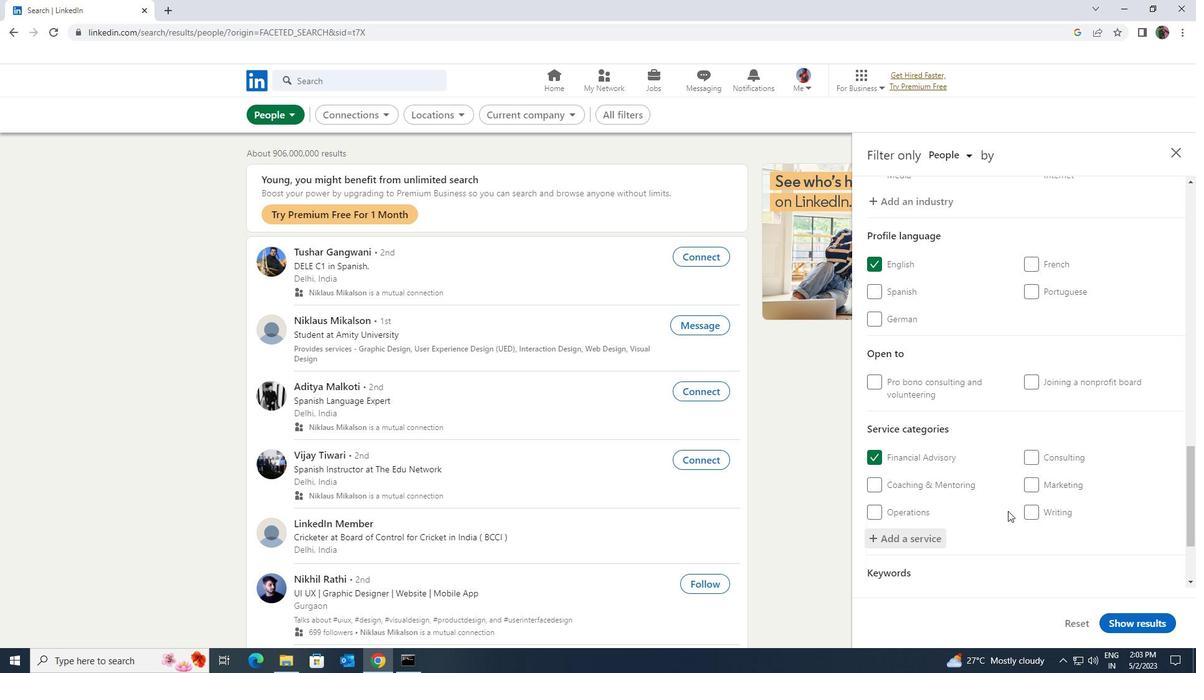 
Action: Mouse scrolled (1013, 506) with delta (0, 0)
Screenshot: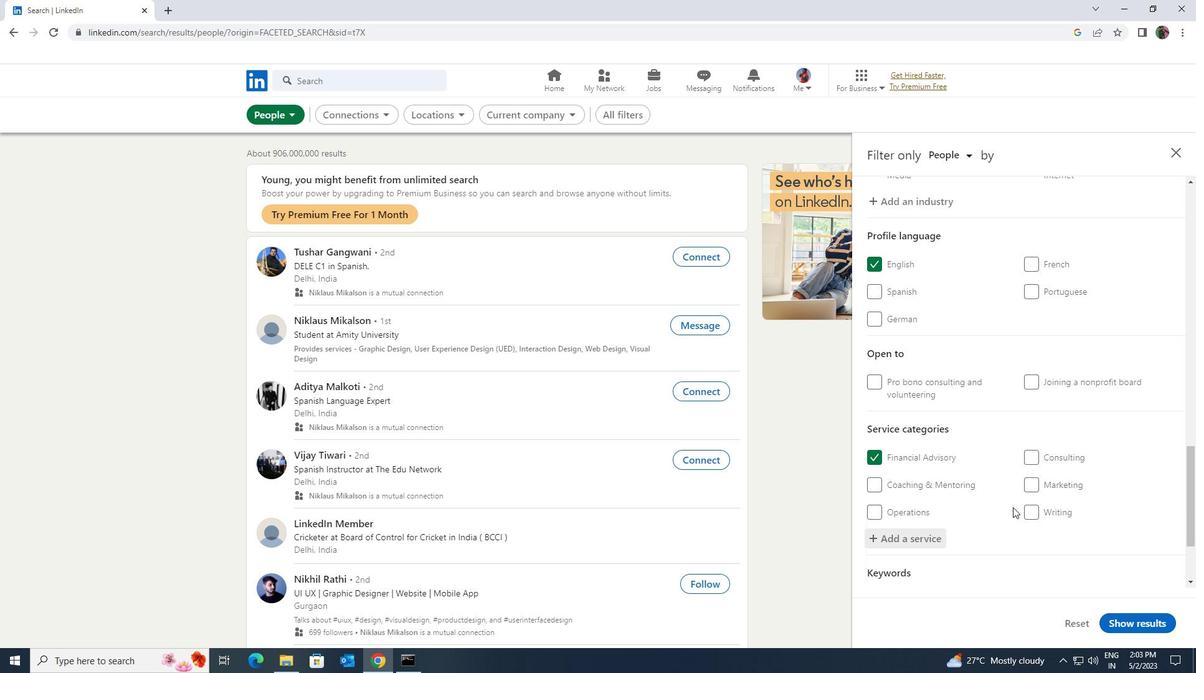 
Action: Mouse moved to (1014, 505)
Screenshot: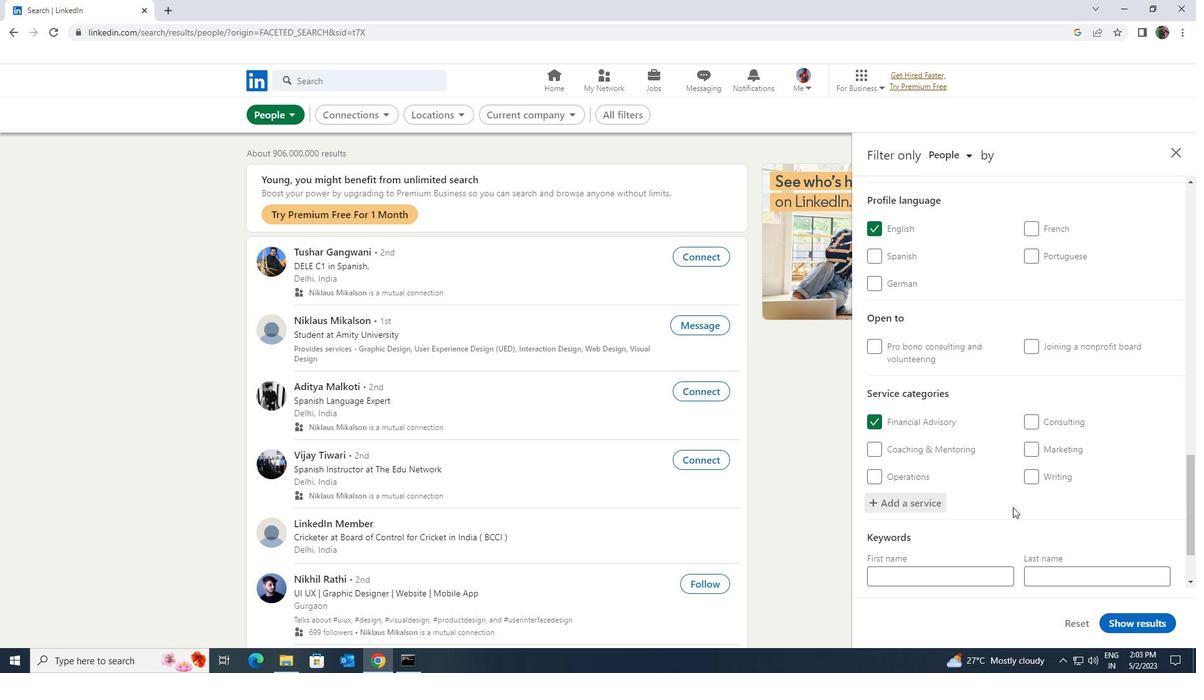 
Action: Mouse scrolled (1014, 504) with delta (0, 0)
Screenshot: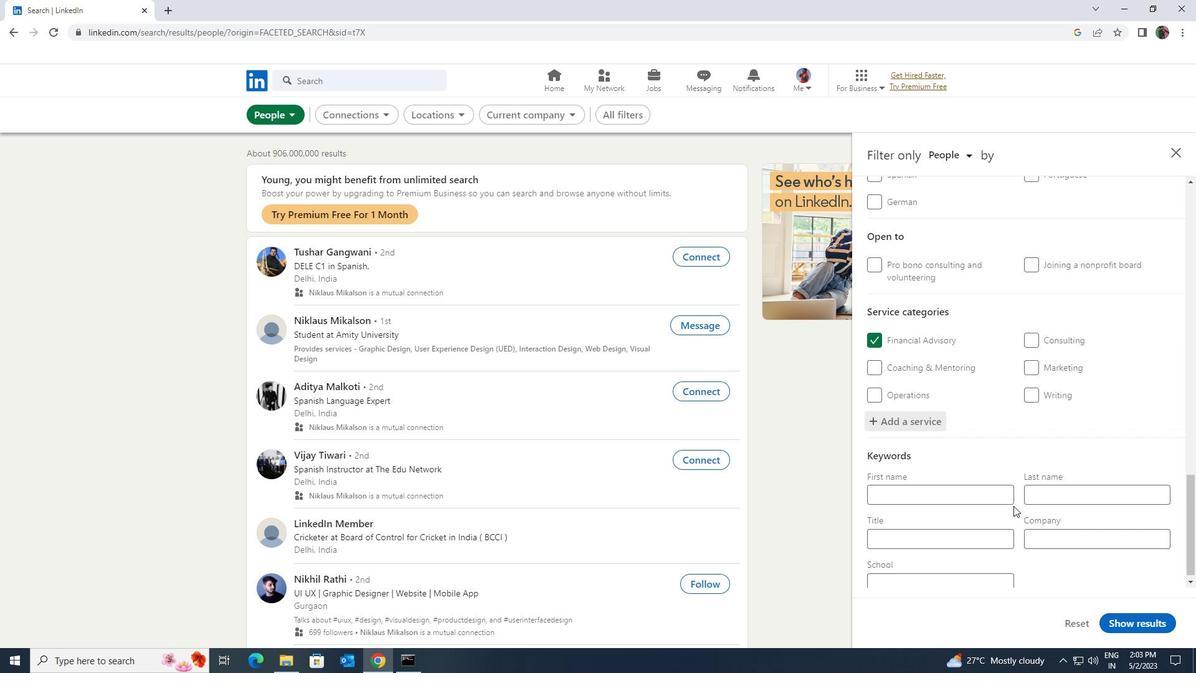 
Action: Mouse scrolled (1014, 504) with delta (0, 0)
Screenshot: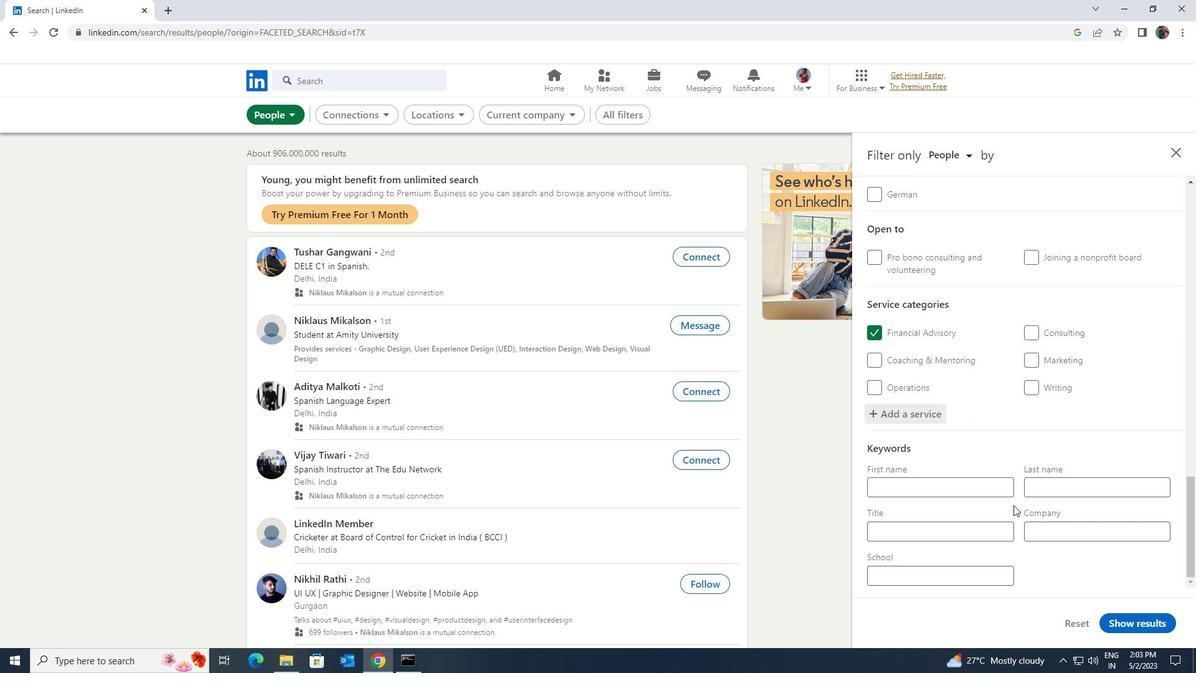 
Action: Mouse moved to (994, 530)
Screenshot: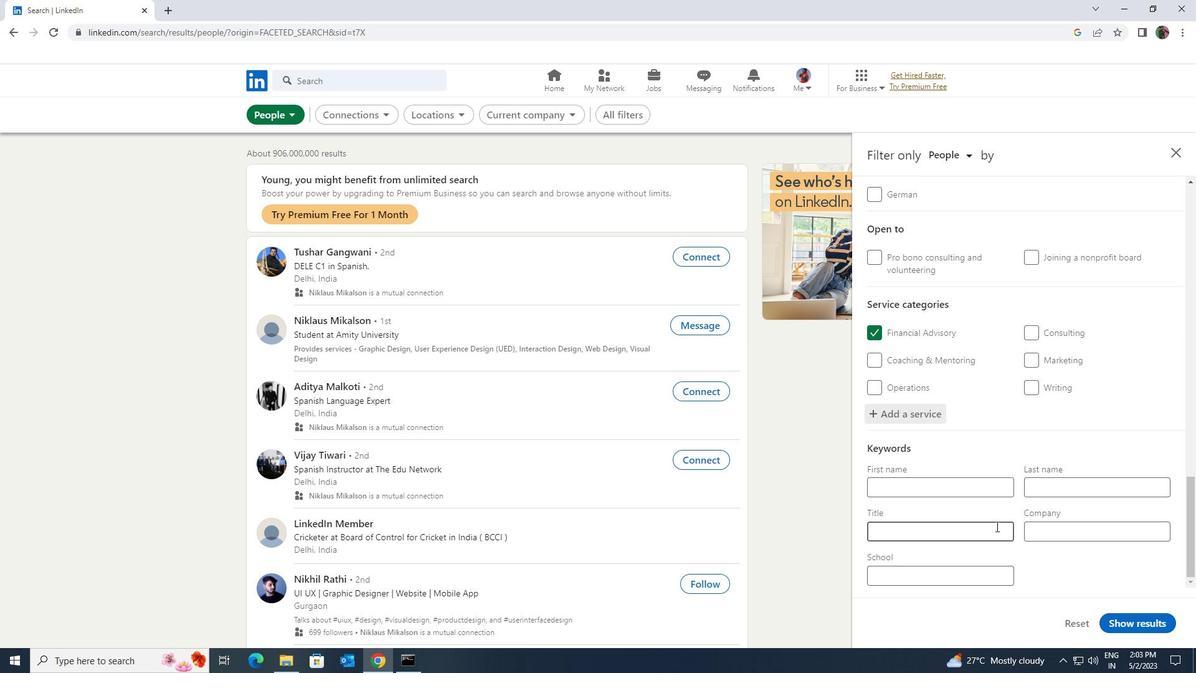 
Action: Mouse pressed left at (994, 530)
Screenshot: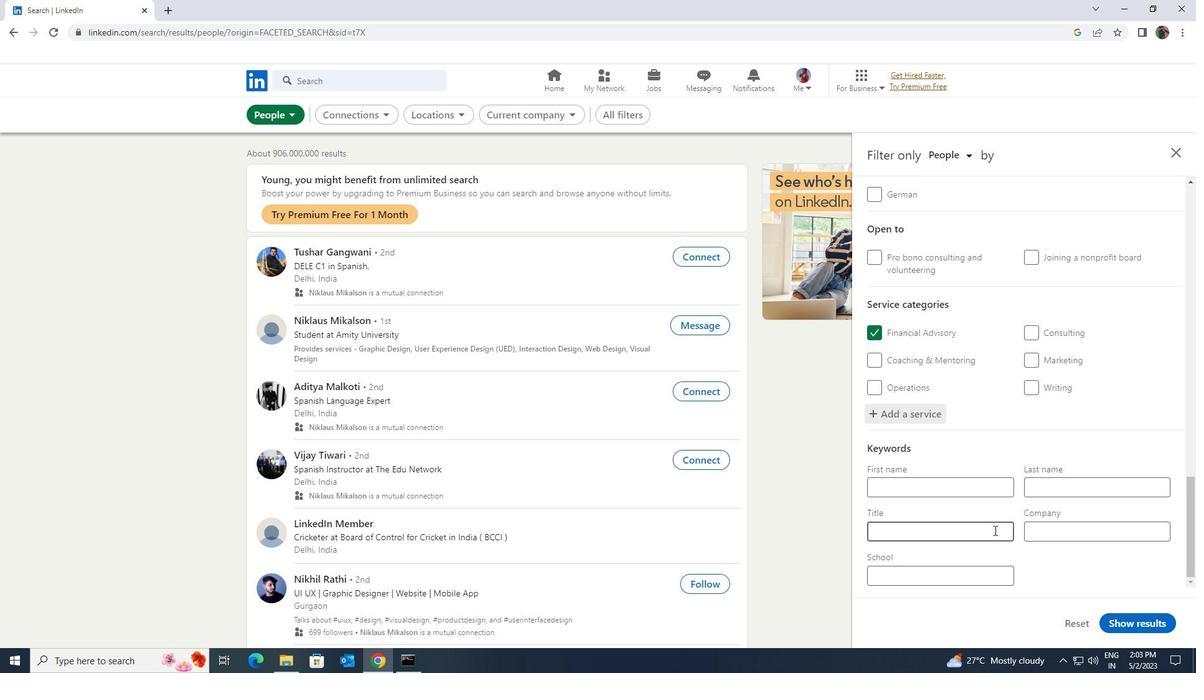 
Action: Key pressed <Key.shift><Key.shift><Key.shift><Key.shift><Key.shift><Key.shift><Key.shift>SUPERVISOR
Screenshot: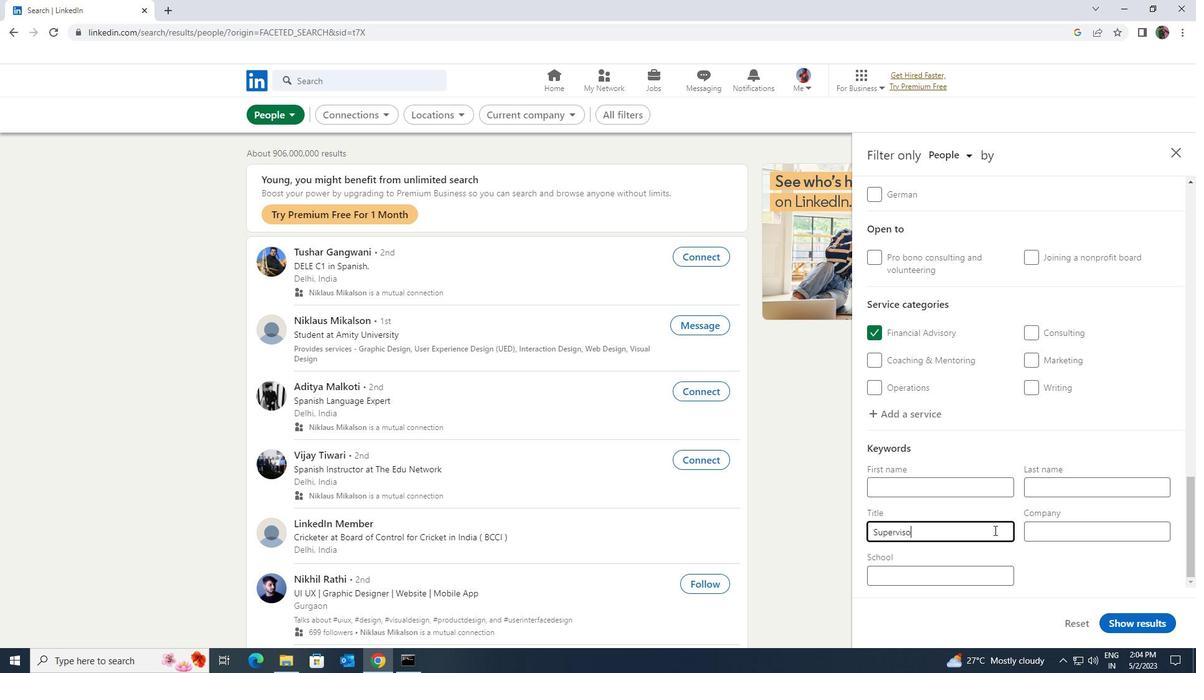 
Action: Mouse moved to (1153, 623)
Screenshot: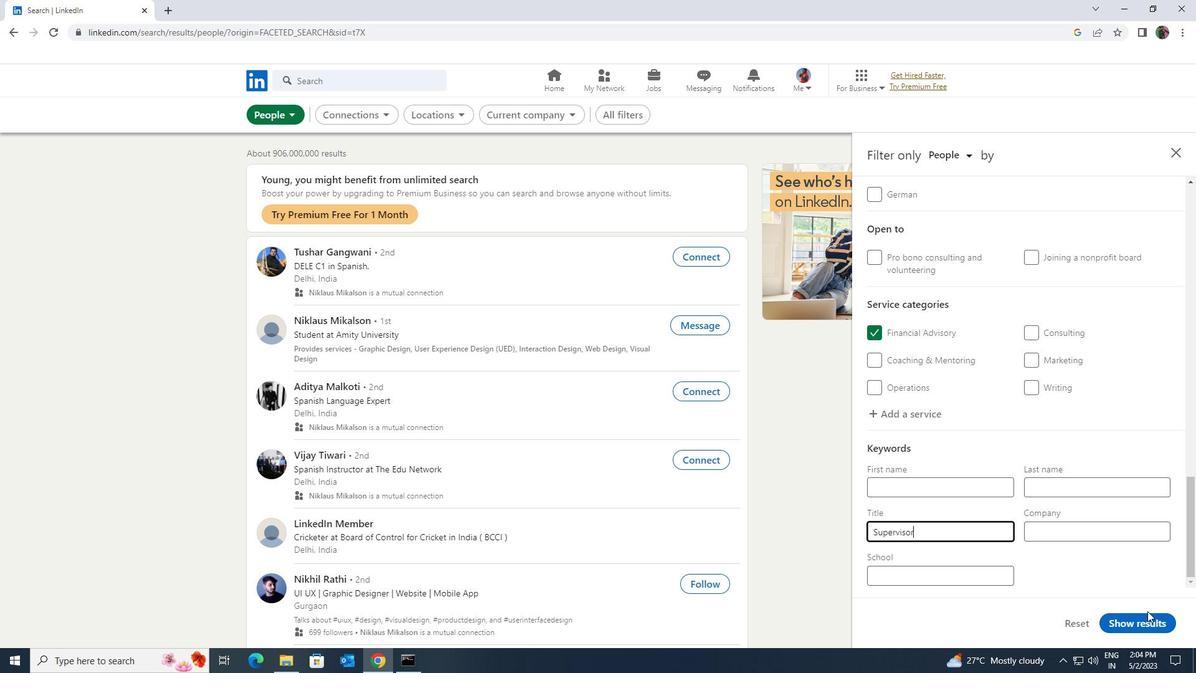 
Action: Mouse pressed left at (1153, 623)
Screenshot: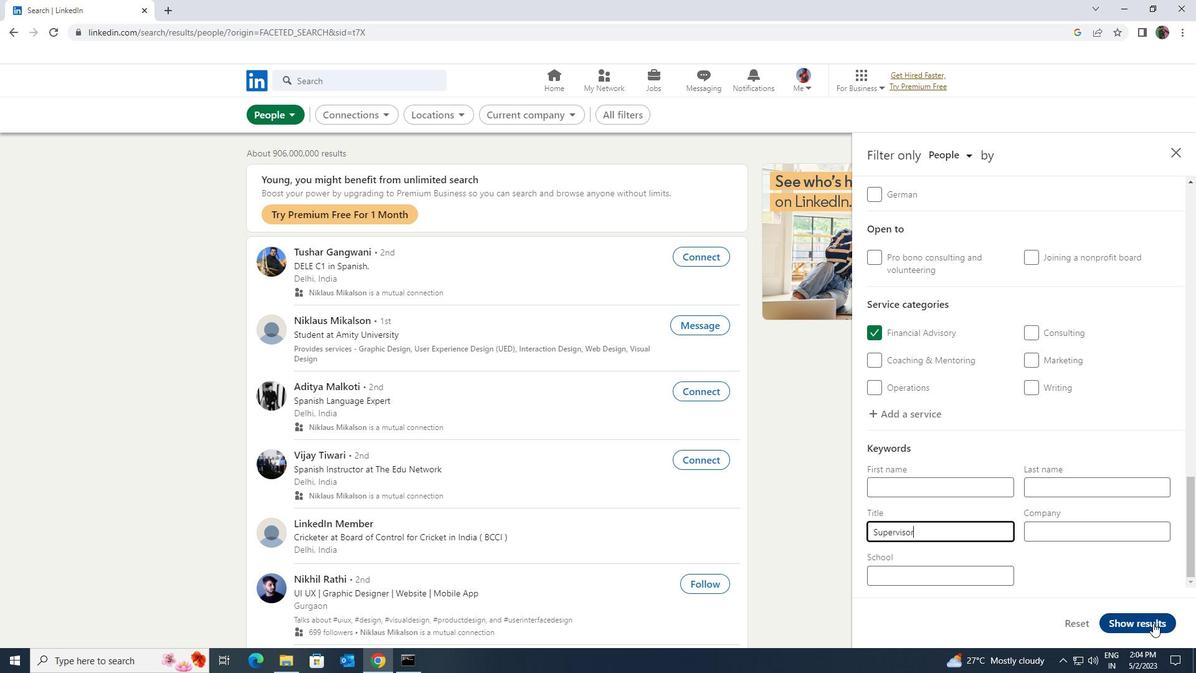 
